Task: Set Duration of Sprint called Sprint0000000262 in Scrum Project Project0000000088 to 1 week in Jira. Set Duration of Sprint called Sprint0000000263 in Scrum Project Project0000000088 to 2 weeks in Jira. Set Duration of Sprint called Sprint0000000264 in Scrum Project Project0000000088 to 3 weeks in Jira. Create ChildIssue0000000861 as Child Issue of Issue Issue0000000431 in Backlog  in Scrum Project Project0000000087 in Jira. Create ChildIssue0000000862 as Child Issue of Issue Issue0000000431 in Backlog  in Scrum Project Project0000000087 in Jira
Action: Mouse moved to (534, 472)
Screenshot: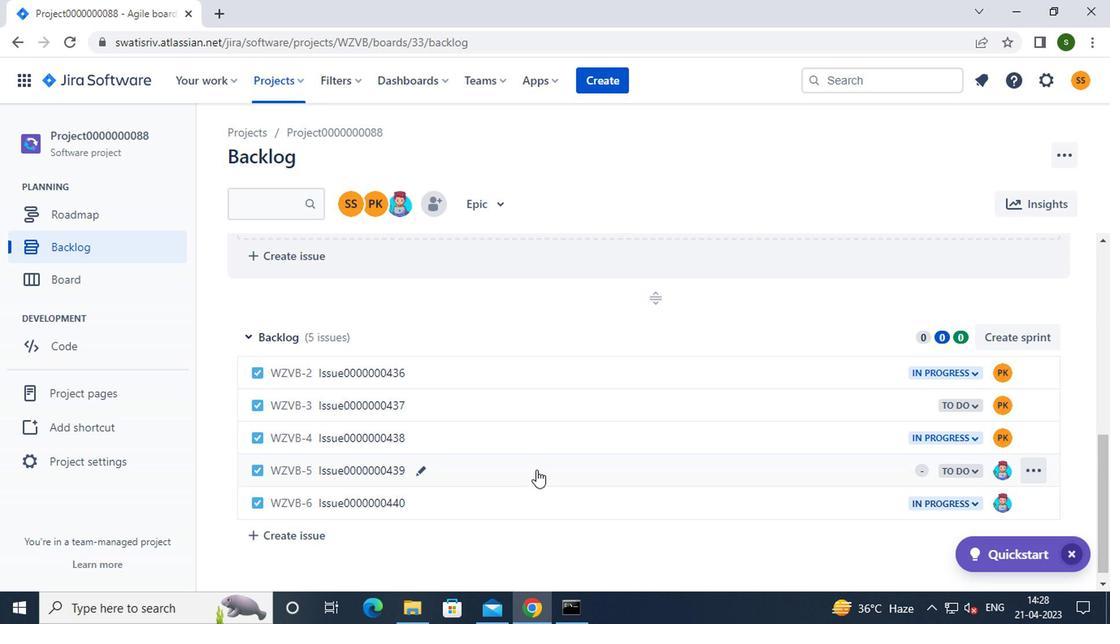 
Action: Mouse scrolled (534, 472) with delta (0, 0)
Screenshot: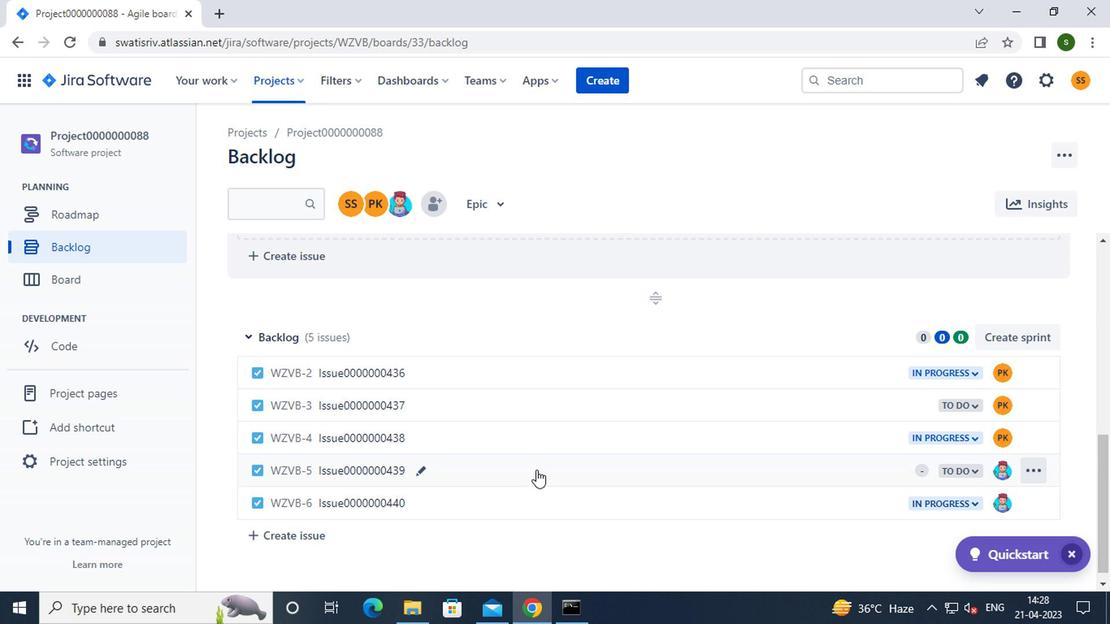 
Action: Mouse scrolled (534, 472) with delta (0, 0)
Screenshot: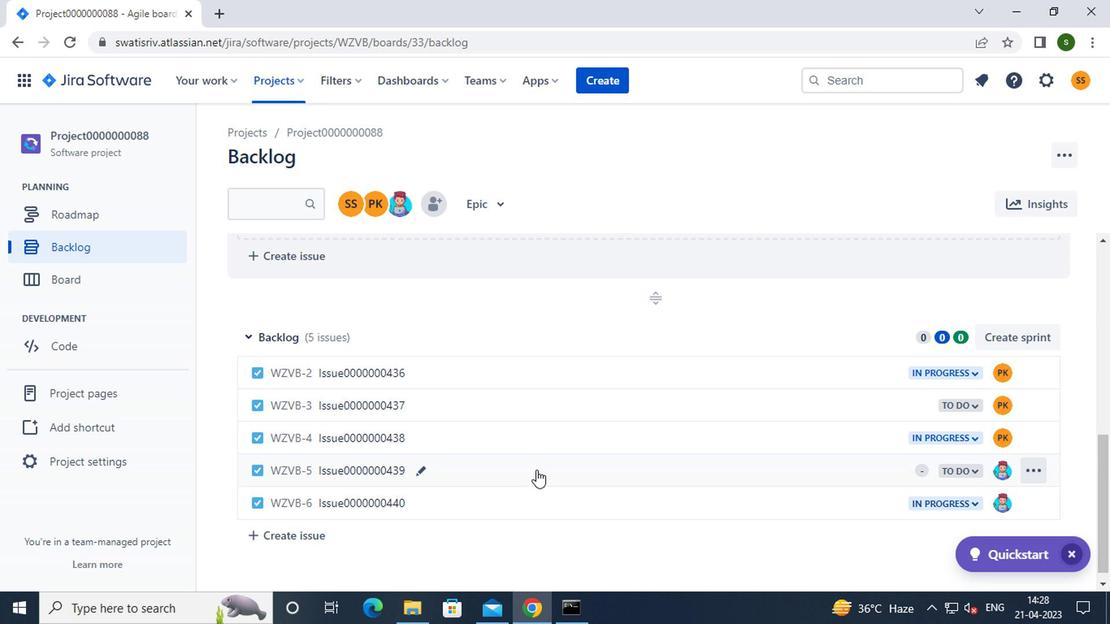 
Action: Mouse scrolled (534, 472) with delta (0, 0)
Screenshot: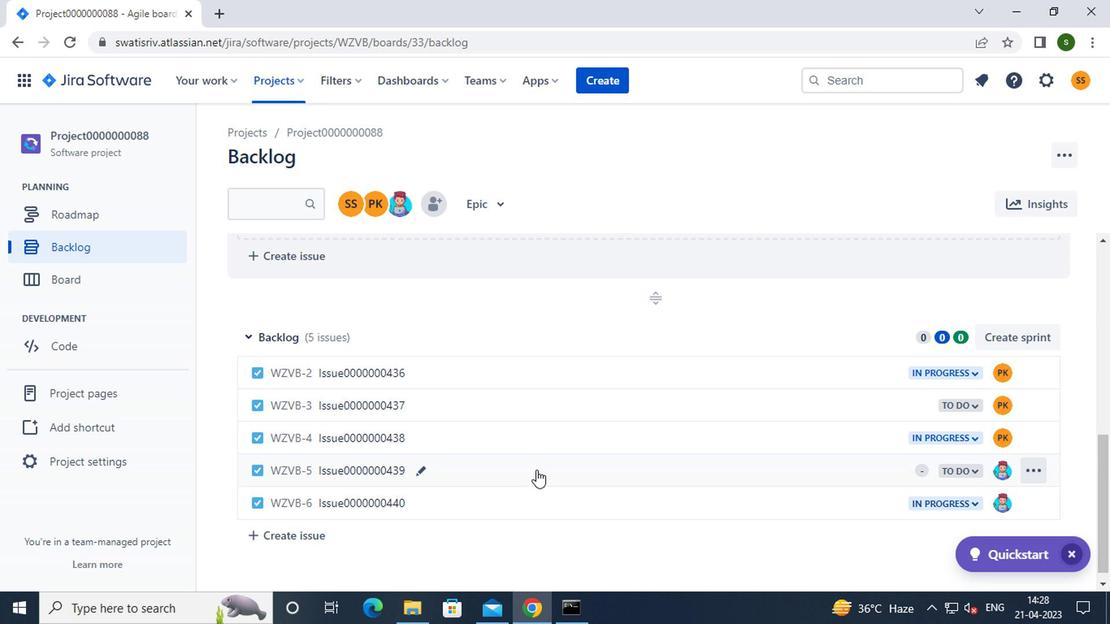 
Action: Mouse scrolled (534, 472) with delta (0, 0)
Screenshot: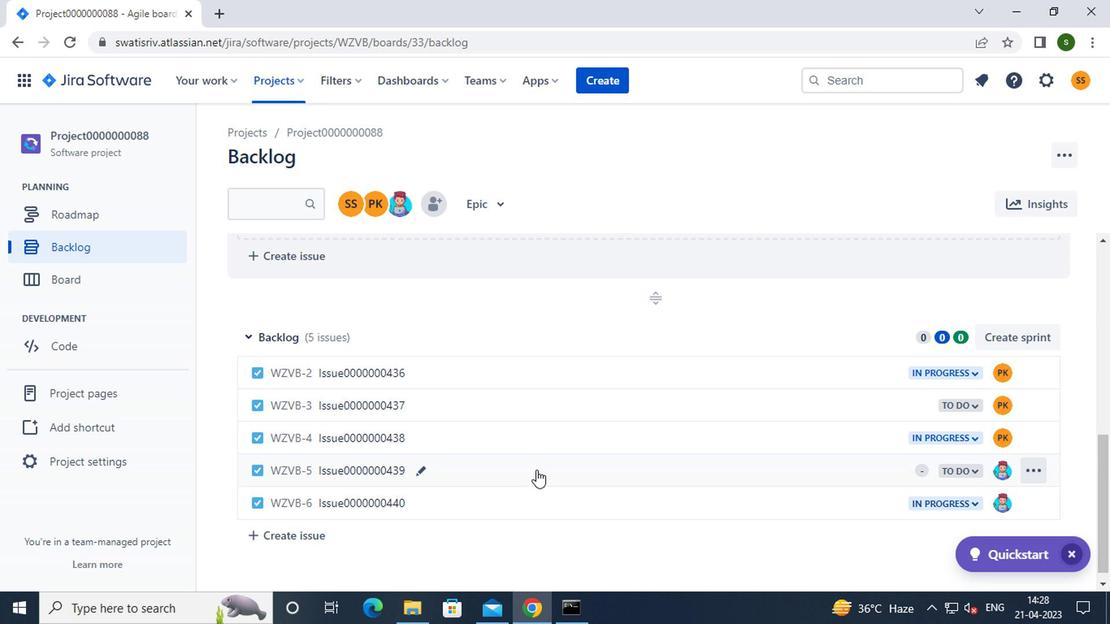 
Action: Mouse scrolled (534, 472) with delta (0, 0)
Screenshot: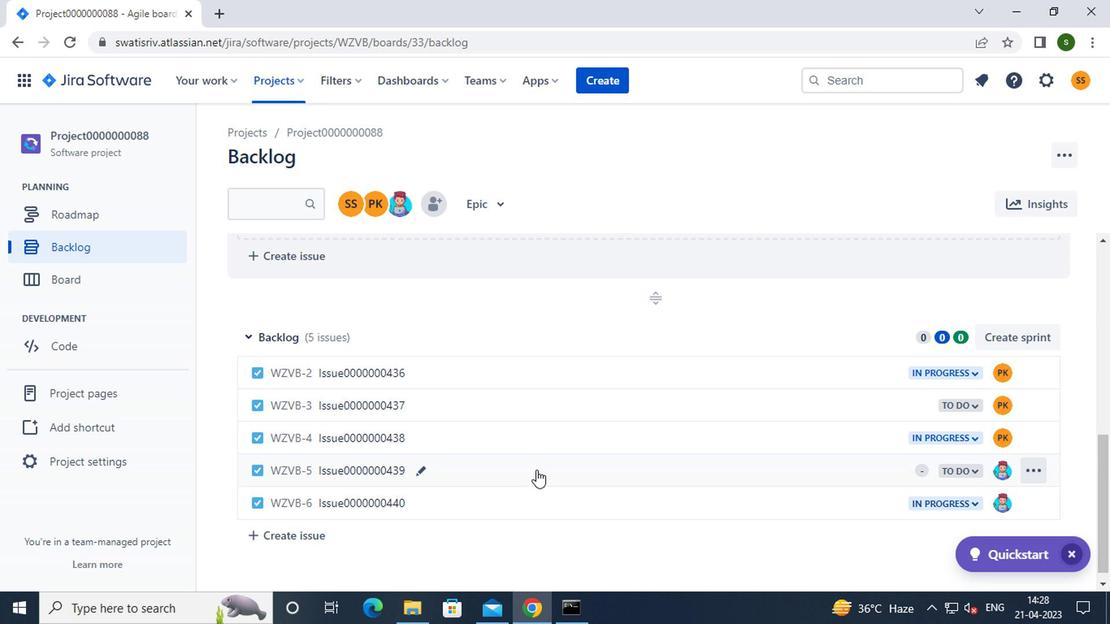 
Action: Mouse scrolled (534, 472) with delta (0, 0)
Screenshot: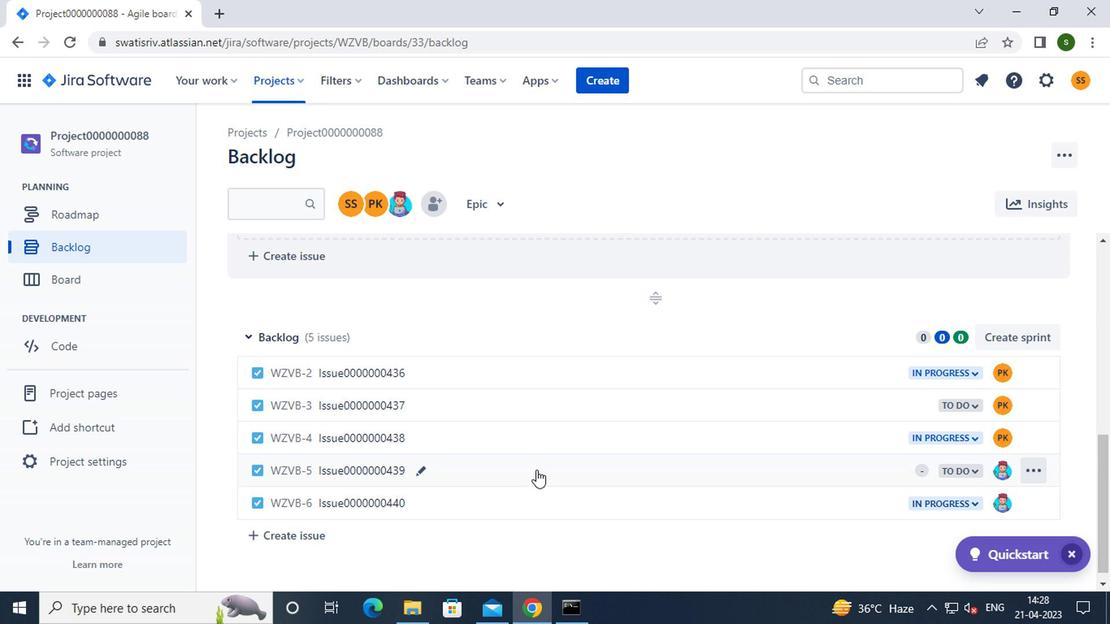 
Action: Mouse scrolled (534, 472) with delta (0, 0)
Screenshot: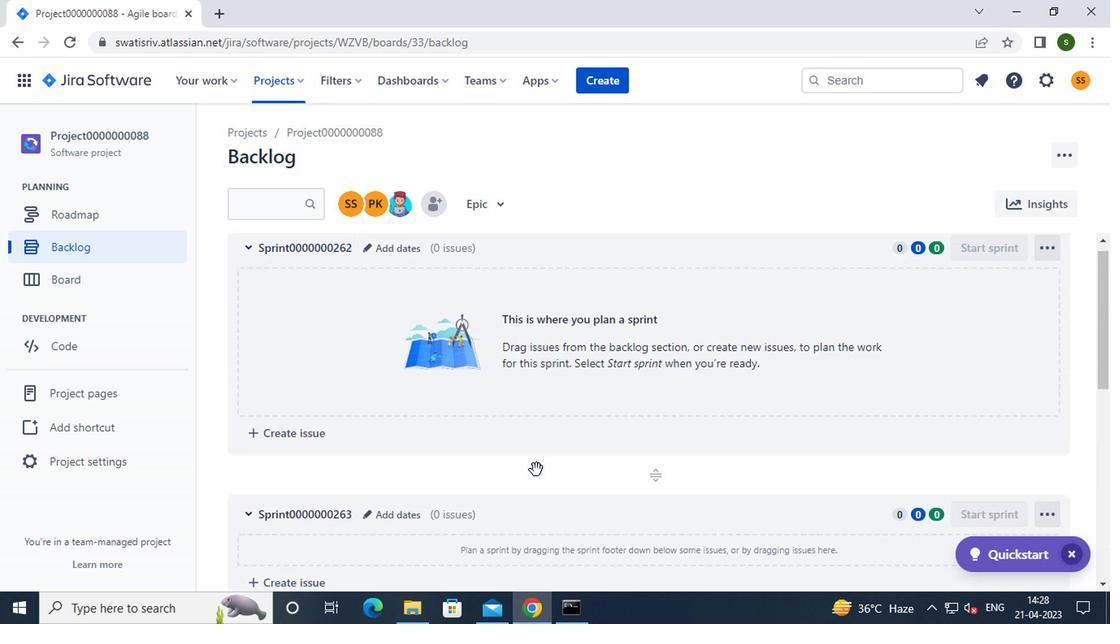 
Action: Mouse scrolled (534, 472) with delta (0, 0)
Screenshot: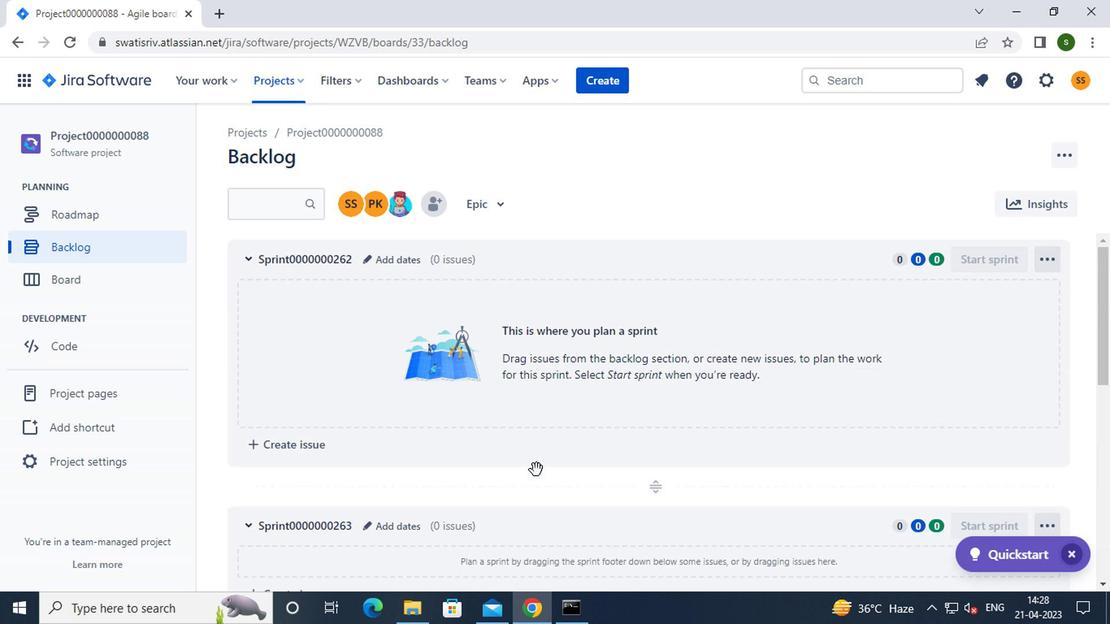 
Action: Mouse scrolled (534, 472) with delta (0, 0)
Screenshot: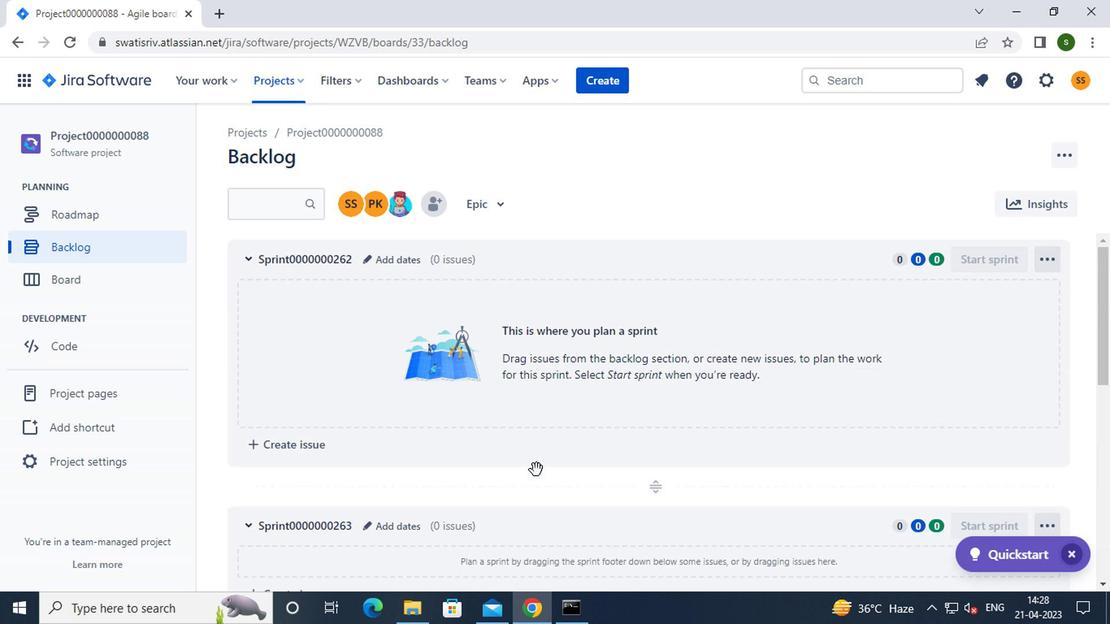 
Action: Mouse scrolled (534, 472) with delta (0, 0)
Screenshot: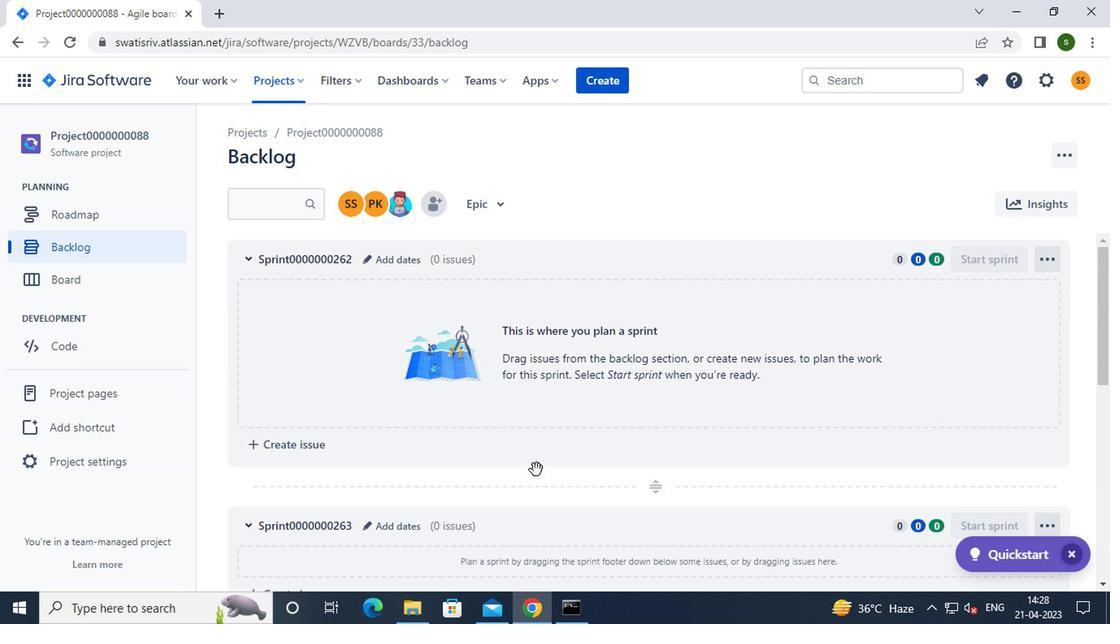 
Action: Mouse scrolled (534, 470) with delta (0, -1)
Screenshot: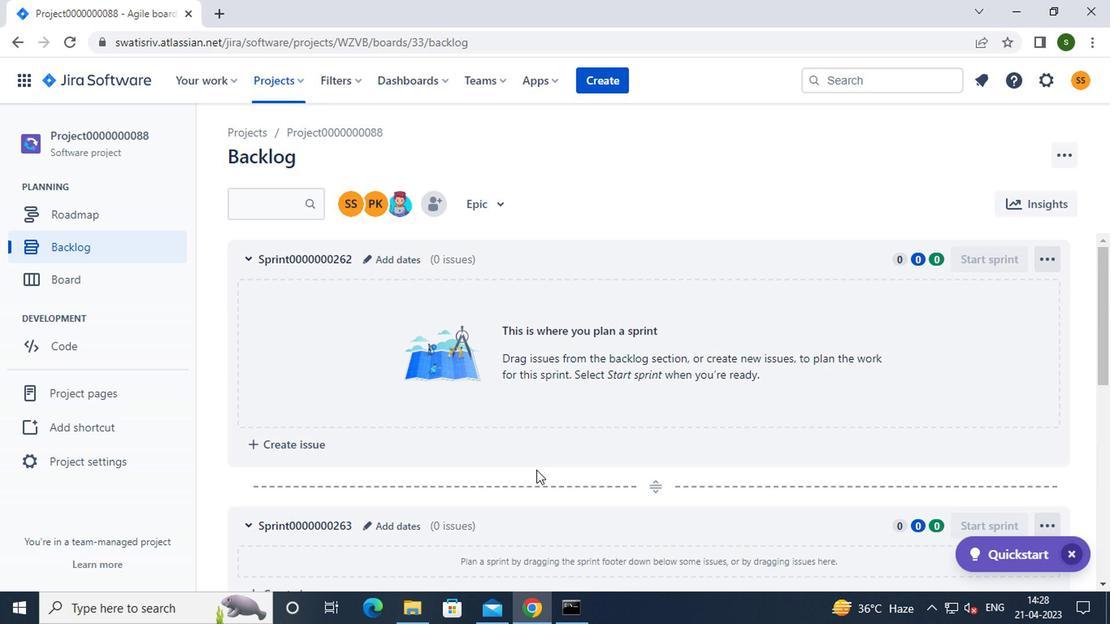 
Action: Mouse moved to (527, 439)
Screenshot: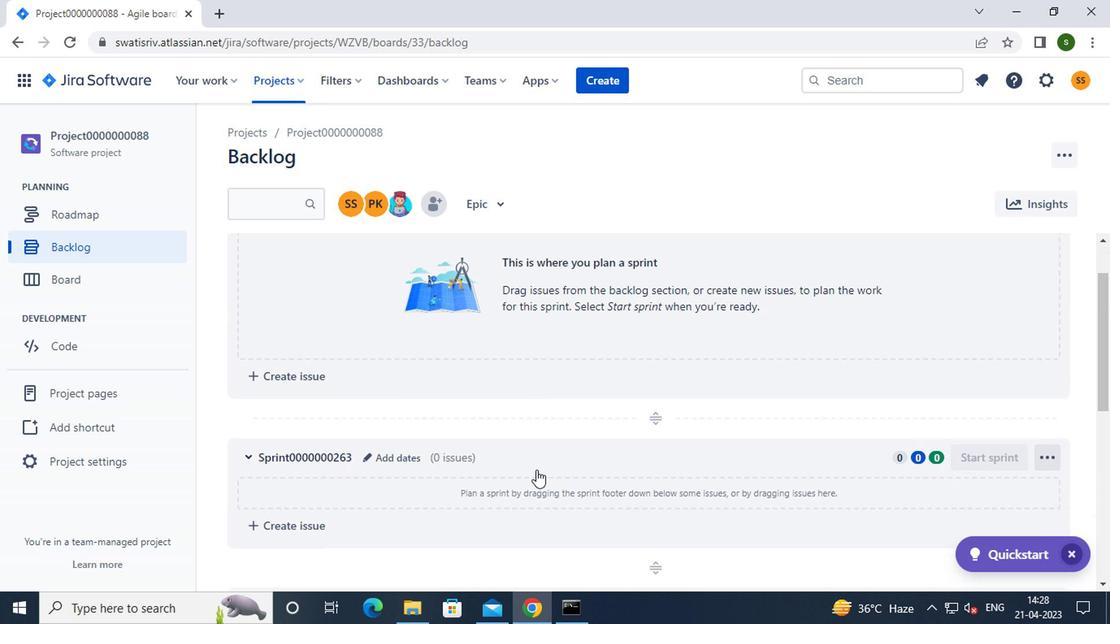 
Action: Mouse scrolled (527, 440) with delta (0, 1)
Screenshot: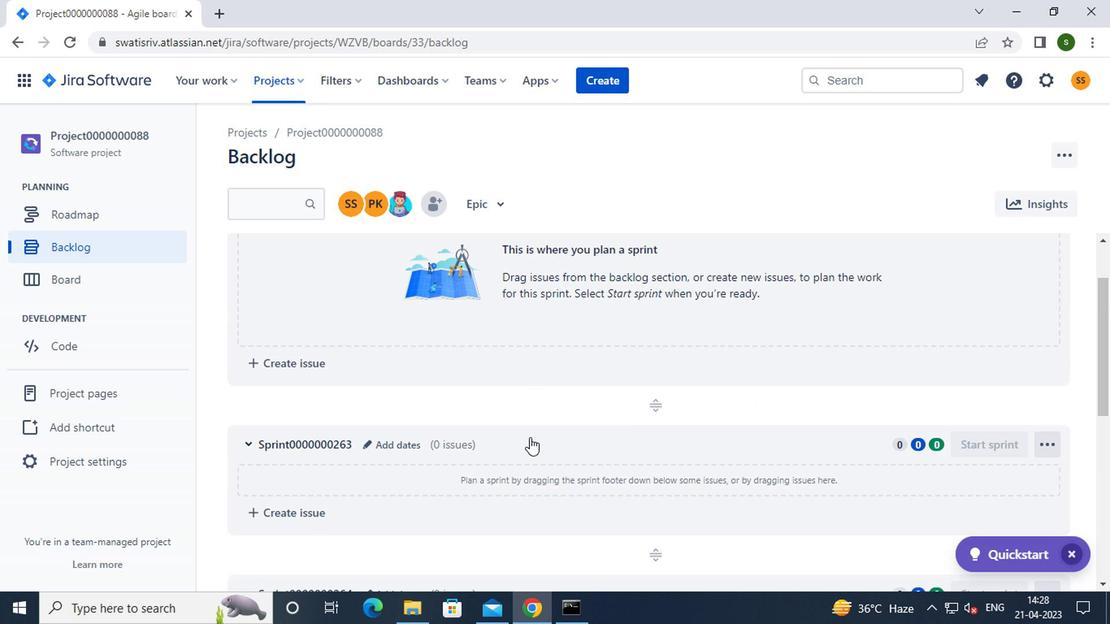 
Action: Mouse scrolled (527, 440) with delta (0, 1)
Screenshot: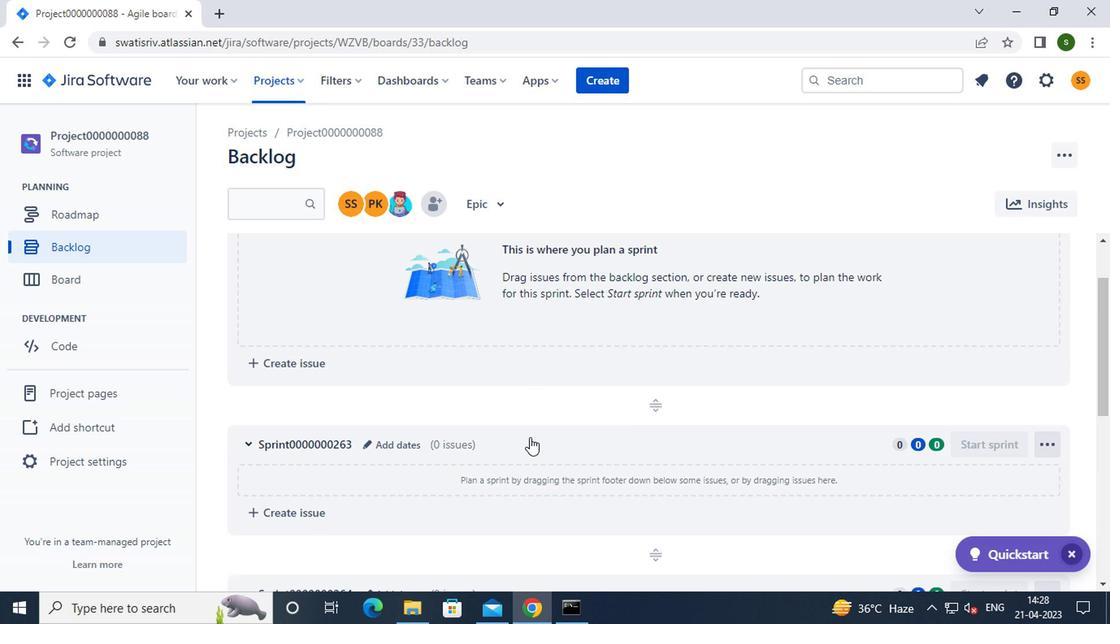 
Action: Mouse scrolled (527, 440) with delta (0, 1)
Screenshot: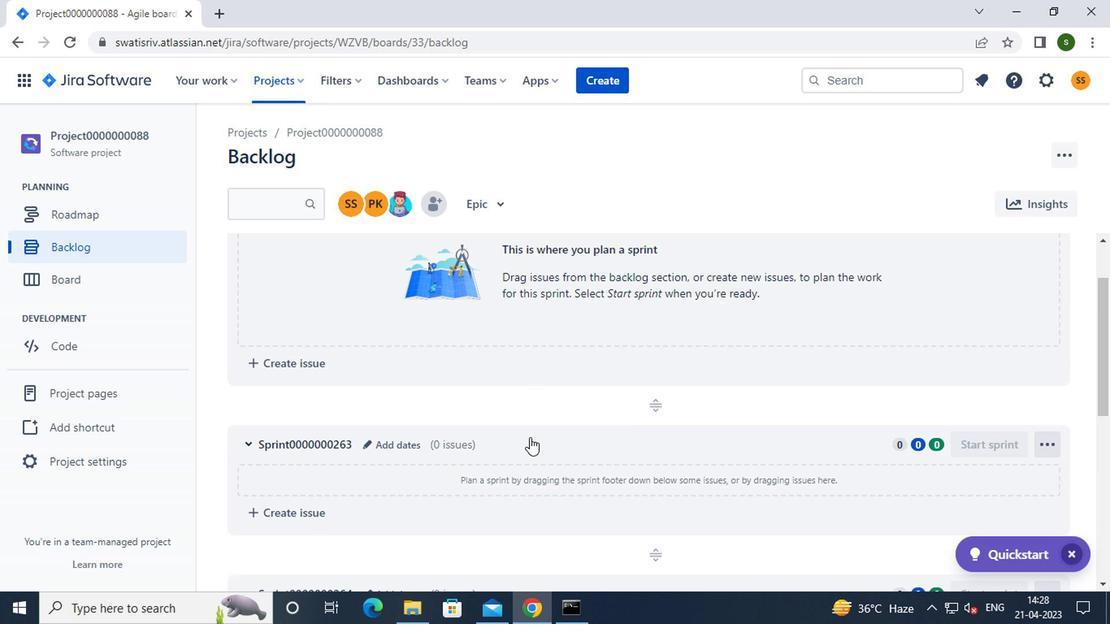 
Action: Mouse scrolled (527, 440) with delta (0, 1)
Screenshot: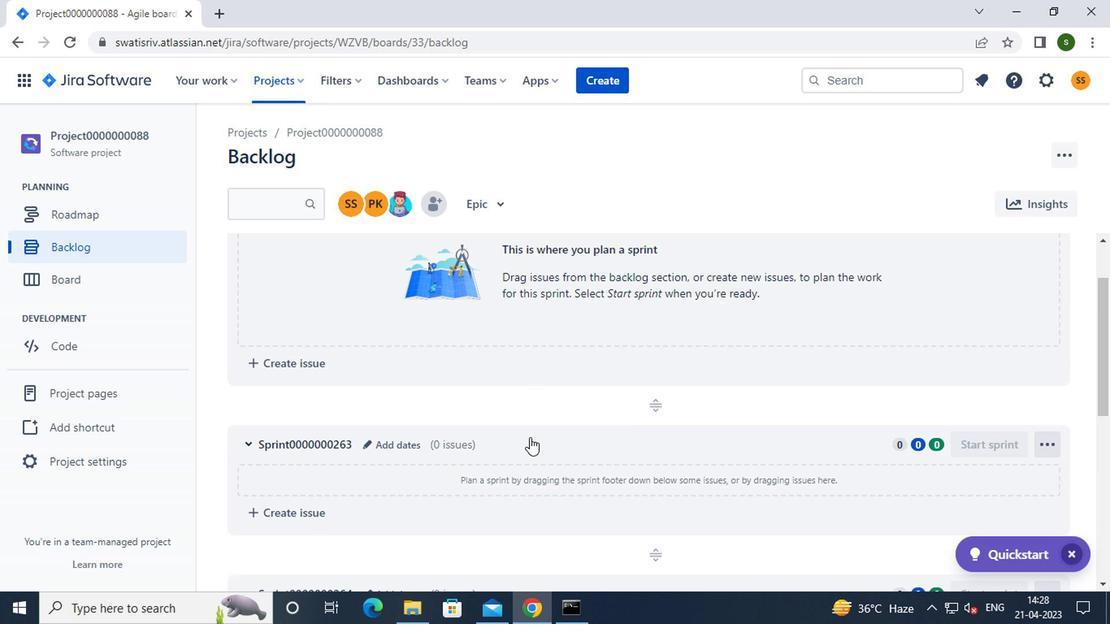 
Action: Mouse moved to (399, 261)
Screenshot: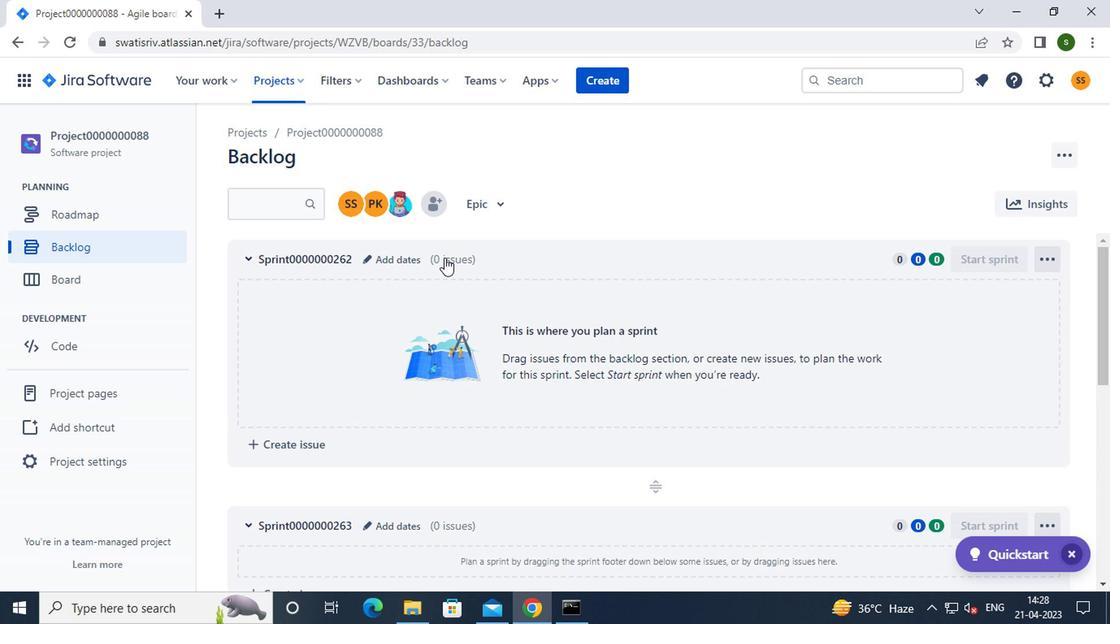 
Action: Mouse pressed left at (399, 261)
Screenshot: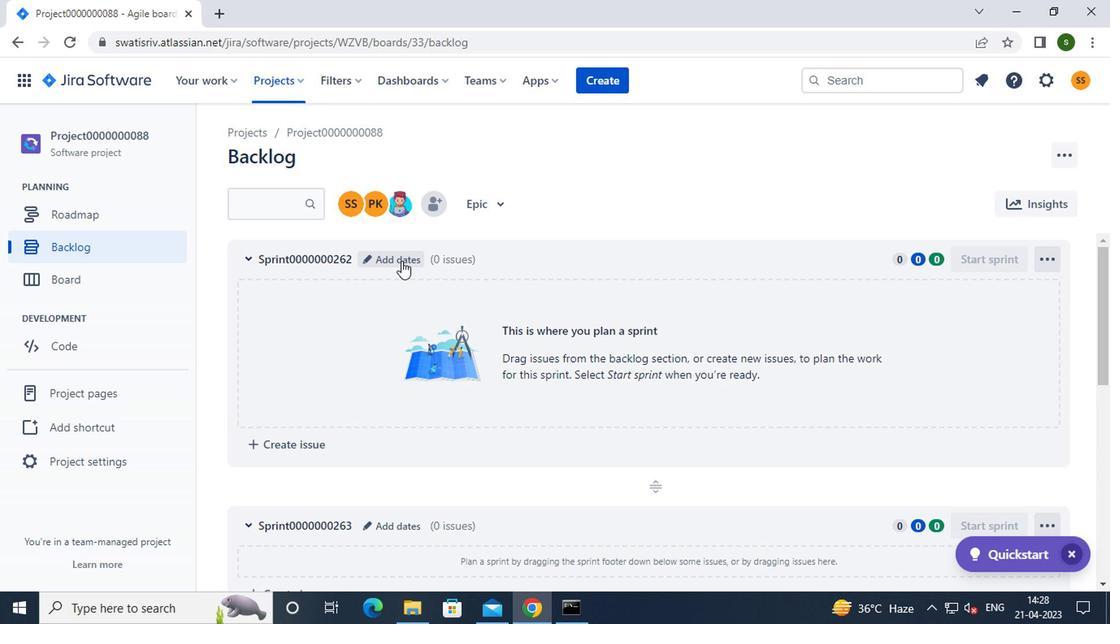 
Action: Mouse moved to (462, 270)
Screenshot: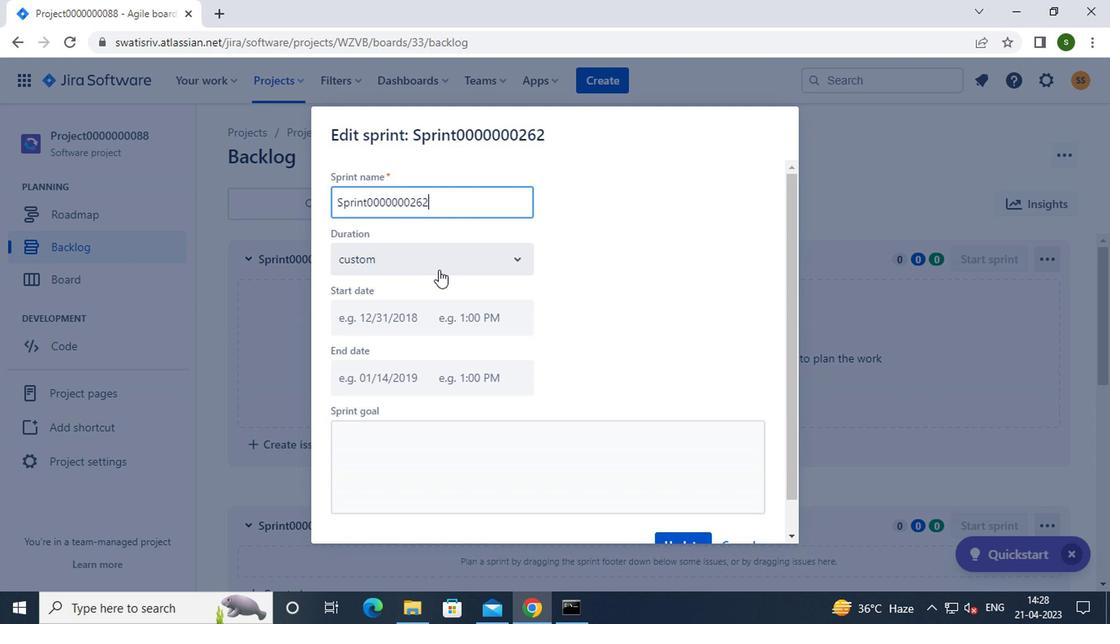 
Action: Mouse pressed left at (462, 270)
Screenshot: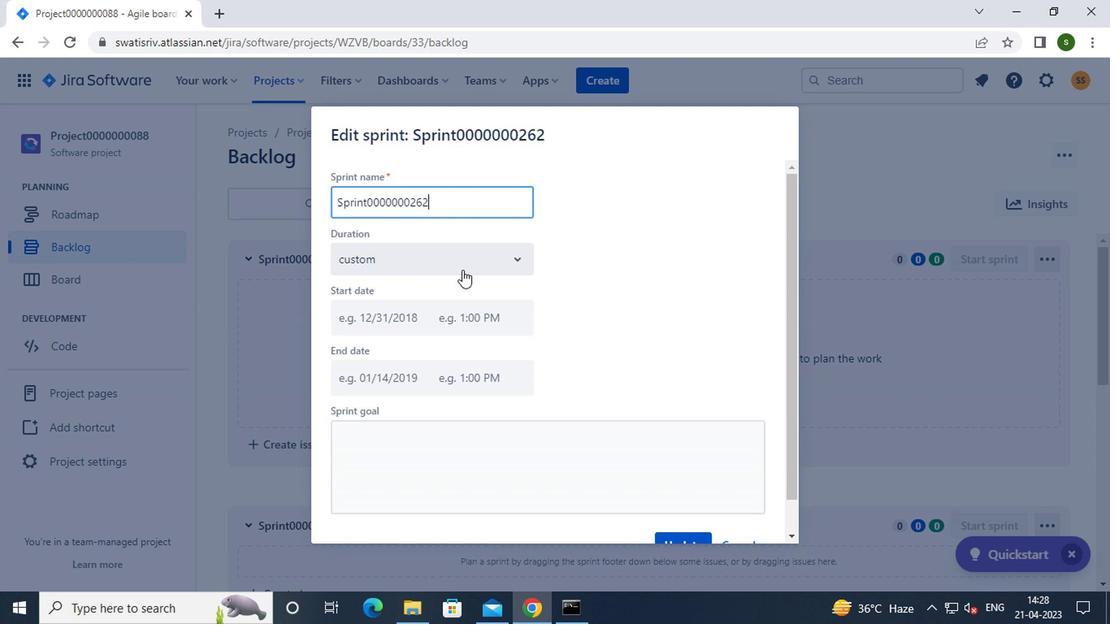 
Action: Mouse moved to (437, 306)
Screenshot: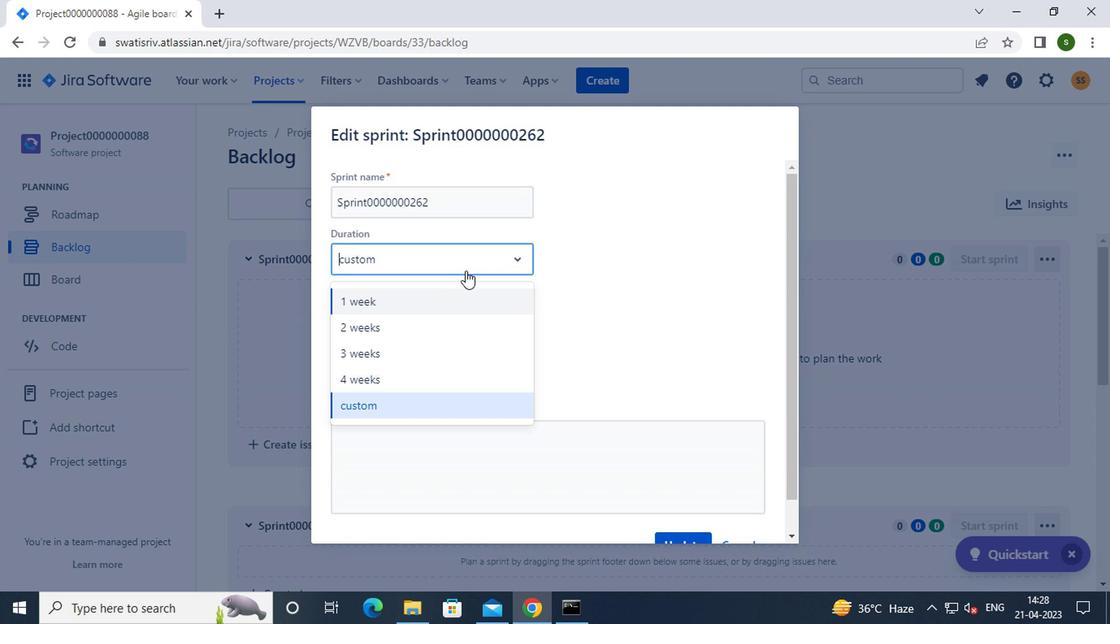 
Action: Mouse pressed left at (437, 306)
Screenshot: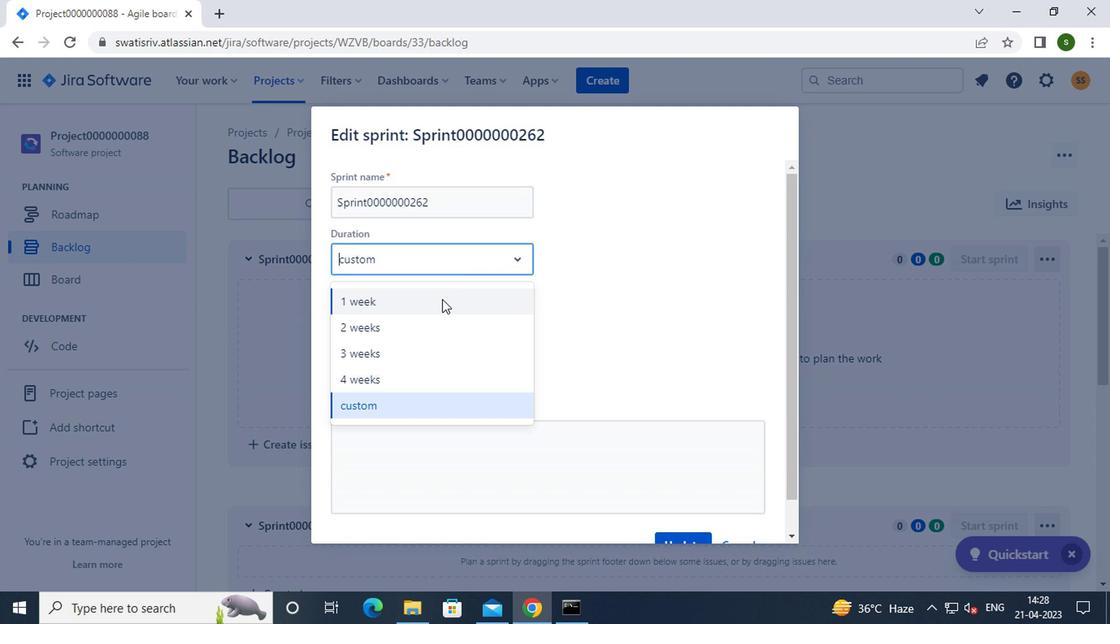 
Action: Mouse moved to (406, 319)
Screenshot: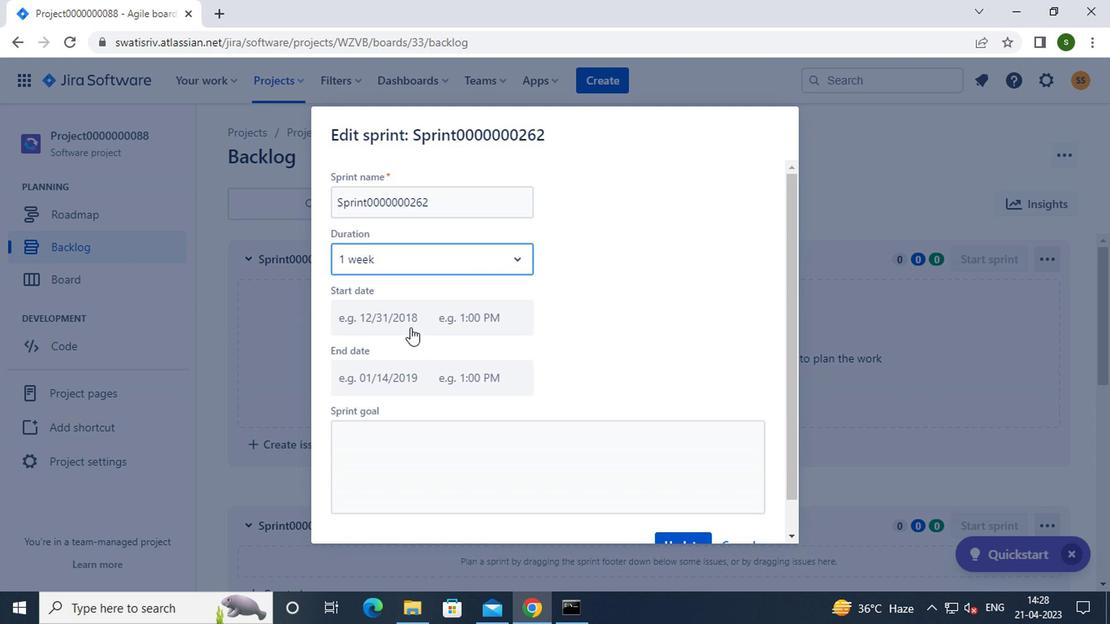 
Action: Mouse pressed left at (406, 319)
Screenshot: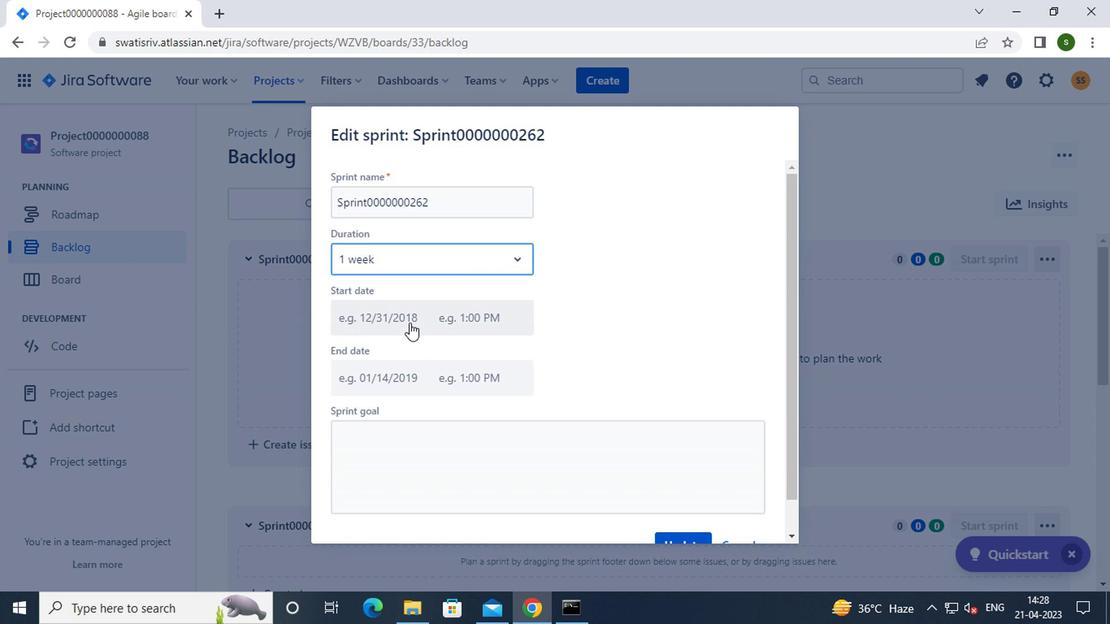 
Action: Mouse moved to (539, 501)
Screenshot: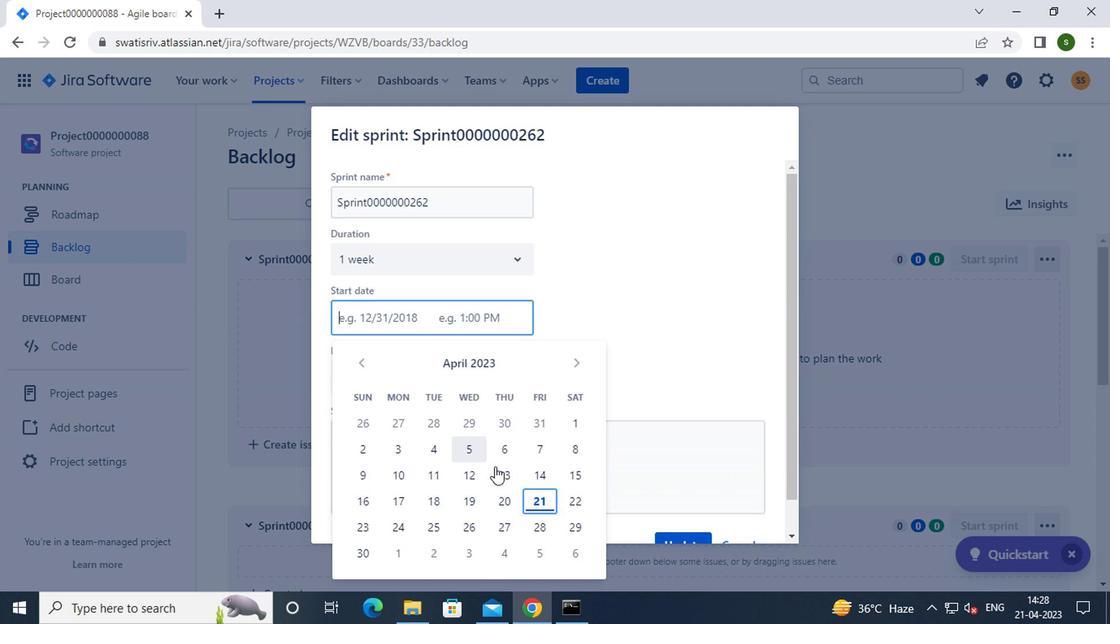 
Action: Mouse pressed left at (539, 501)
Screenshot: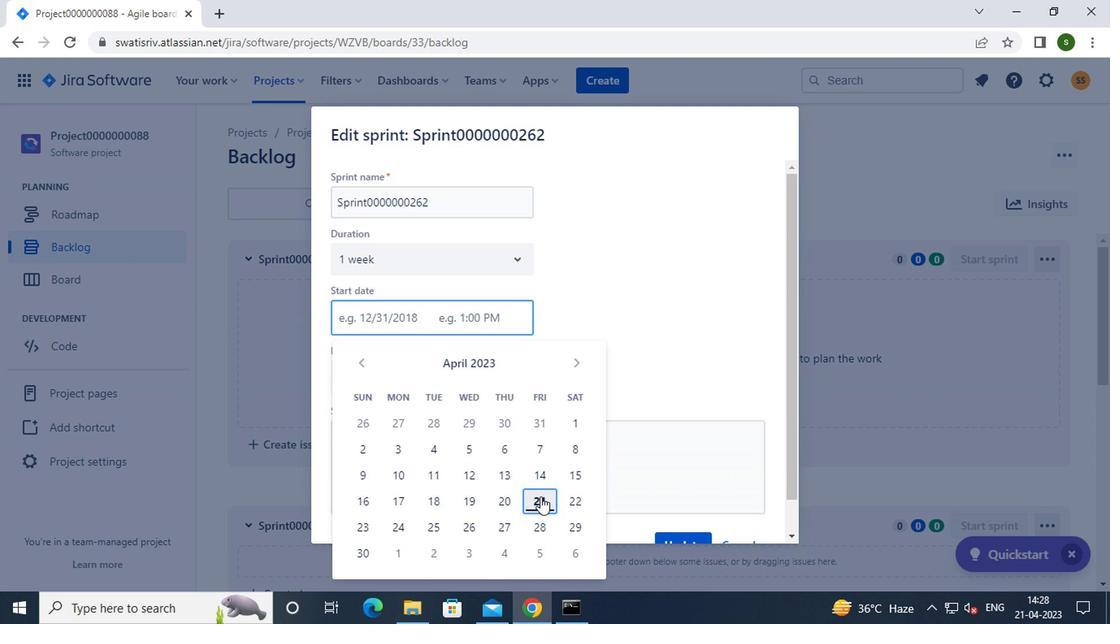 
Action: Mouse moved to (642, 458)
Screenshot: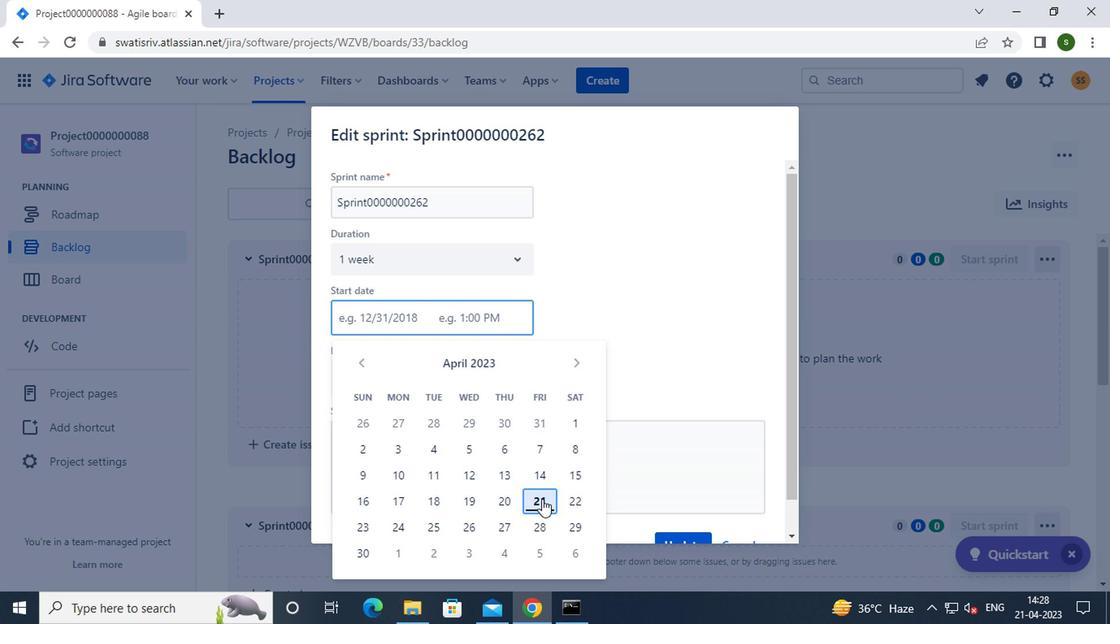 
Action: Mouse scrolled (642, 458) with delta (0, 0)
Screenshot: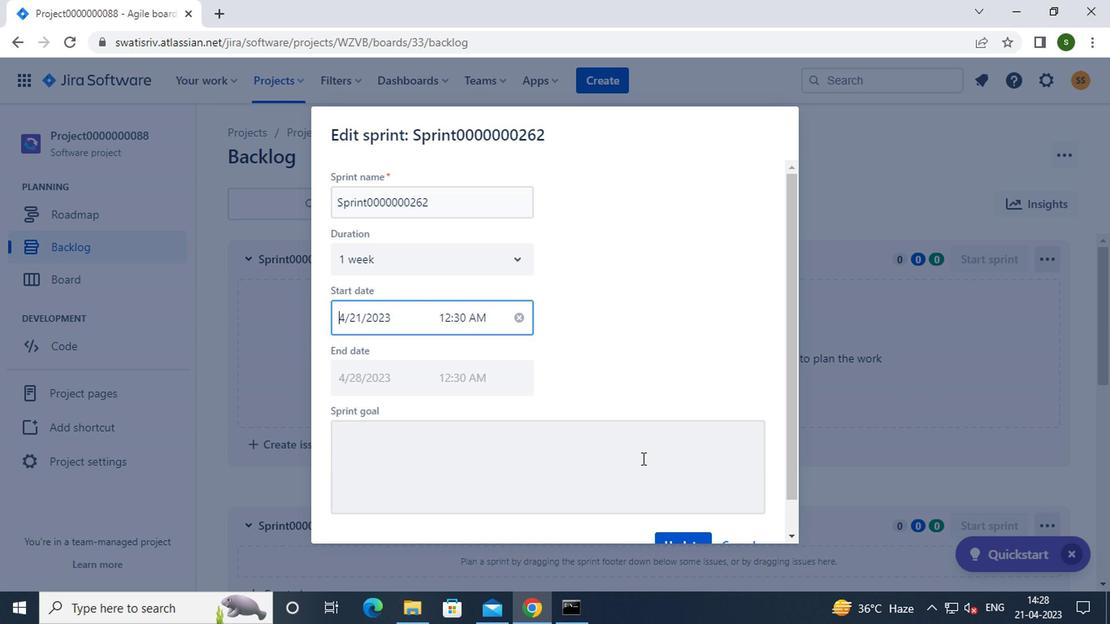 
Action: Mouse scrolled (642, 458) with delta (0, 0)
Screenshot: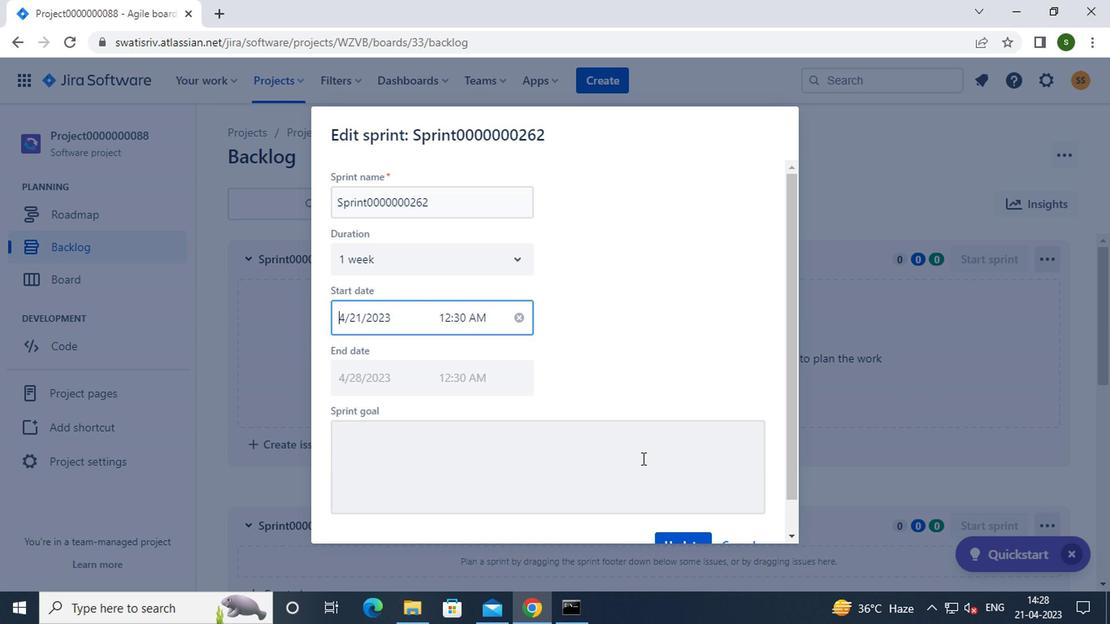 
Action: Mouse scrolled (642, 458) with delta (0, 0)
Screenshot: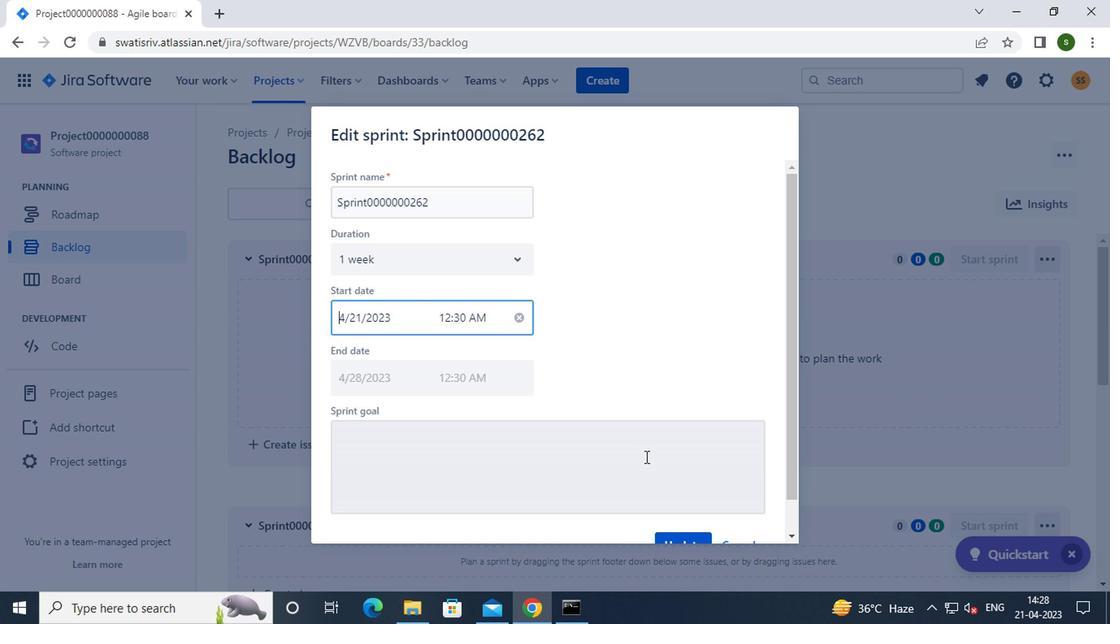 
Action: Mouse moved to (668, 506)
Screenshot: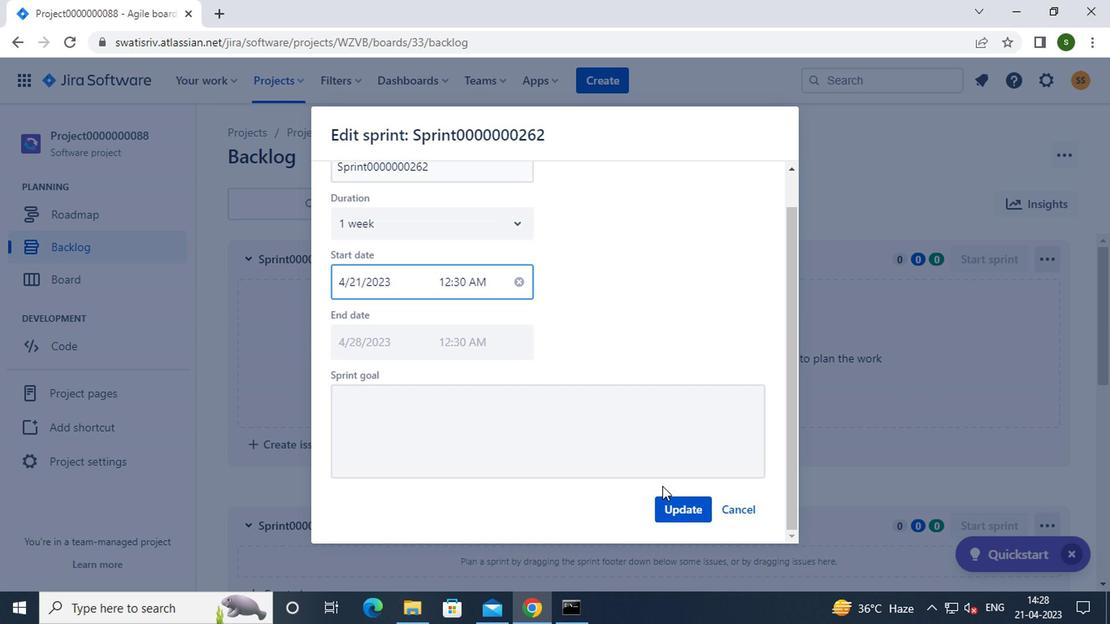 
Action: Mouse pressed left at (668, 506)
Screenshot: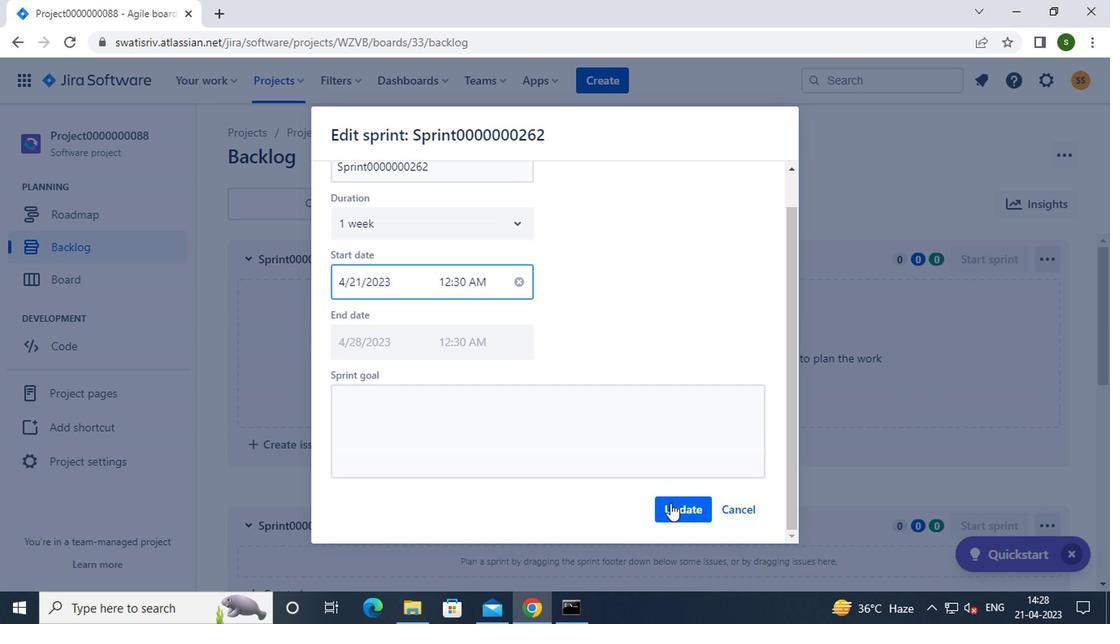 
Action: Mouse moved to (534, 460)
Screenshot: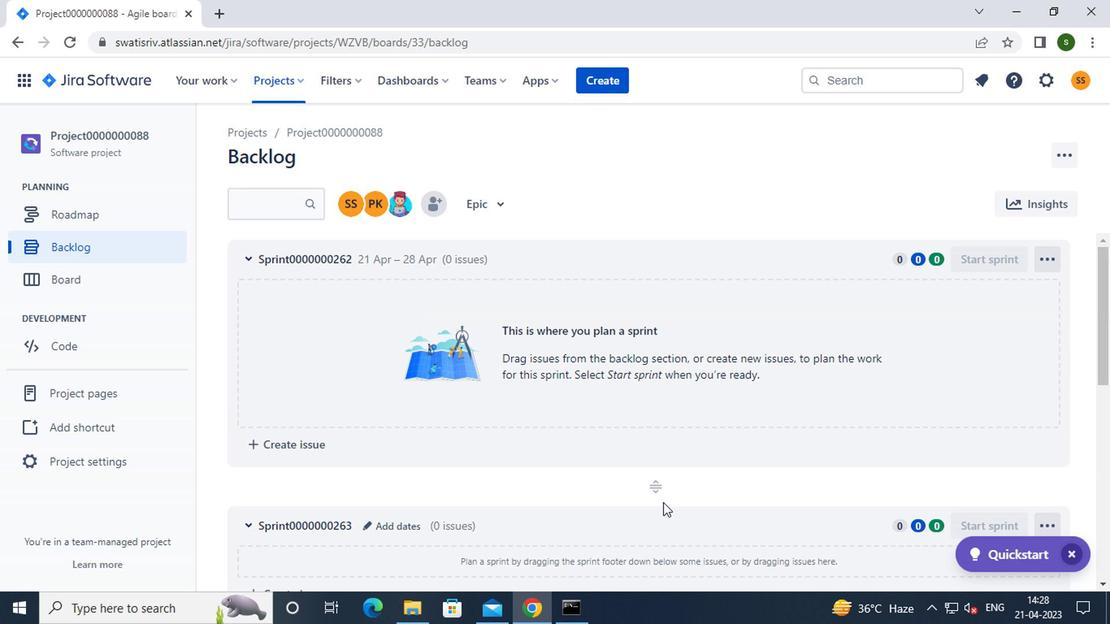 
Action: Mouse scrolled (534, 459) with delta (0, 0)
Screenshot: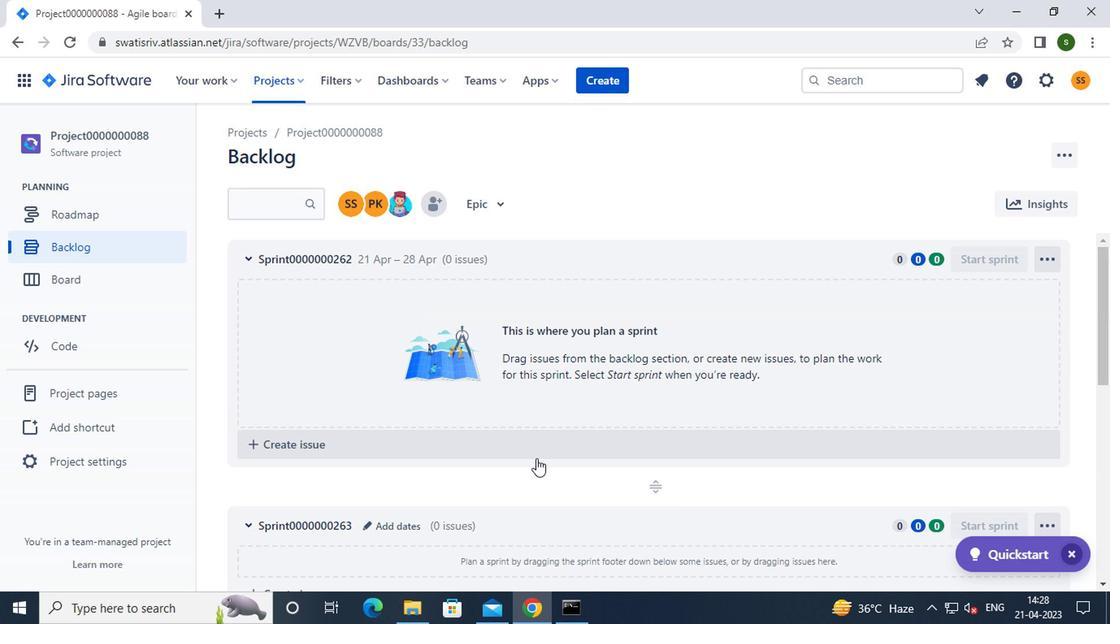 
Action: Mouse scrolled (534, 459) with delta (0, 0)
Screenshot: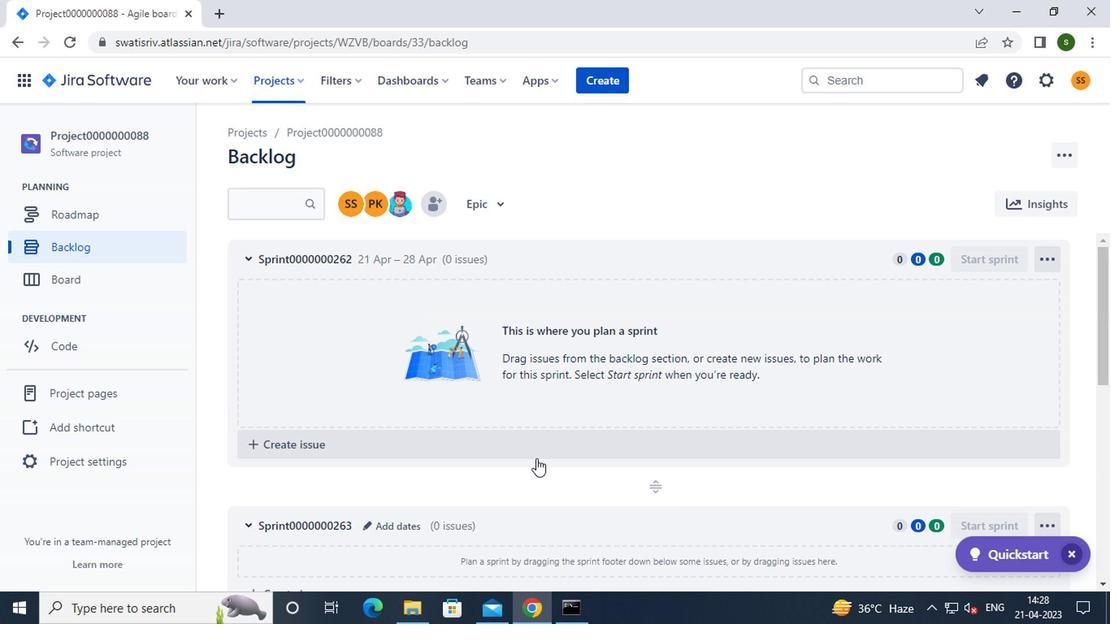 
Action: Mouse moved to (400, 363)
Screenshot: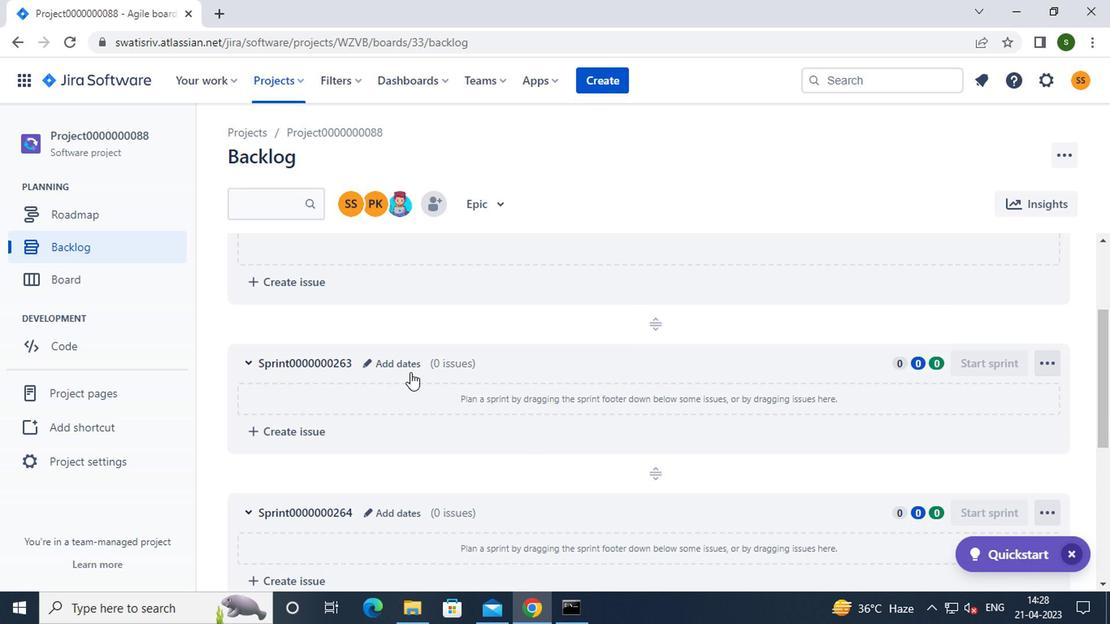 
Action: Mouse pressed left at (400, 363)
Screenshot: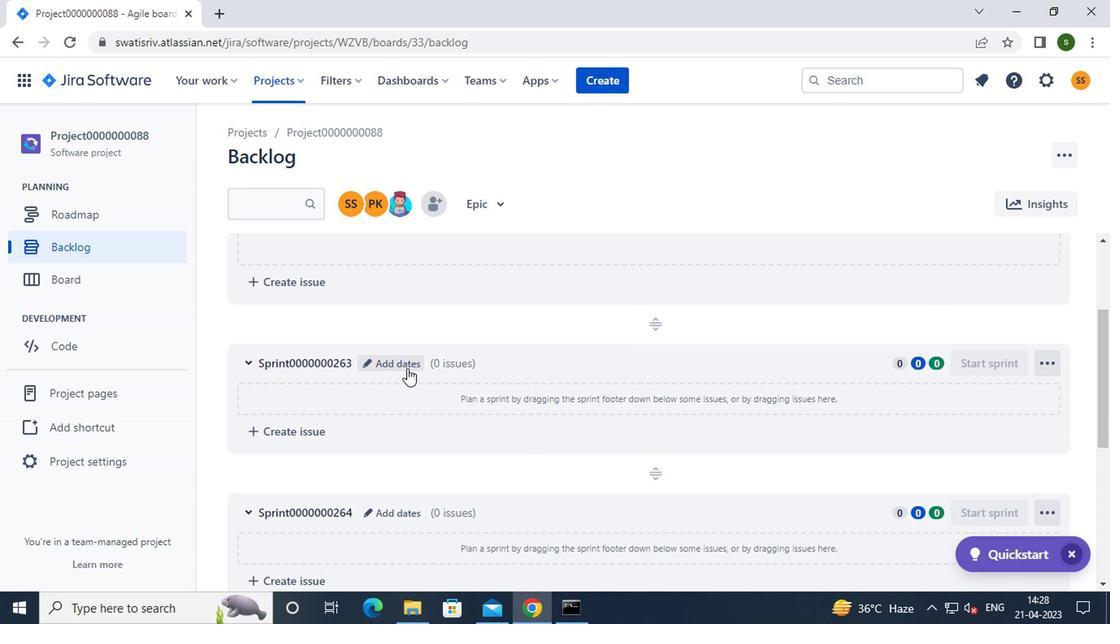 
Action: Mouse moved to (468, 256)
Screenshot: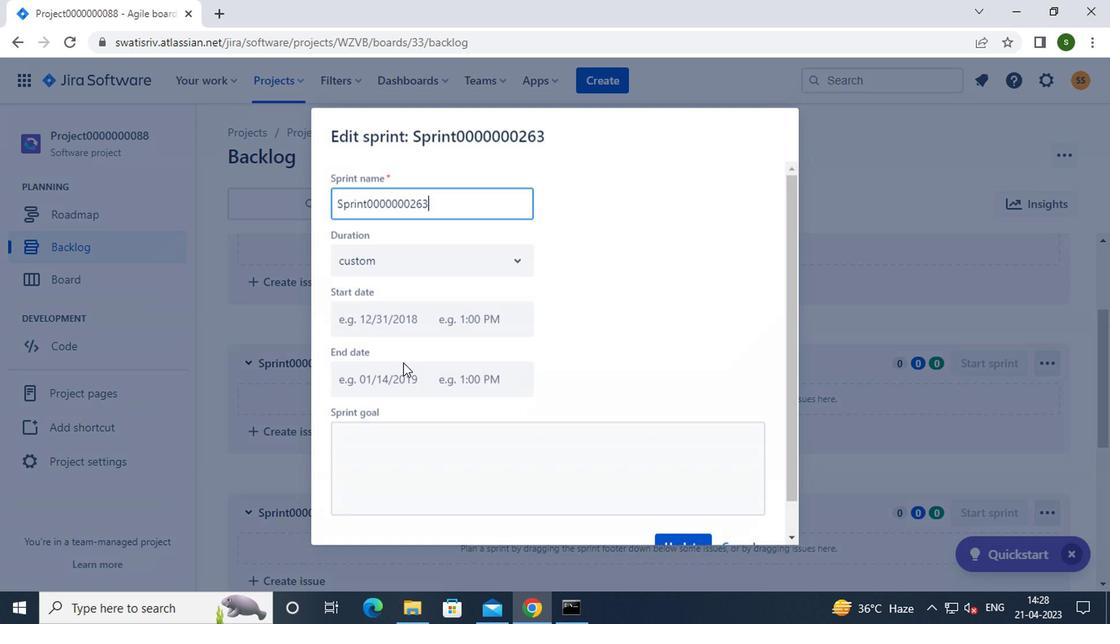 
Action: Mouse pressed left at (468, 256)
Screenshot: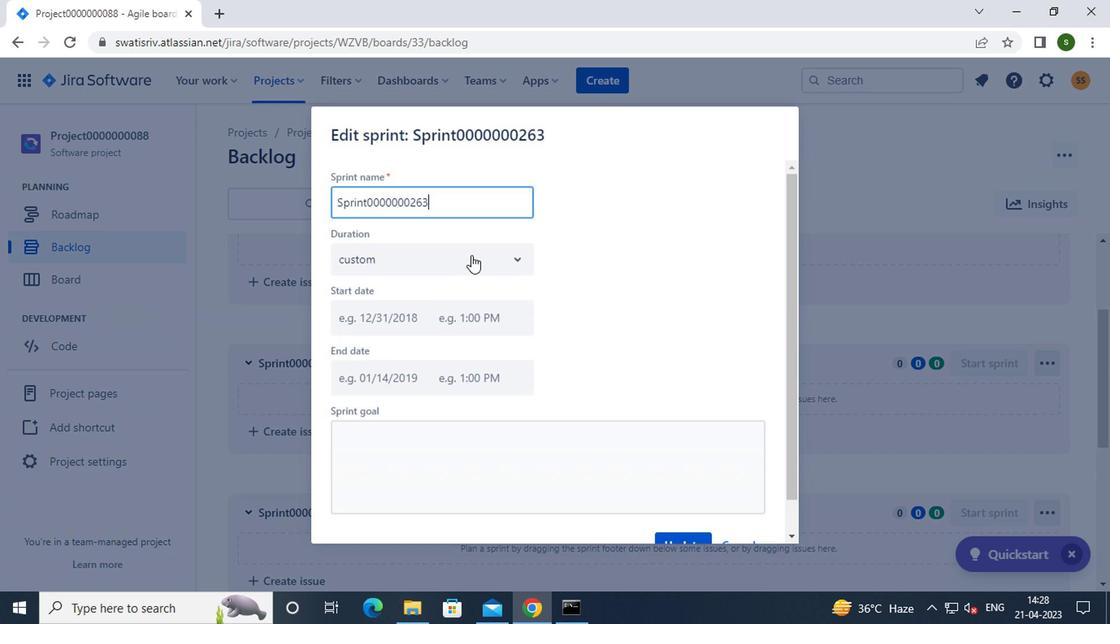 
Action: Mouse moved to (425, 322)
Screenshot: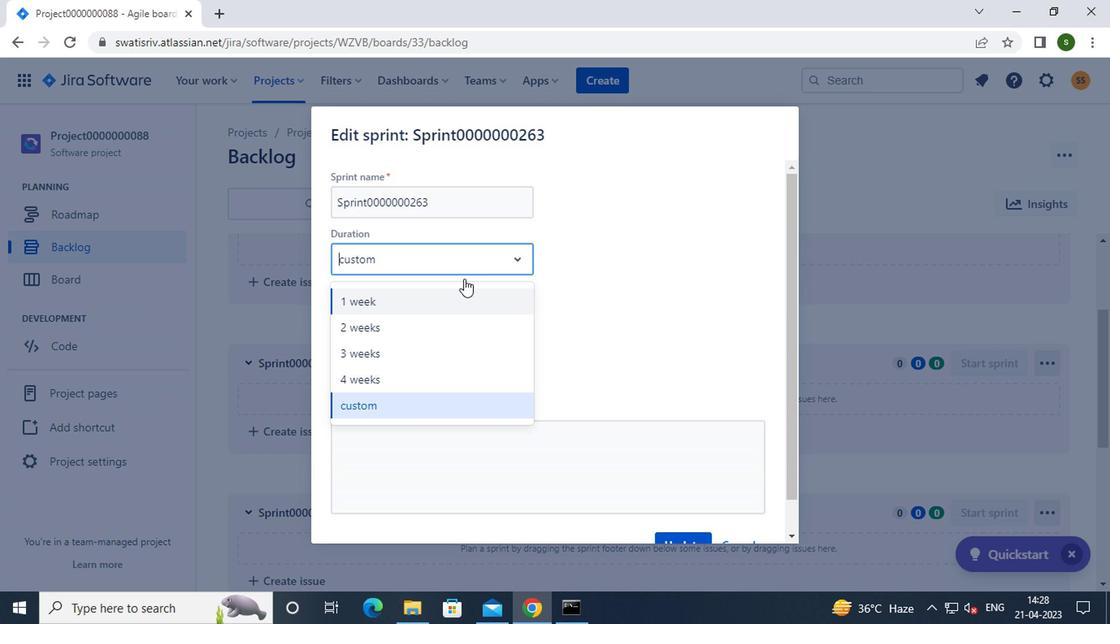 
Action: Mouse pressed left at (425, 322)
Screenshot: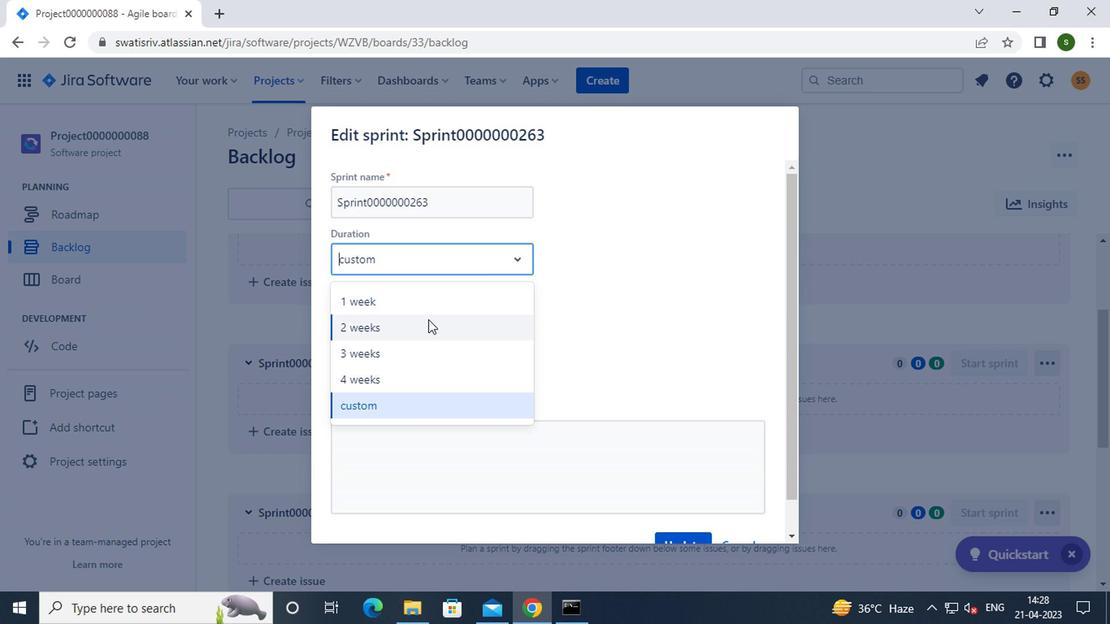 
Action: Mouse moved to (389, 318)
Screenshot: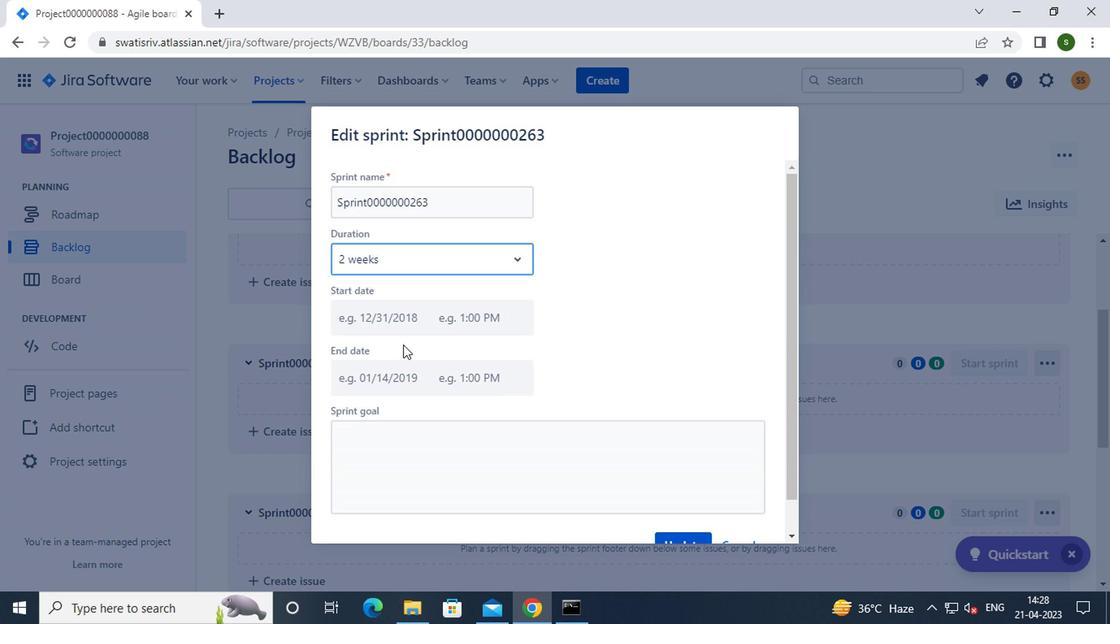 
Action: Mouse pressed left at (389, 318)
Screenshot: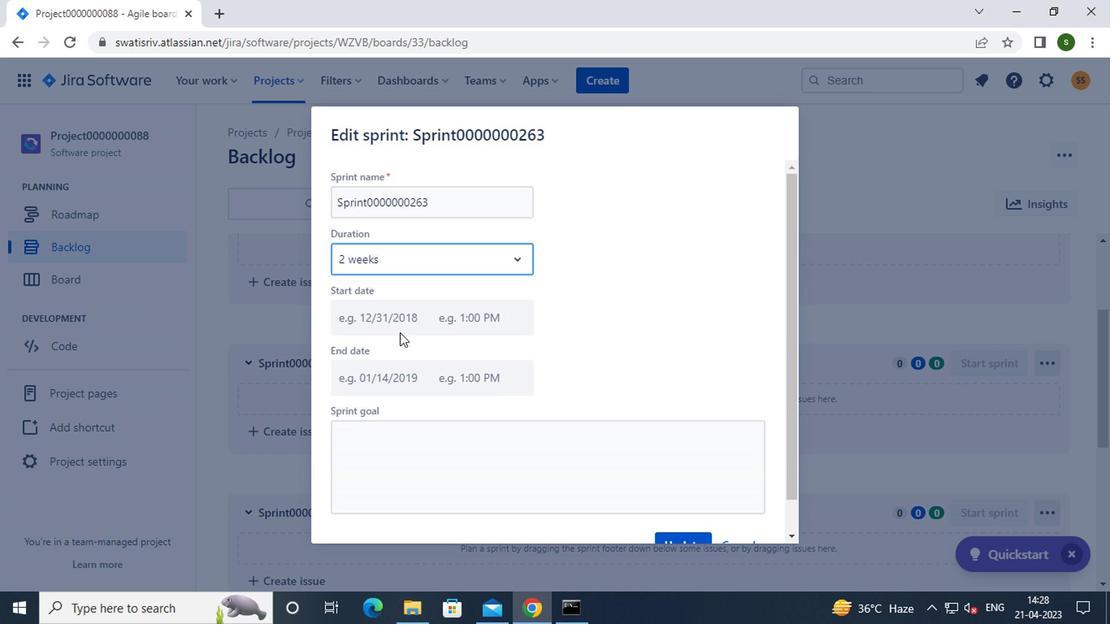 
Action: Mouse moved to (538, 497)
Screenshot: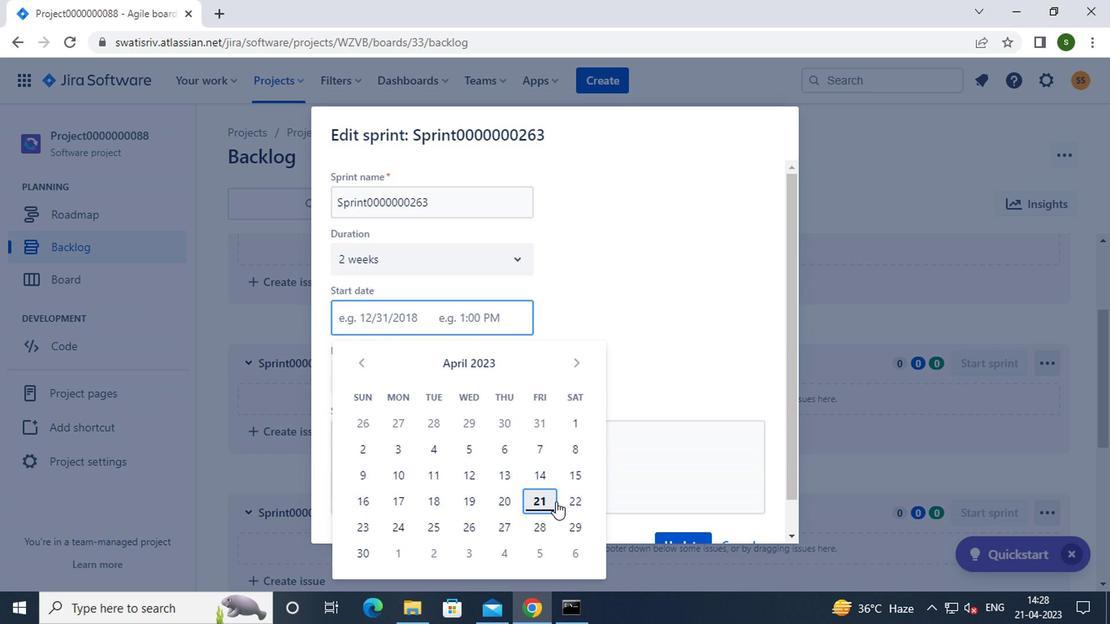 
Action: Mouse pressed left at (538, 497)
Screenshot: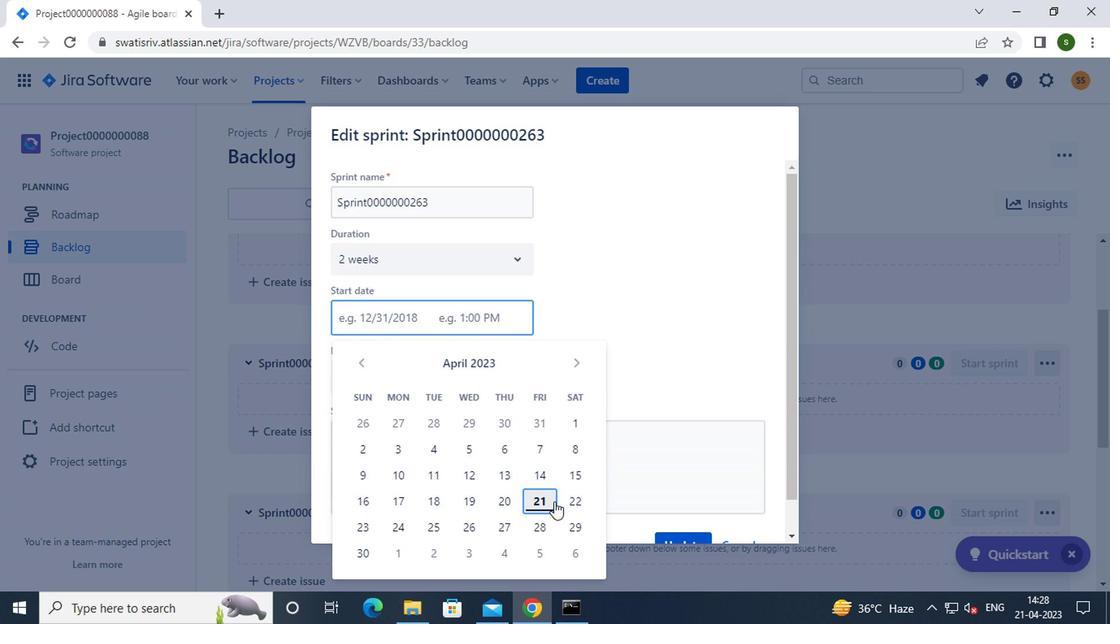
Action: Mouse moved to (652, 465)
Screenshot: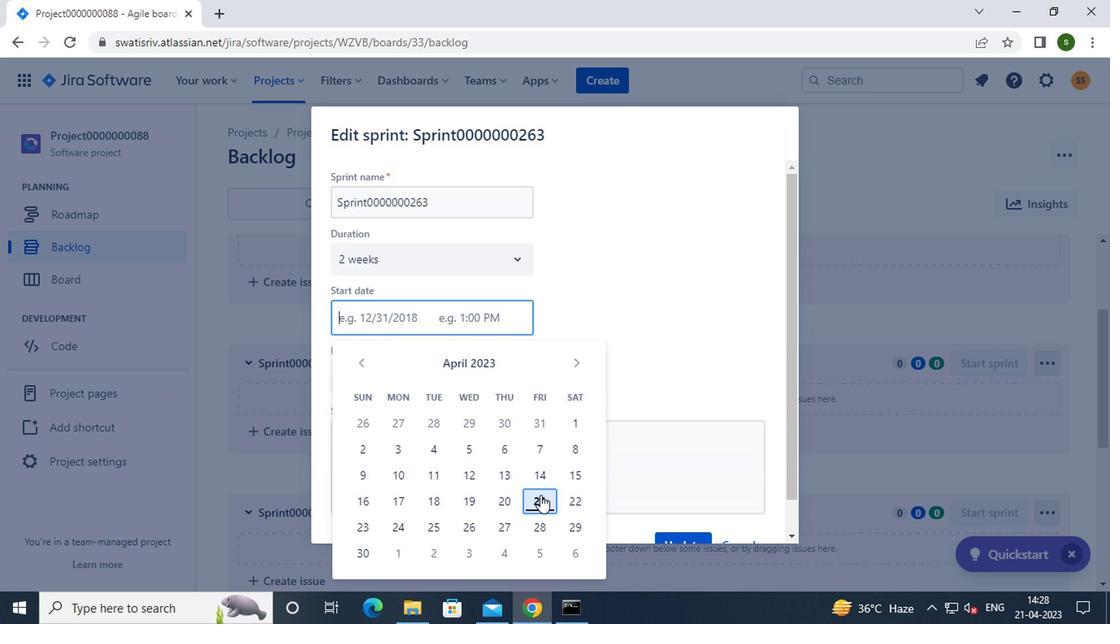 
Action: Mouse scrolled (652, 464) with delta (0, -1)
Screenshot: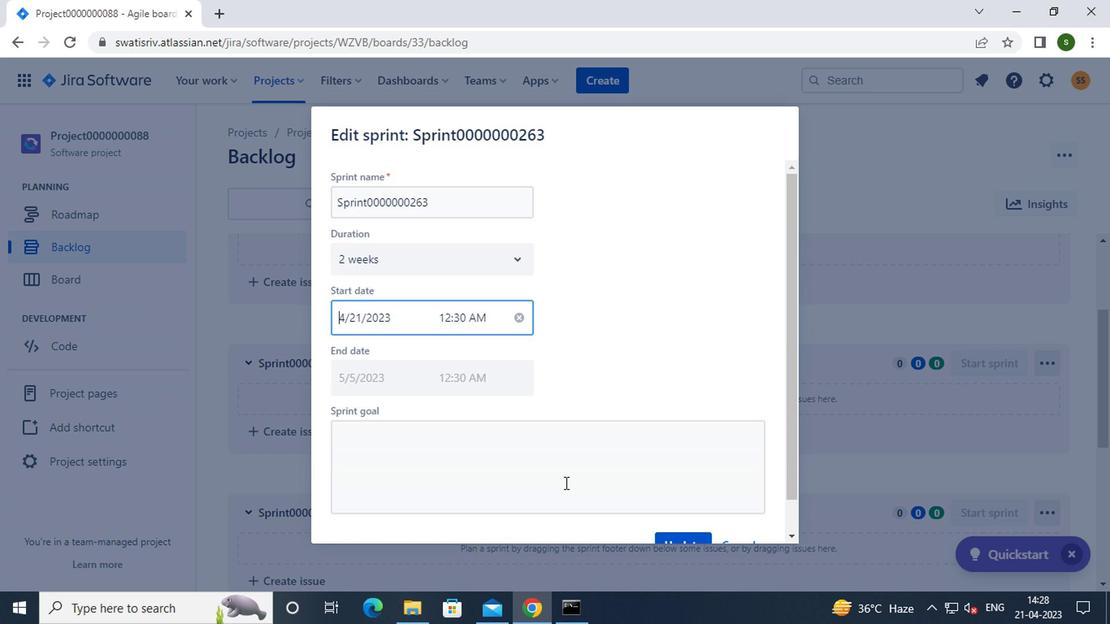
Action: Mouse scrolled (652, 464) with delta (0, -1)
Screenshot: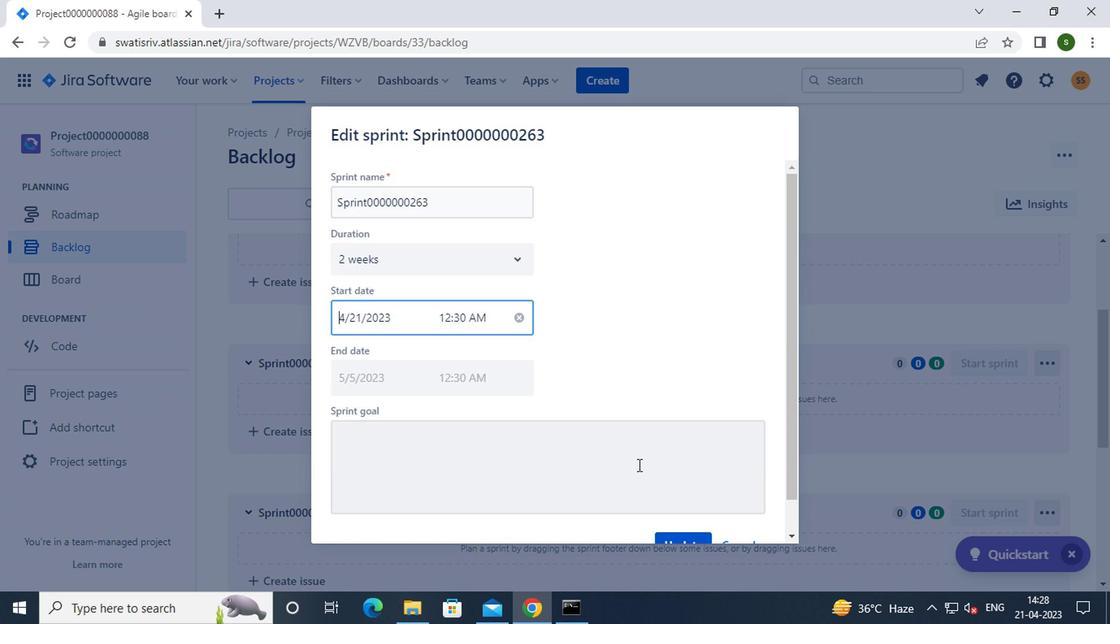 
Action: Mouse moved to (672, 503)
Screenshot: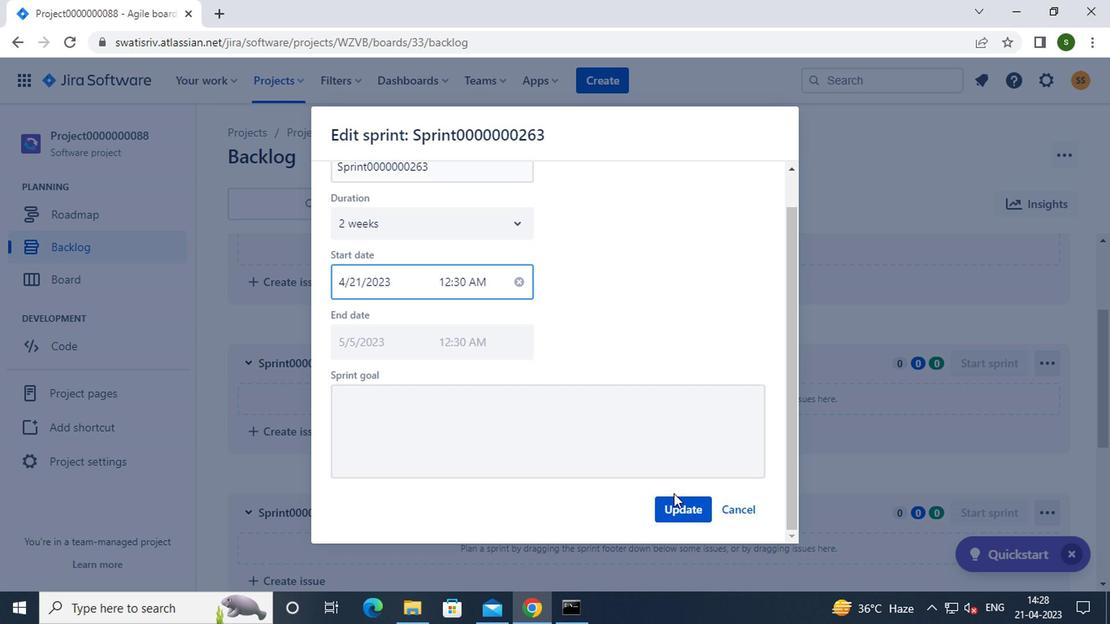 
Action: Mouse pressed left at (672, 503)
Screenshot: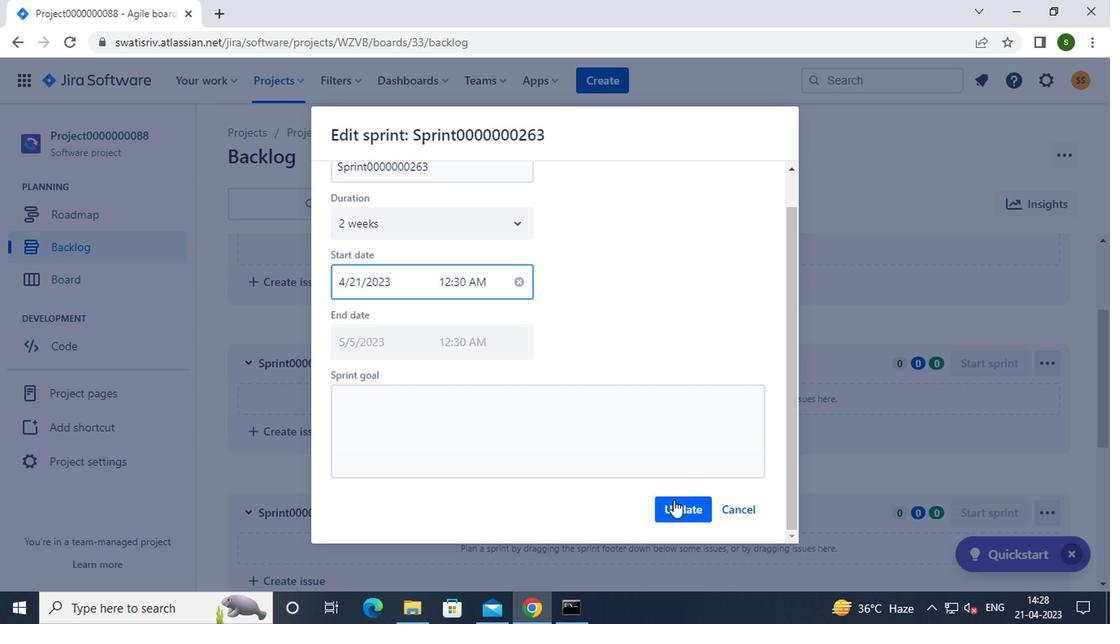 
Action: Mouse moved to (406, 363)
Screenshot: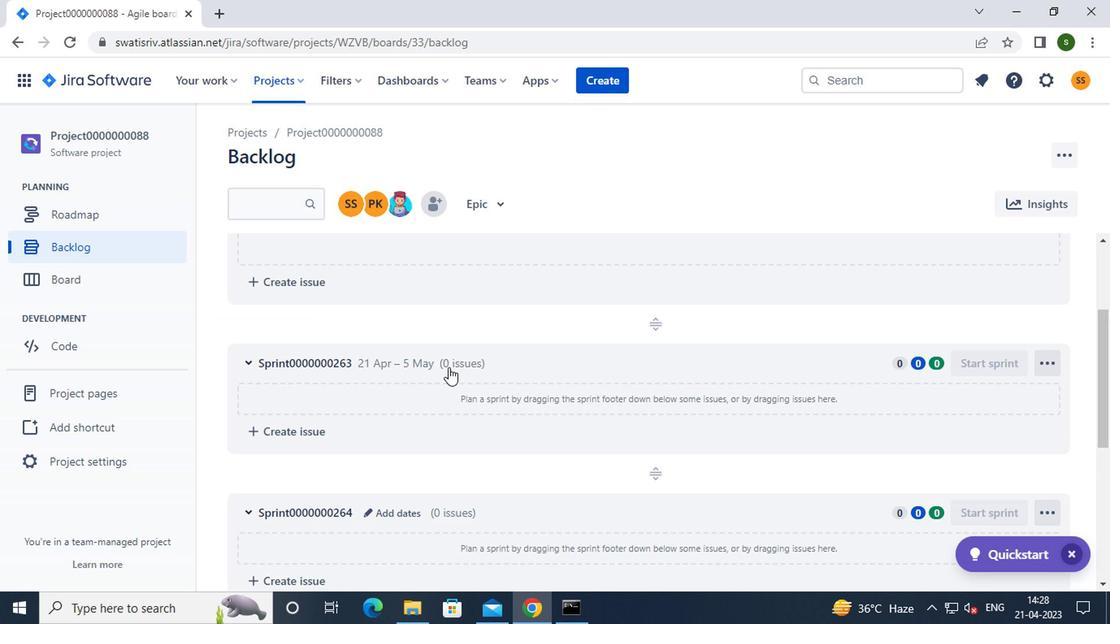 
Action: Mouse scrolled (406, 362) with delta (0, -1)
Screenshot: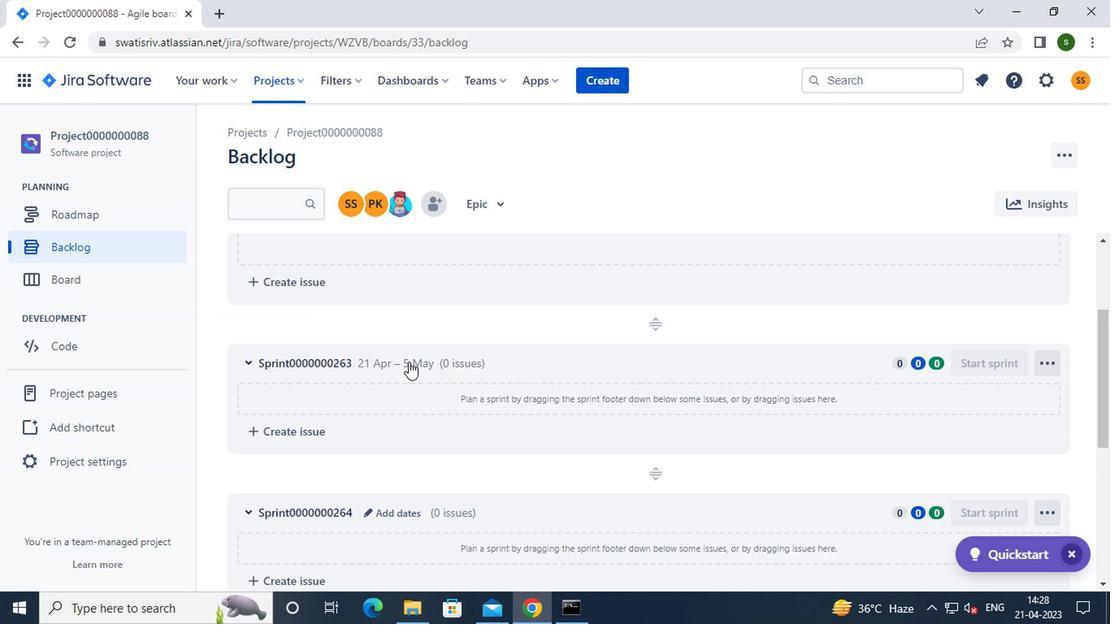 
Action: Mouse scrolled (406, 362) with delta (0, -1)
Screenshot: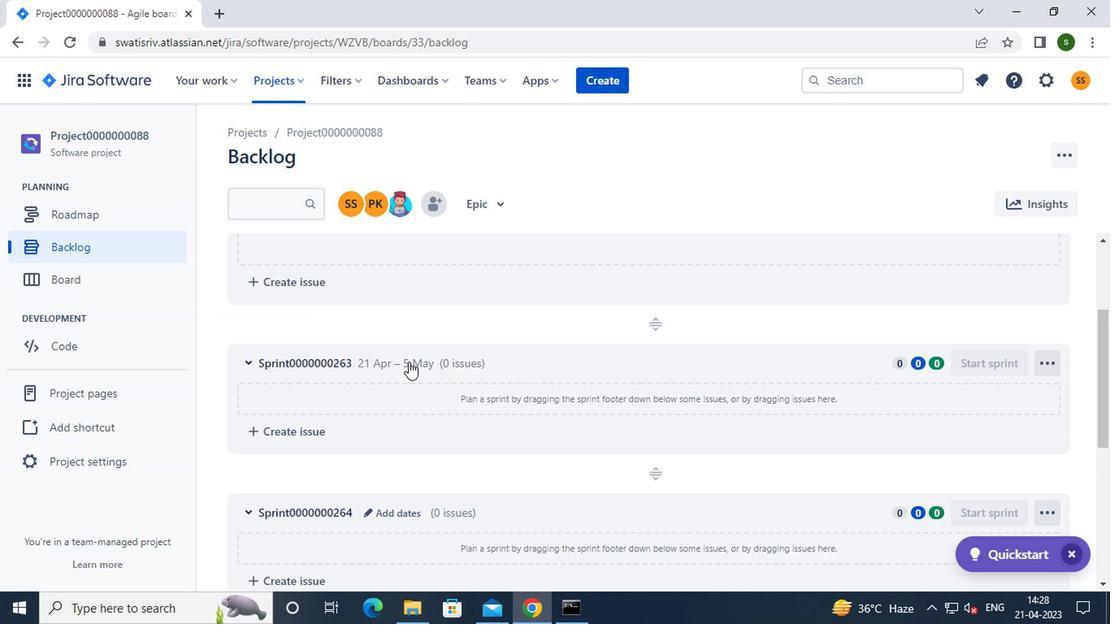 
Action: Mouse scrolled (406, 362) with delta (0, -1)
Screenshot: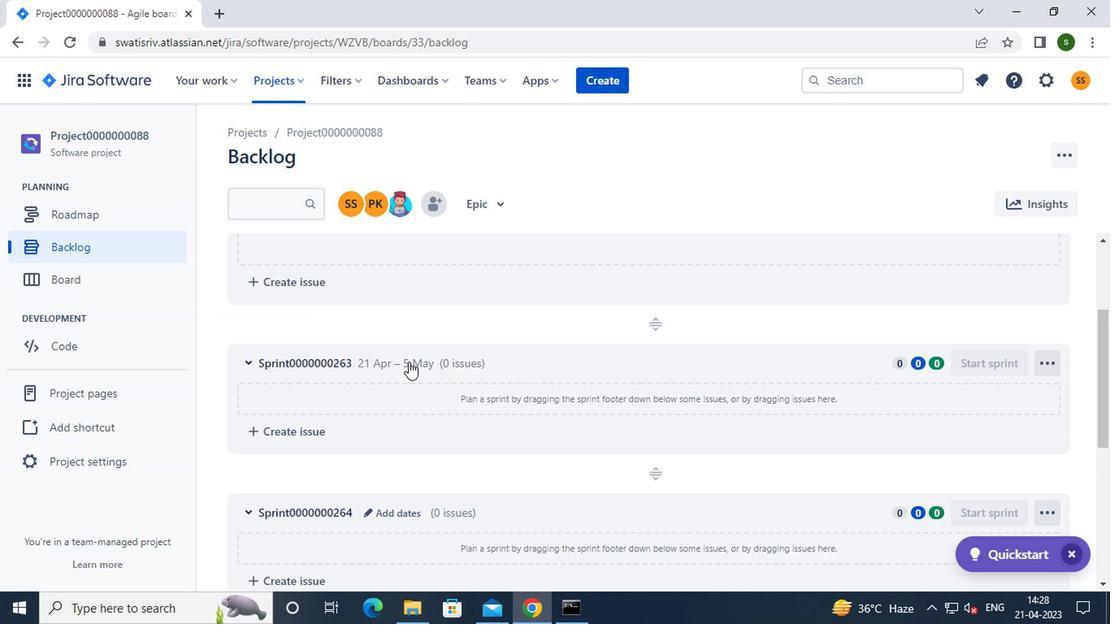 
Action: Mouse moved to (404, 267)
Screenshot: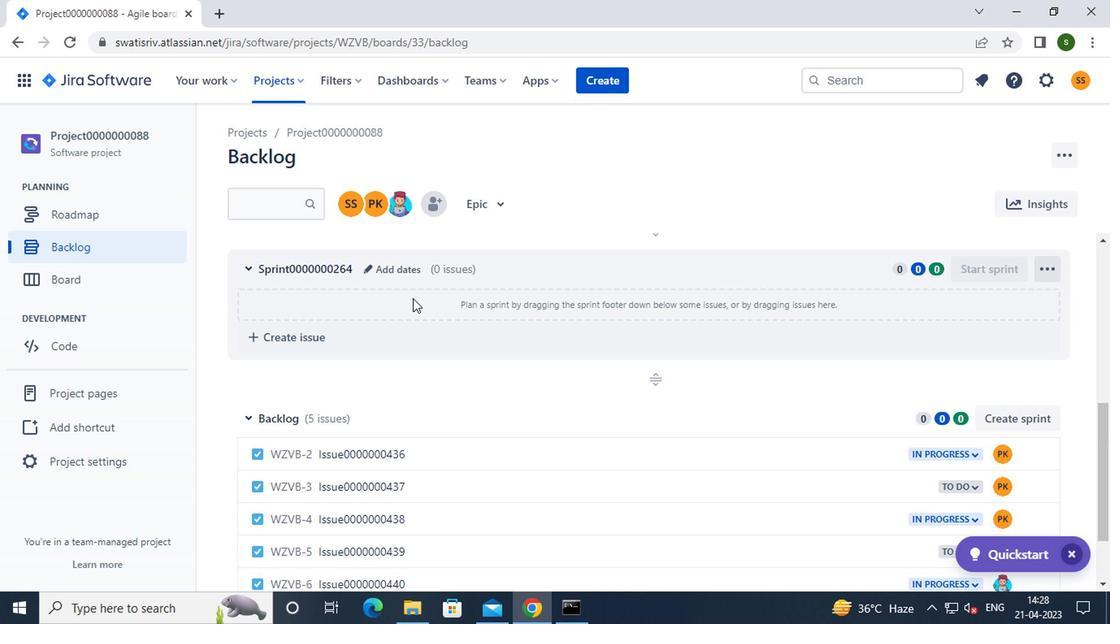 
Action: Mouse pressed left at (404, 267)
Screenshot: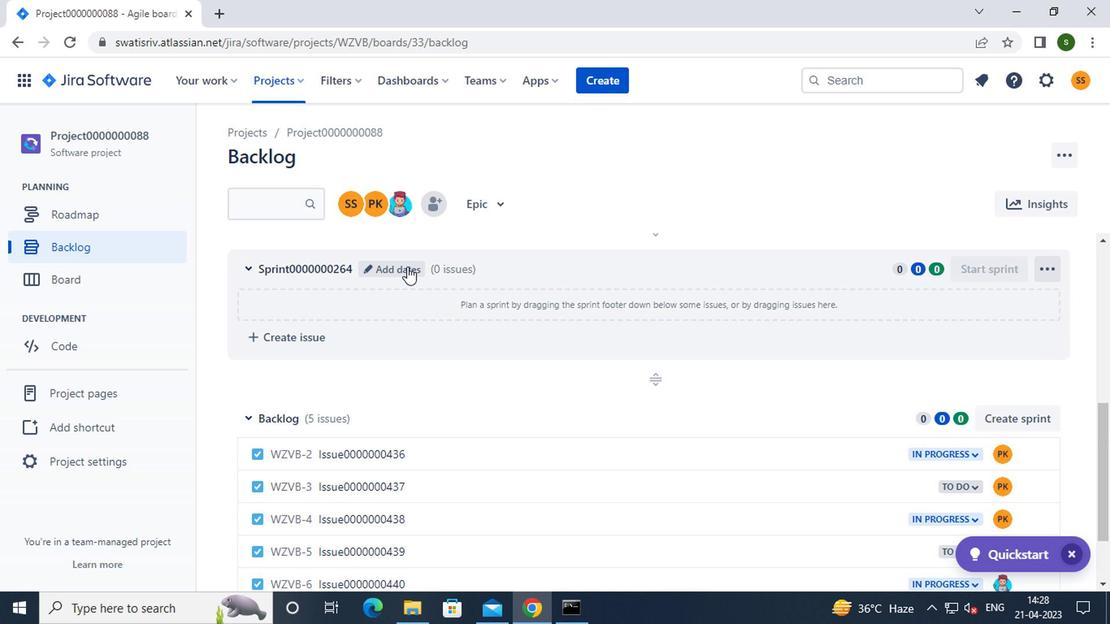 
Action: Mouse moved to (439, 263)
Screenshot: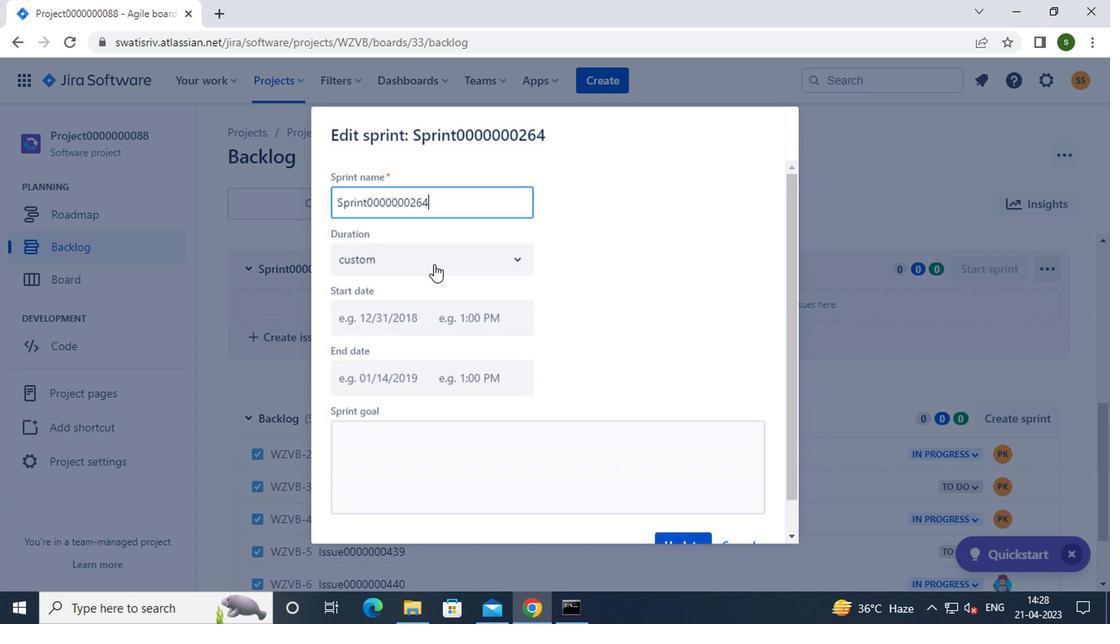 
Action: Mouse pressed left at (439, 263)
Screenshot: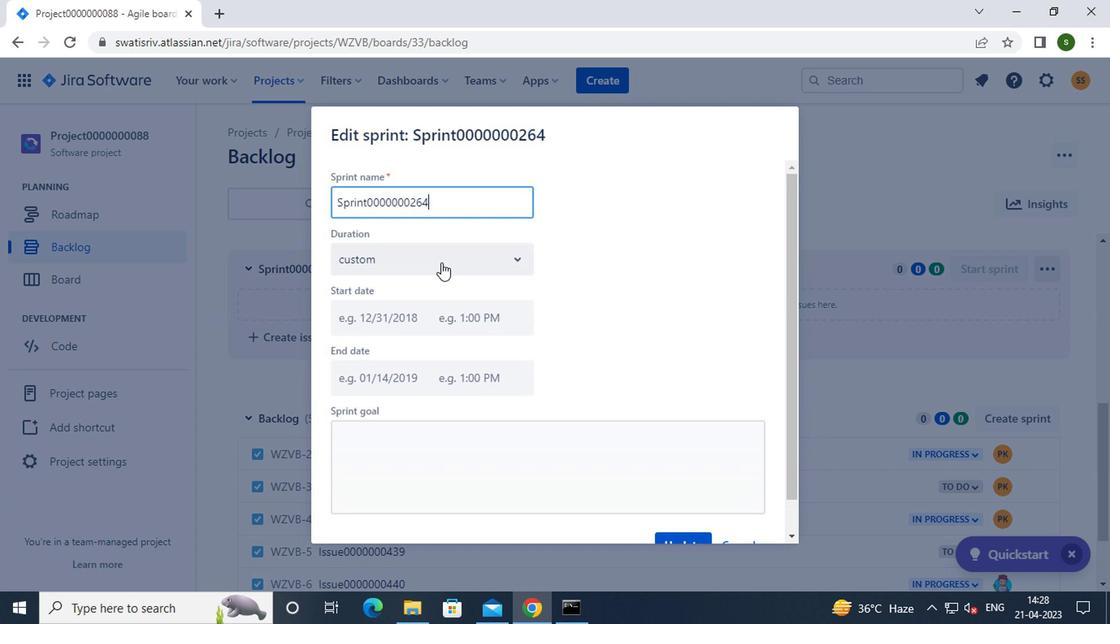 
Action: Mouse moved to (397, 327)
Screenshot: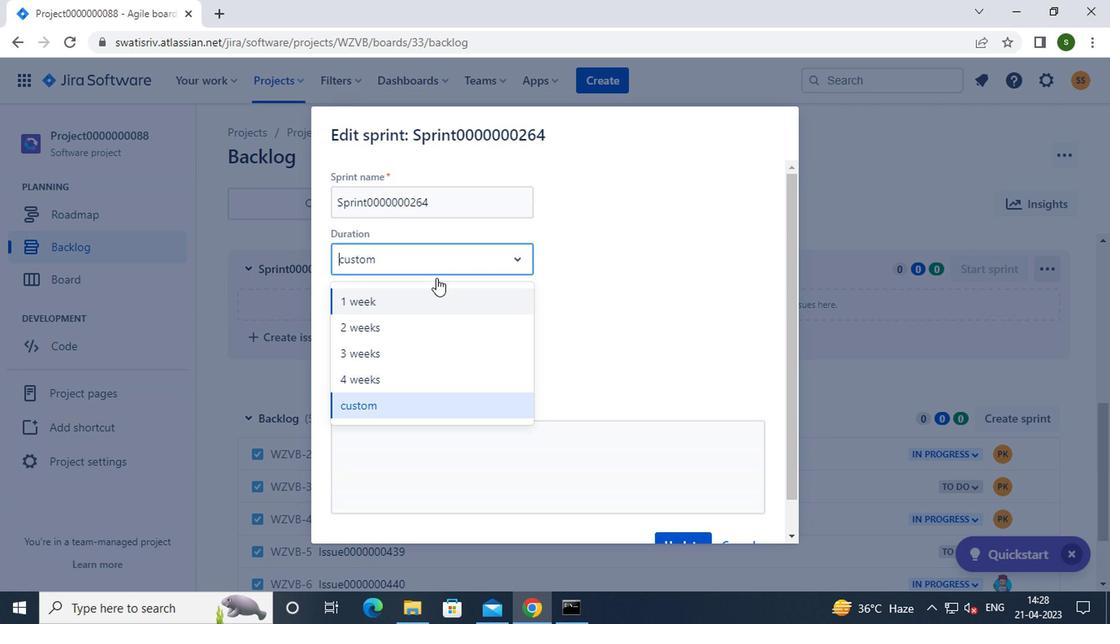 
Action: Mouse pressed left at (397, 327)
Screenshot: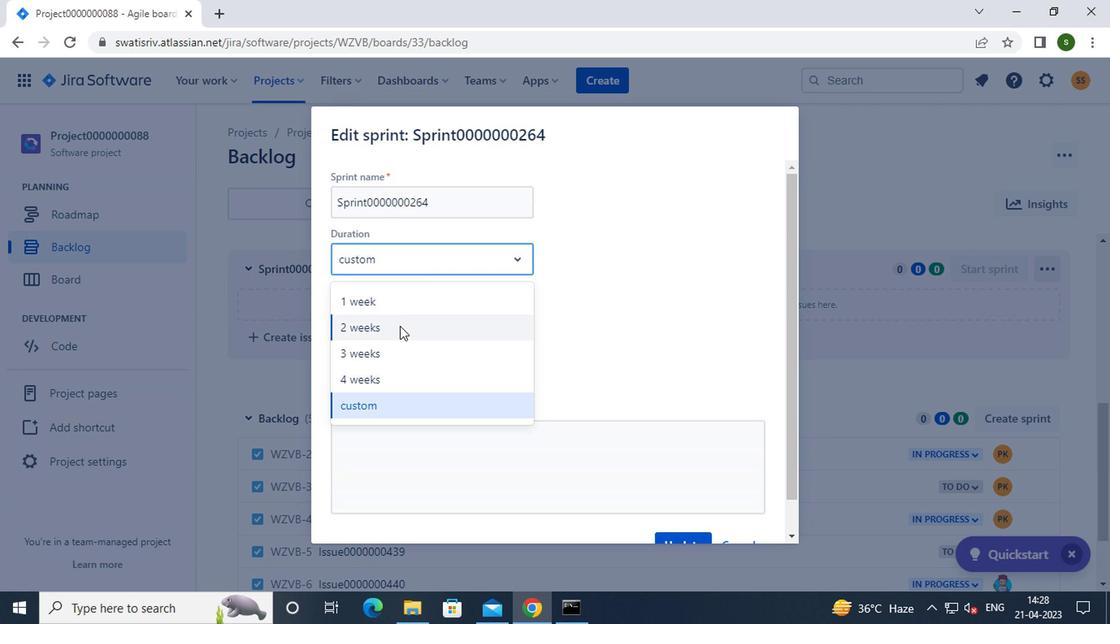 
Action: Mouse moved to (402, 263)
Screenshot: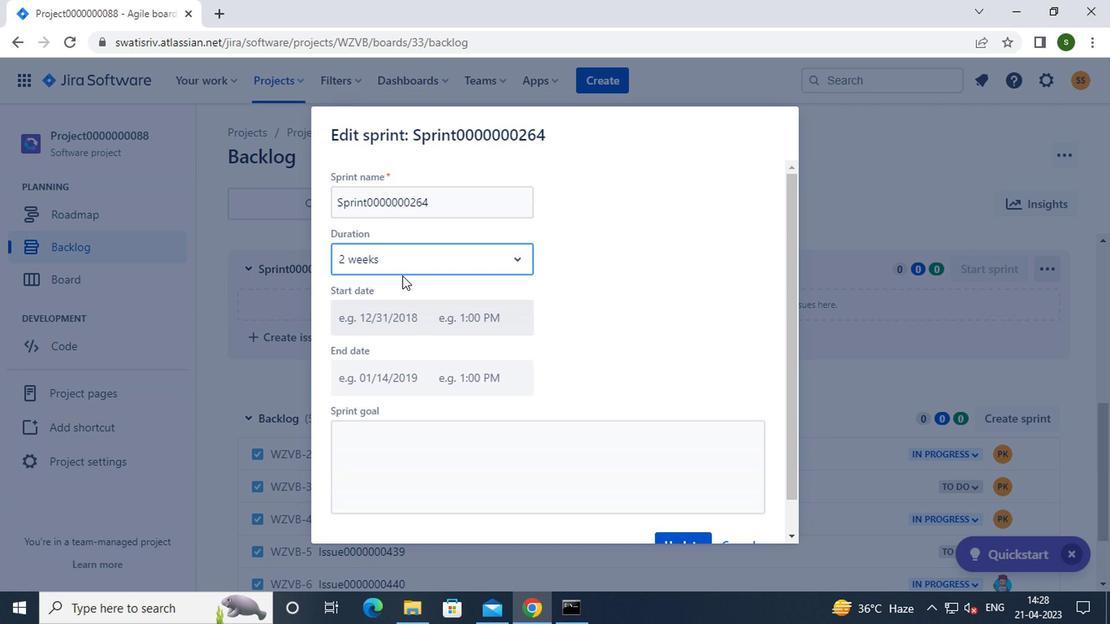 
Action: Mouse pressed left at (402, 263)
Screenshot: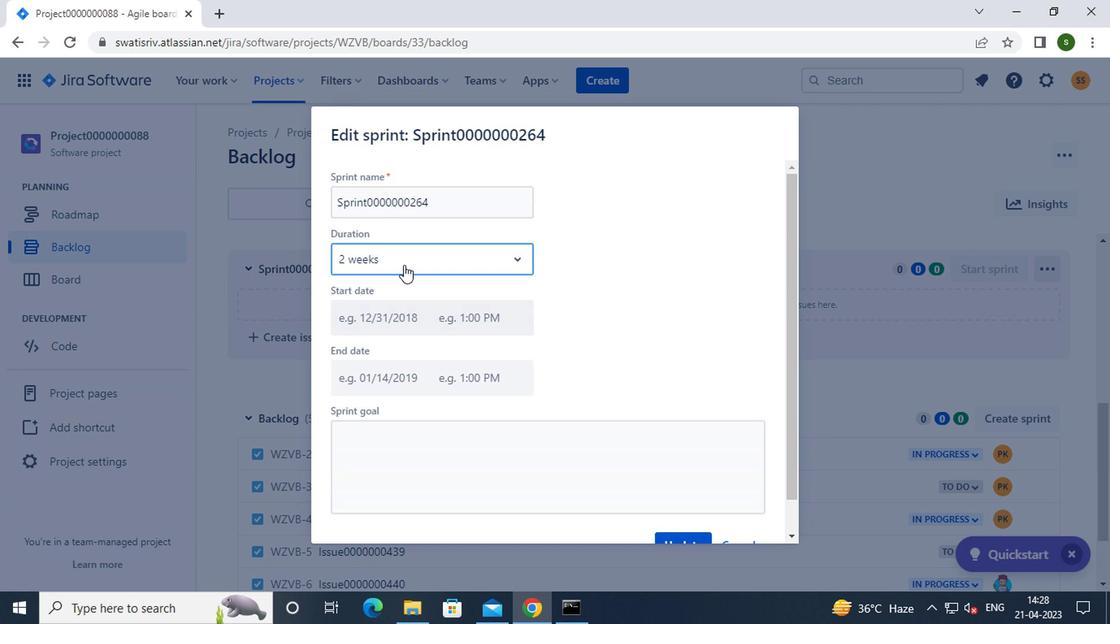
Action: Mouse moved to (389, 351)
Screenshot: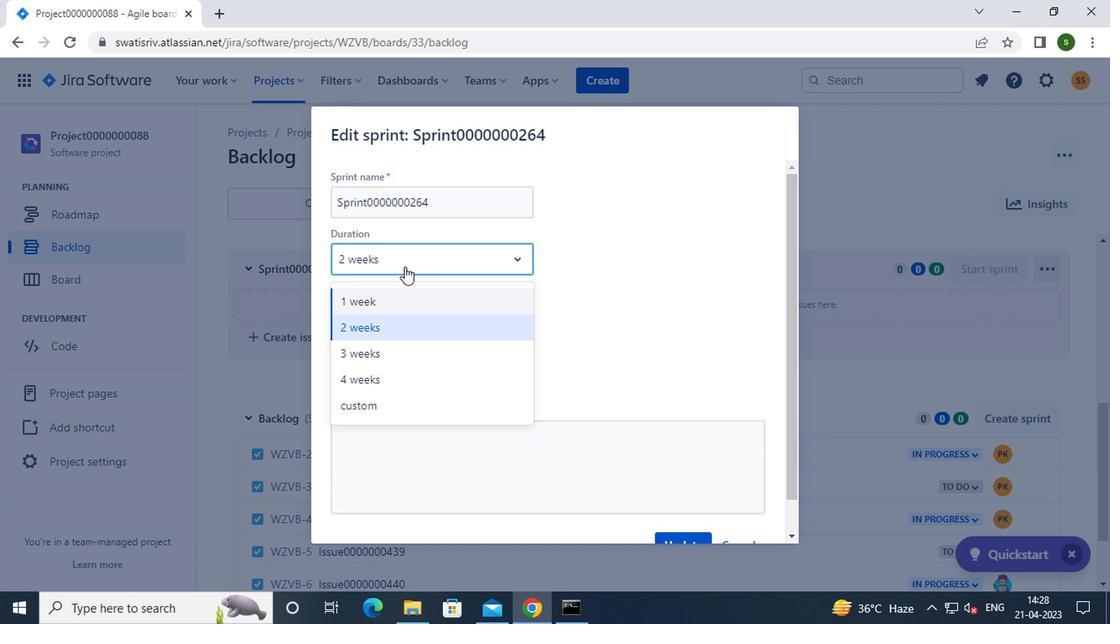 
Action: Mouse pressed left at (389, 351)
Screenshot: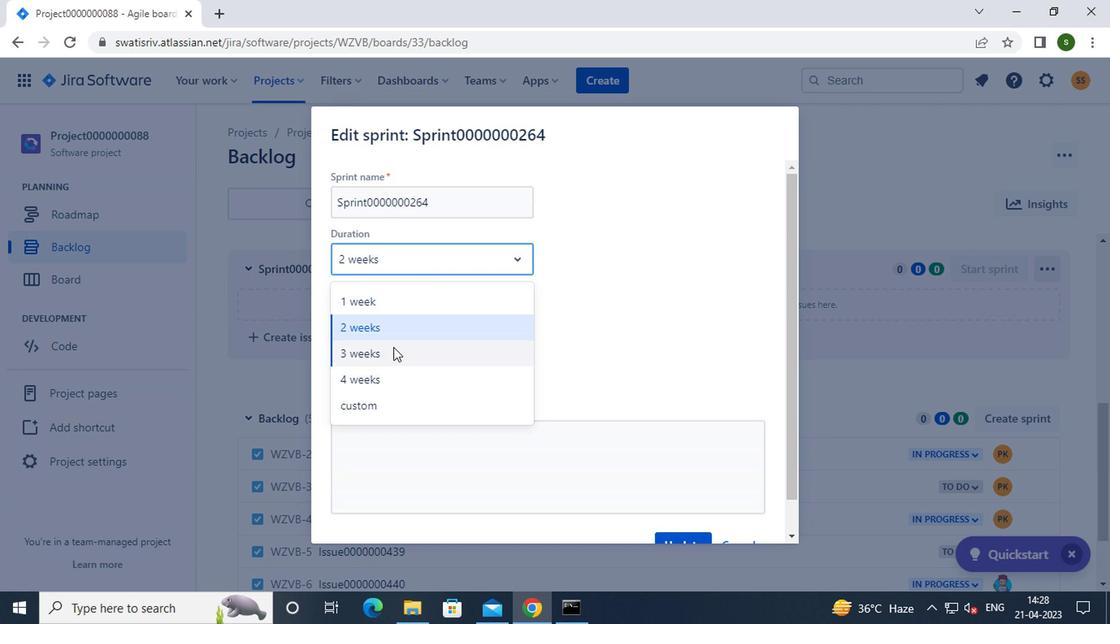 
Action: Mouse moved to (387, 315)
Screenshot: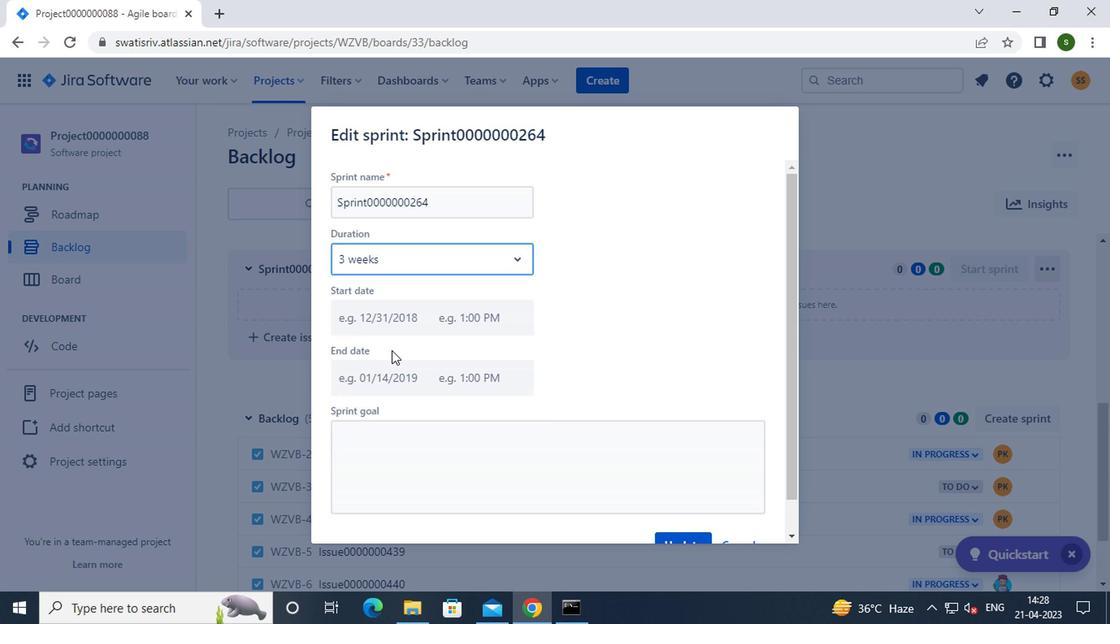 
Action: Mouse pressed left at (387, 315)
Screenshot: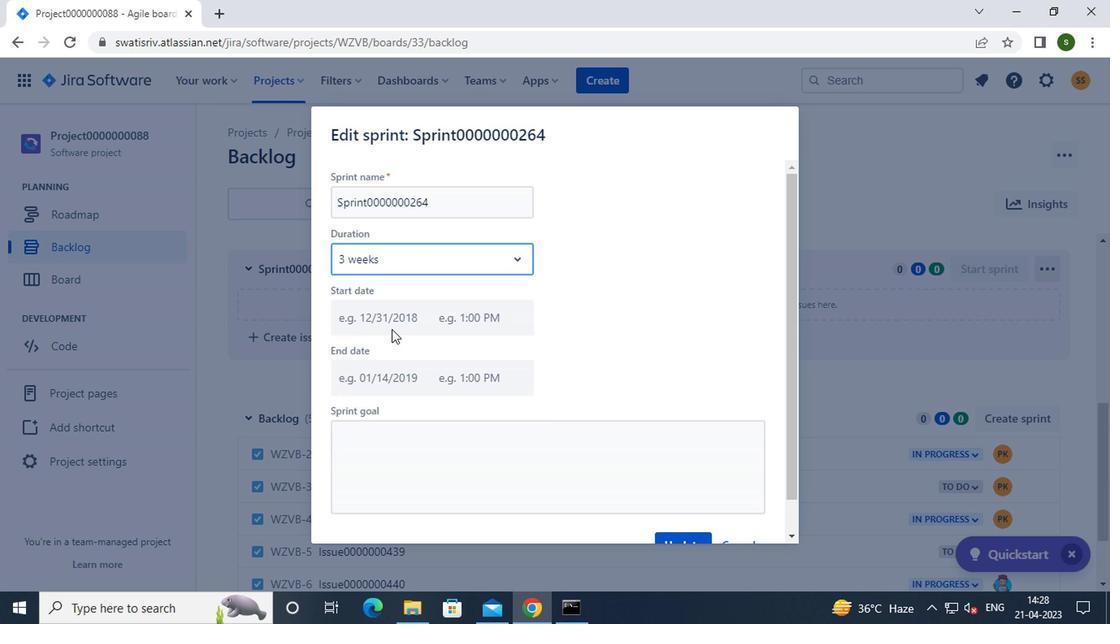 
Action: Mouse moved to (537, 500)
Screenshot: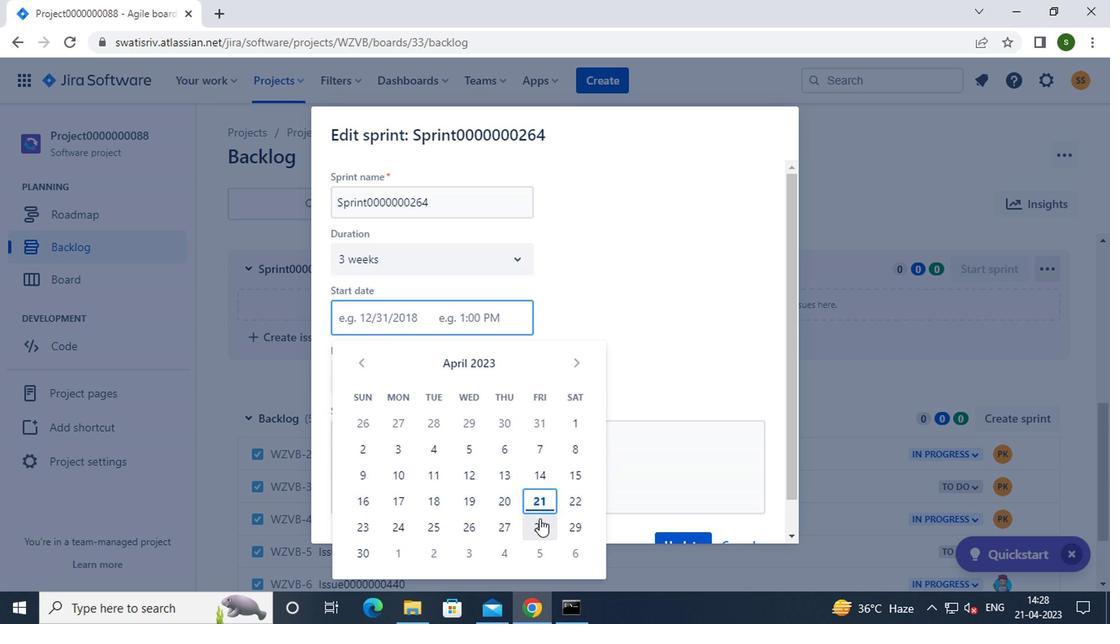 
Action: Mouse pressed left at (537, 500)
Screenshot: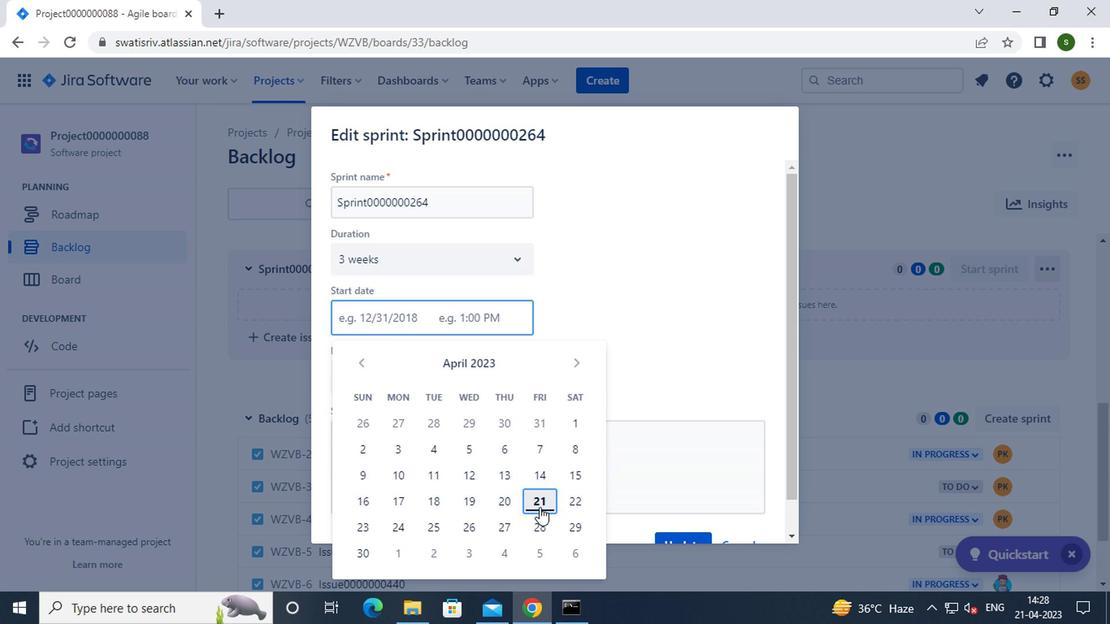 
Action: Mouse moved to (633, 466)
Screenshot: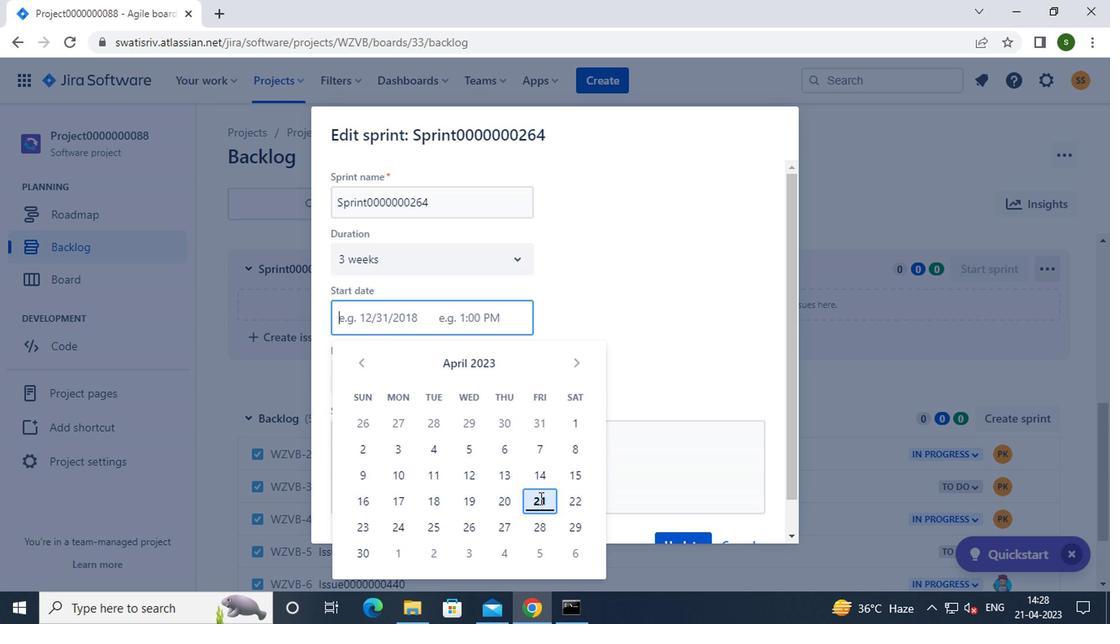 
Action: Mouse scrolled (633, 466) with delta (0, 0)
Screenshot: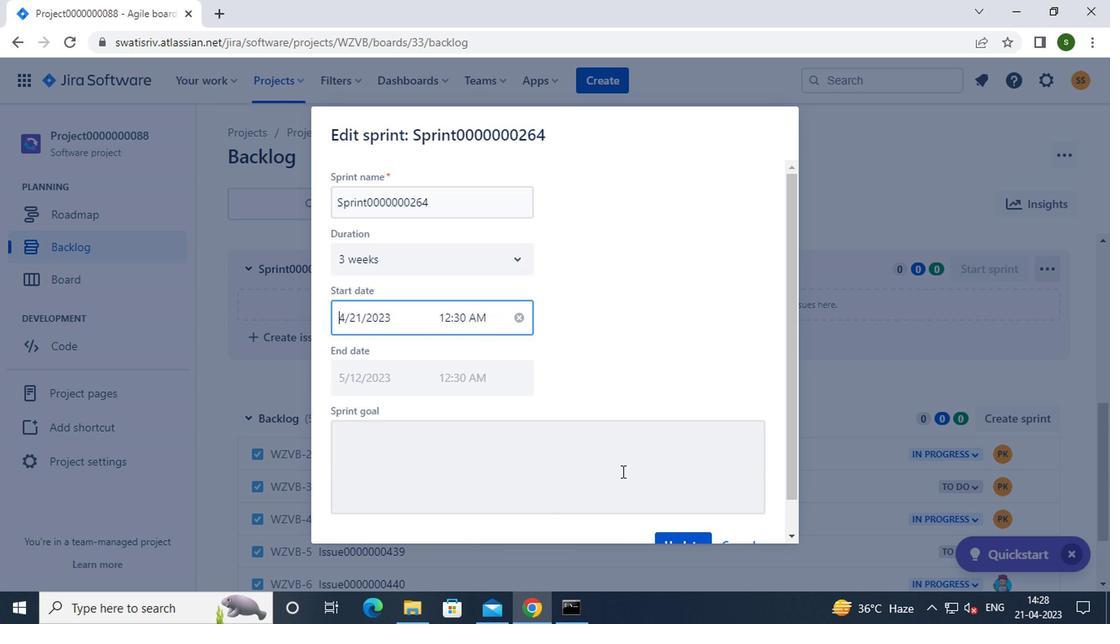 
Action: Mouse scrolled (633, 466) with delta (0, 0)
Screenshot: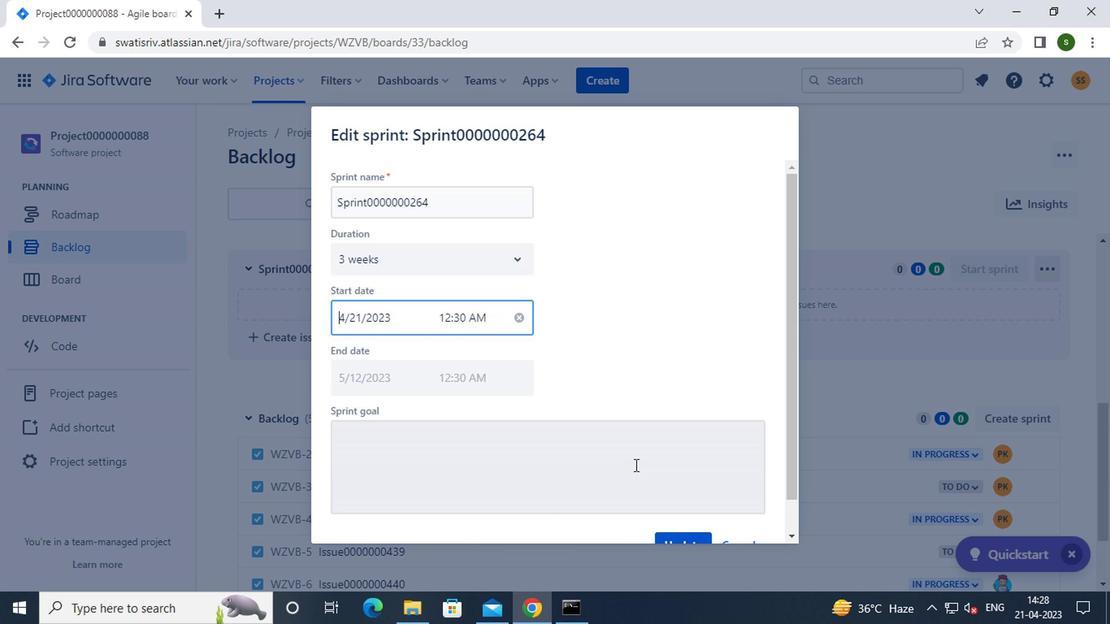 
Action: Mouse moved to (675, 509)
Screenshot: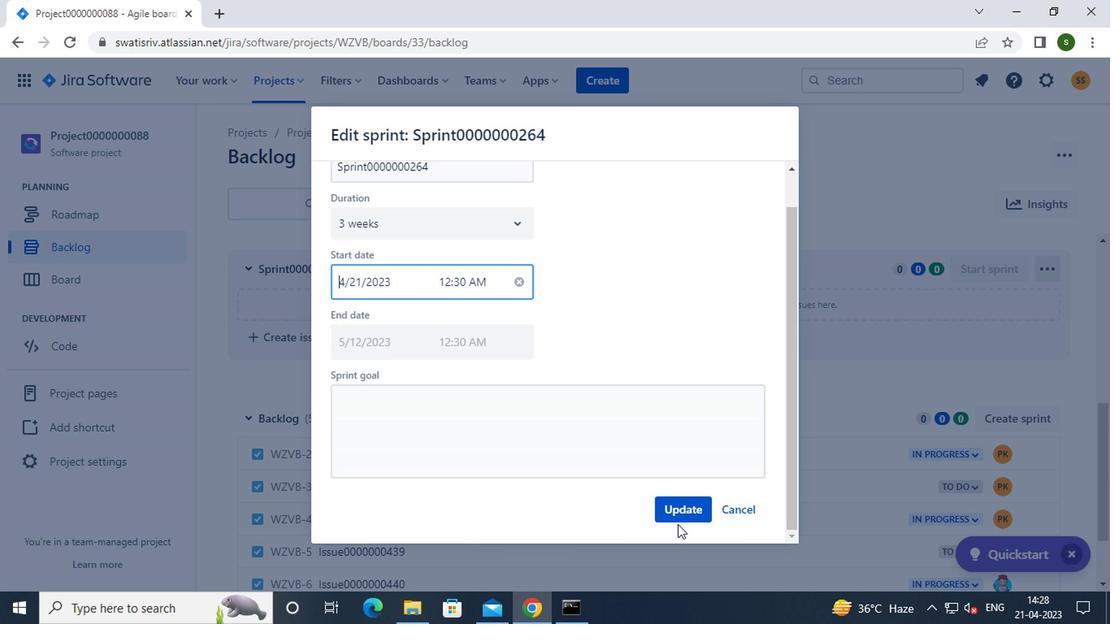 
Action: Mouse pressed left at (675, 509)
Screenshot: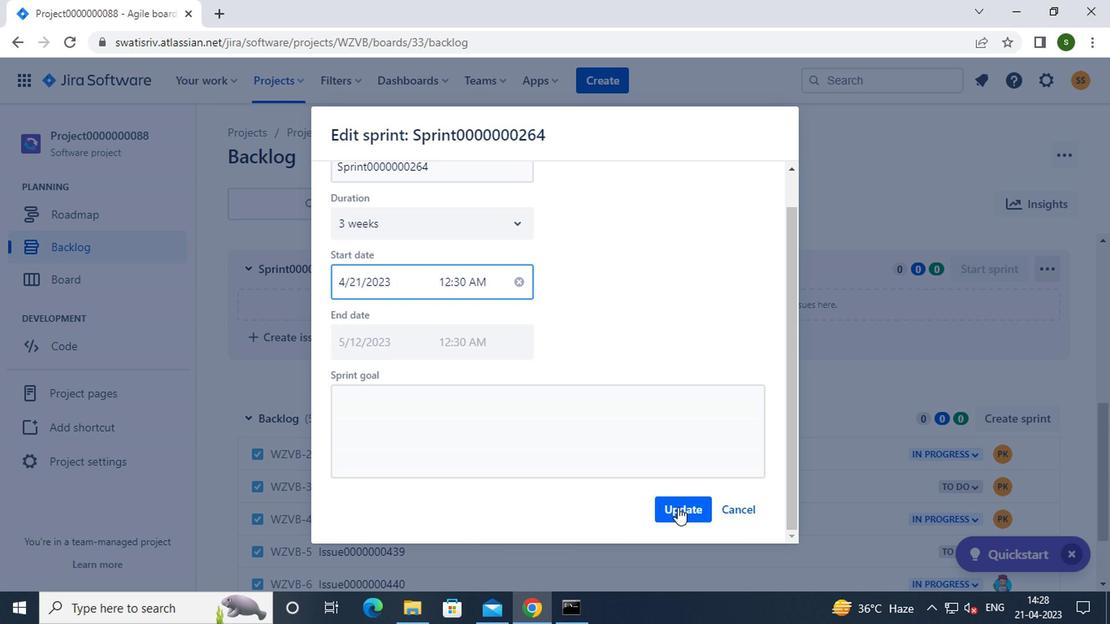 
Action: Mouse moved to (279, 76)
Screenshot: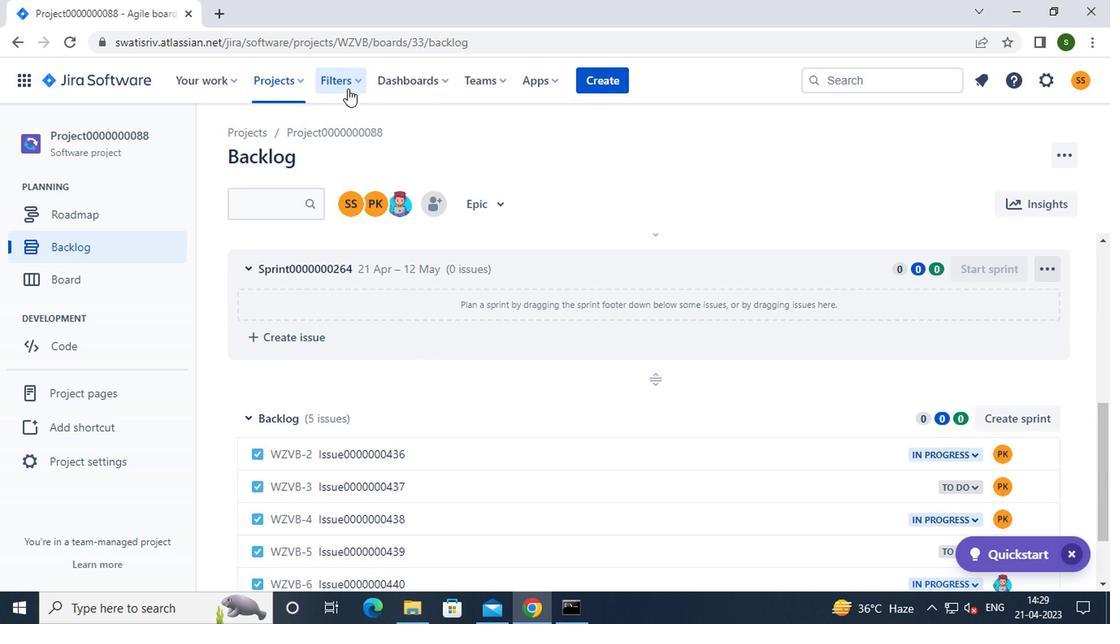 
Action: Mouse pressed left at (279, 76)
Screenshot: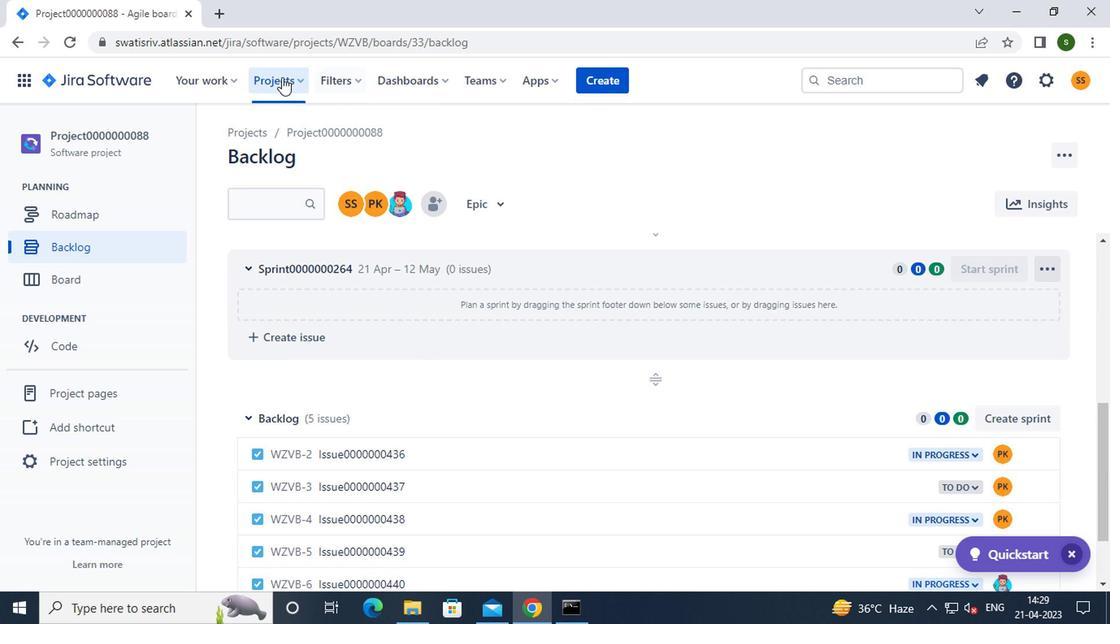 
Action: Mouse moved to (349, 197)
Screenshot: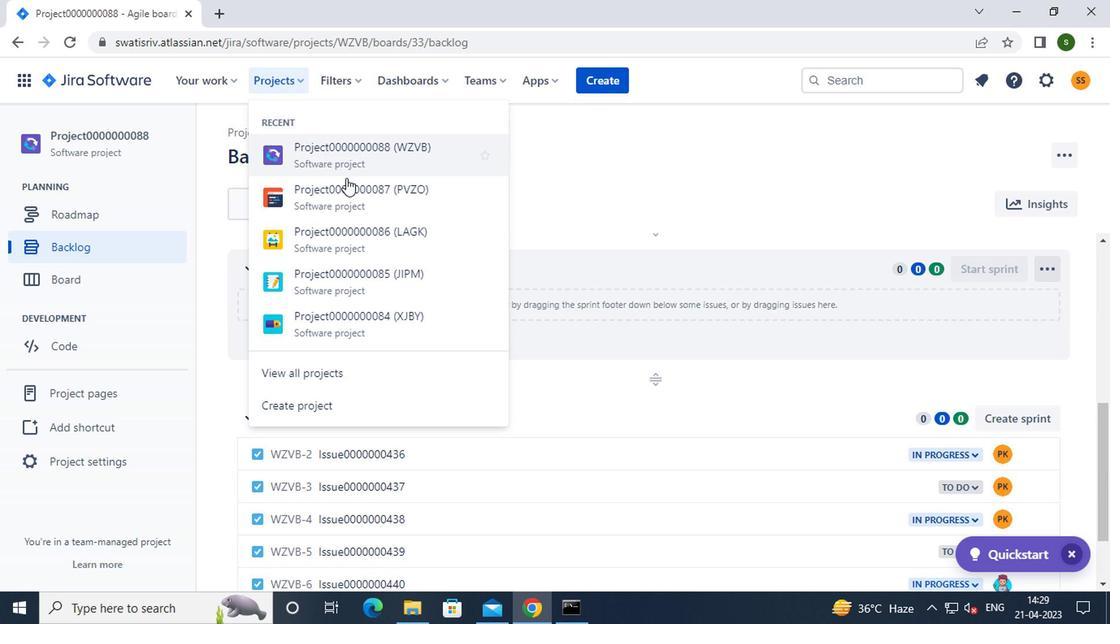 
Action: Mouse pressed left at (349, 197)
Screenshot: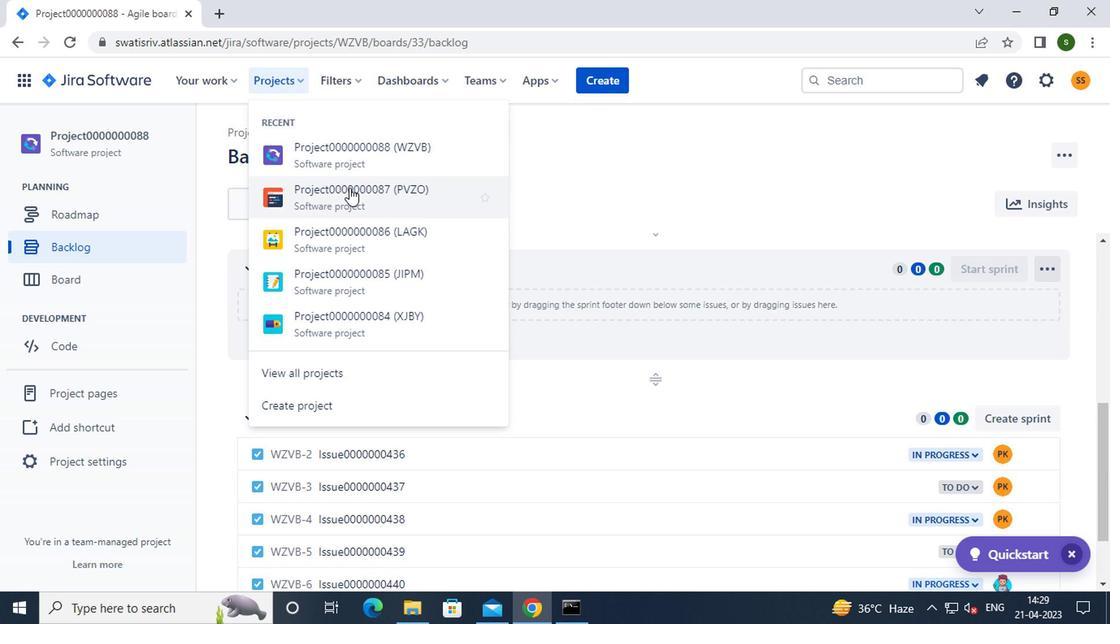 
Action: Mouse moved to (129, 246)
Screenshot: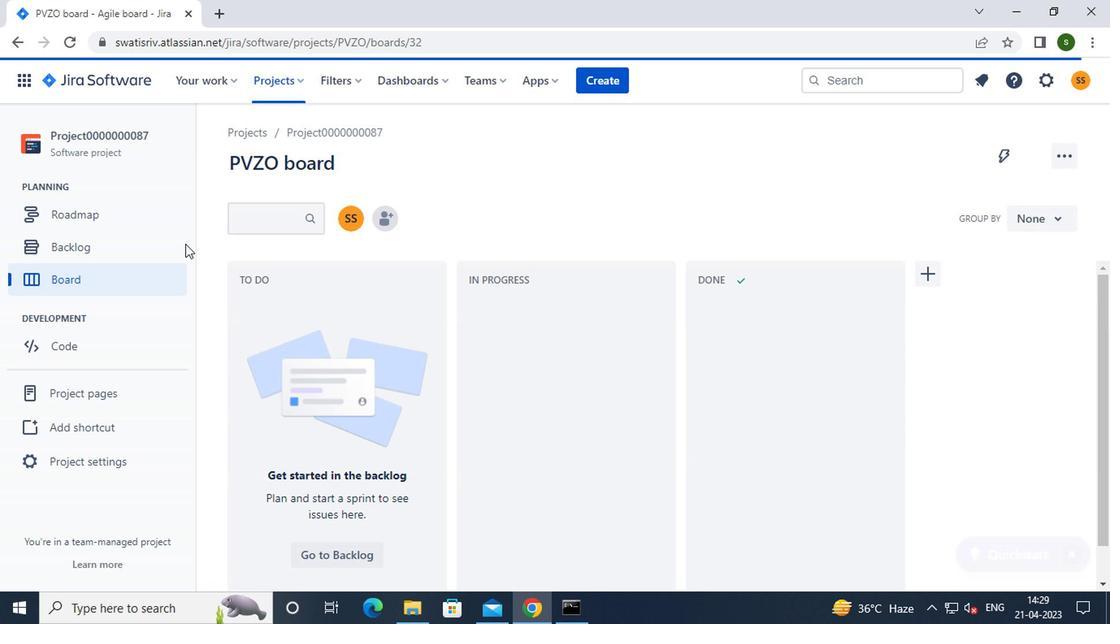 
Action: Mouse pressed left at (129, 246)
Screenshot: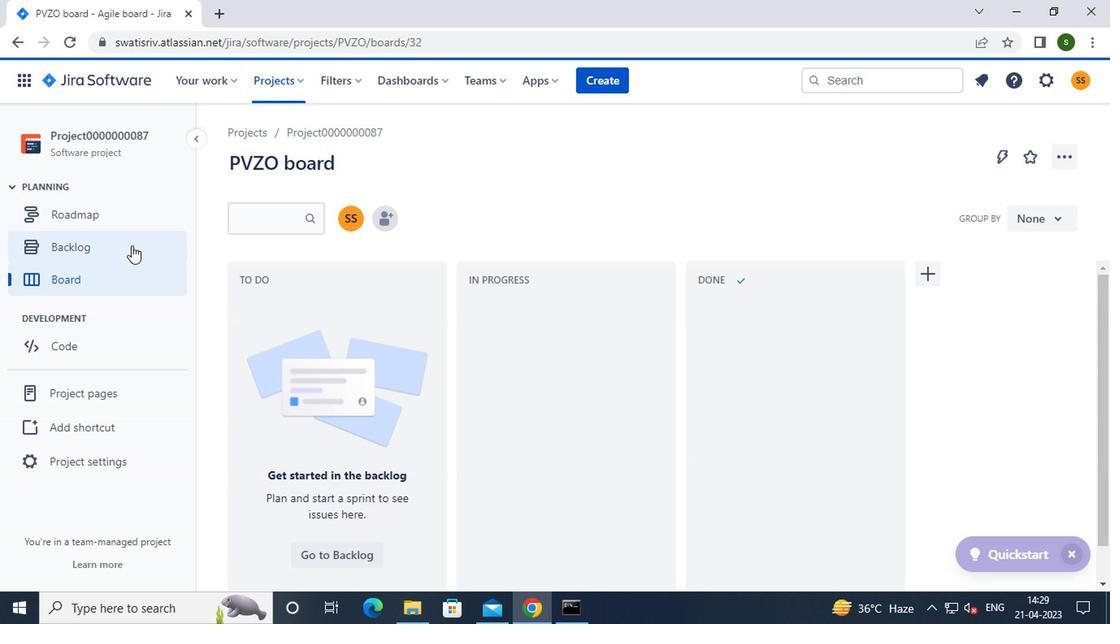 
Action: Mouse moved to (200, 341)
Screenshot: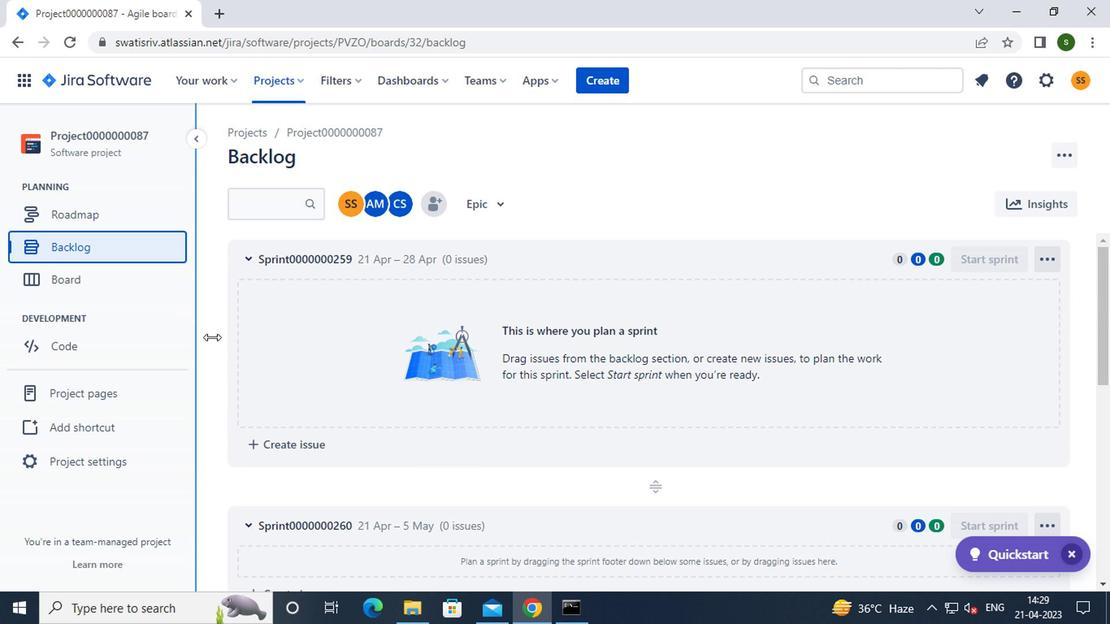 
Action: Mouse scrolled (200, 340) with delta (0, -1)
Screenshot: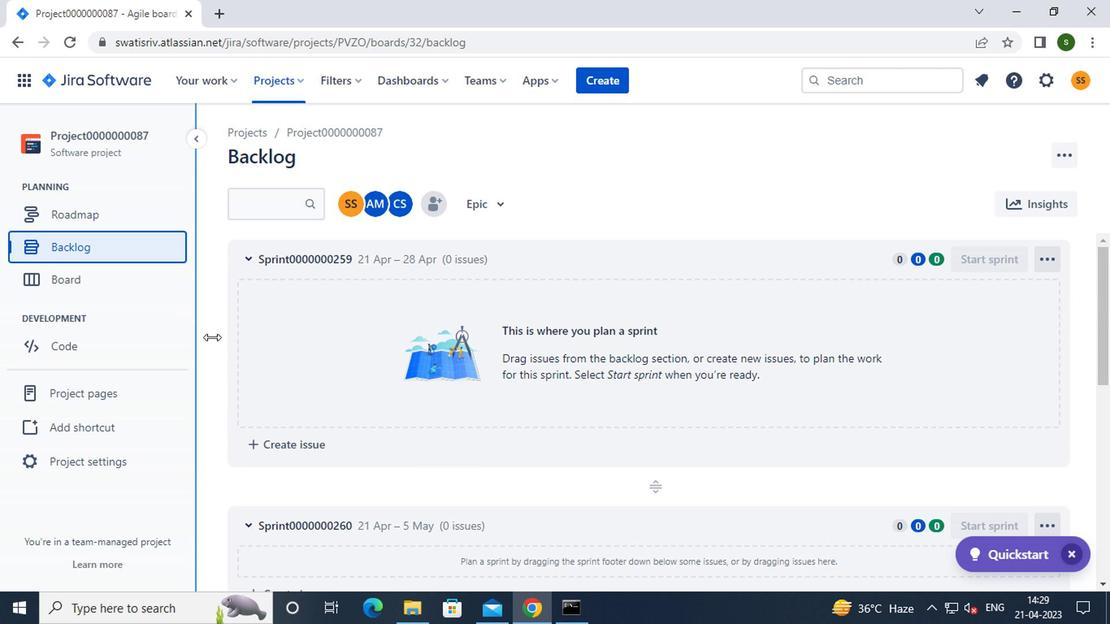
Action: Mouse moved to (199, 341)
Screenshot: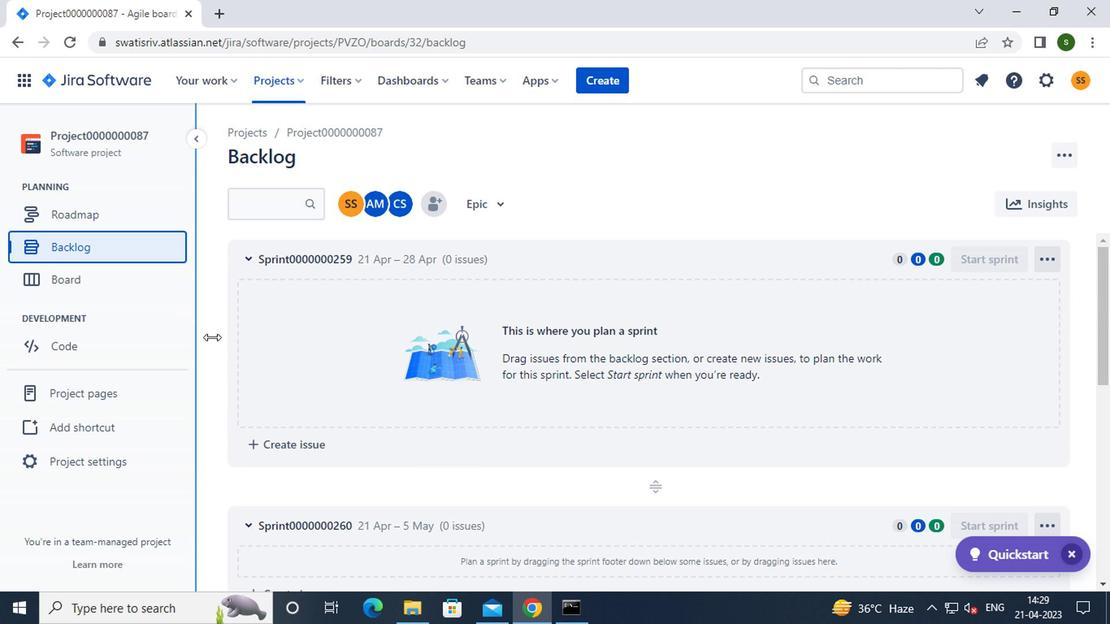 
Action: Mouse scrolled (199, 340) with delta (0, -1)
Screenshot: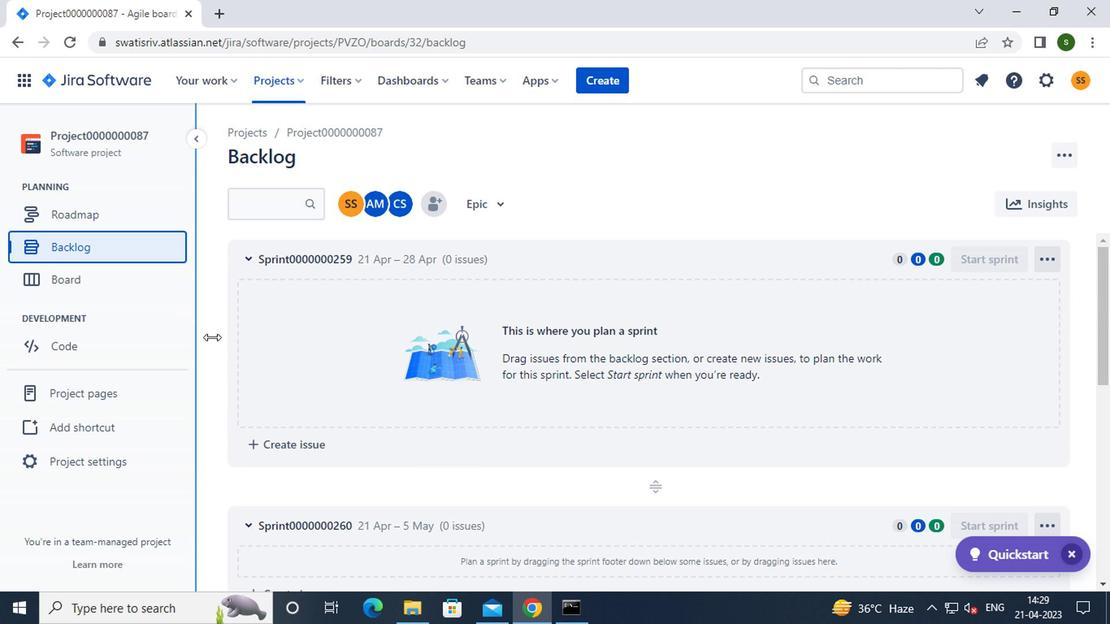 
Action: Mouse moved to (196, 341)
Screenshot: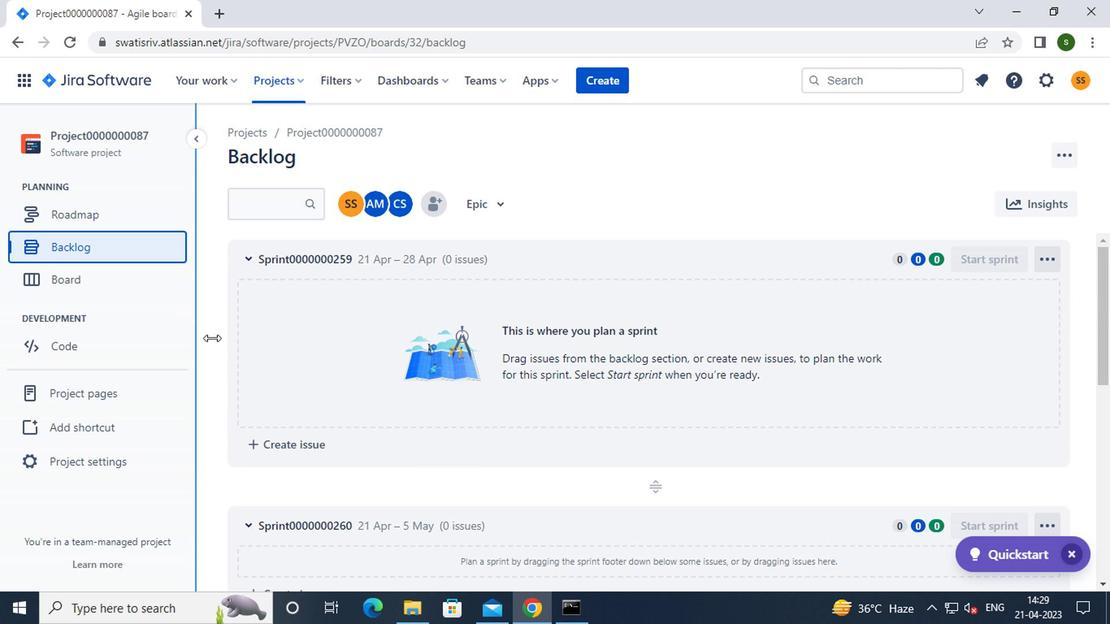 
Action: Mouse scrolled (196, 341) with delta (0, 0)
Screenshot: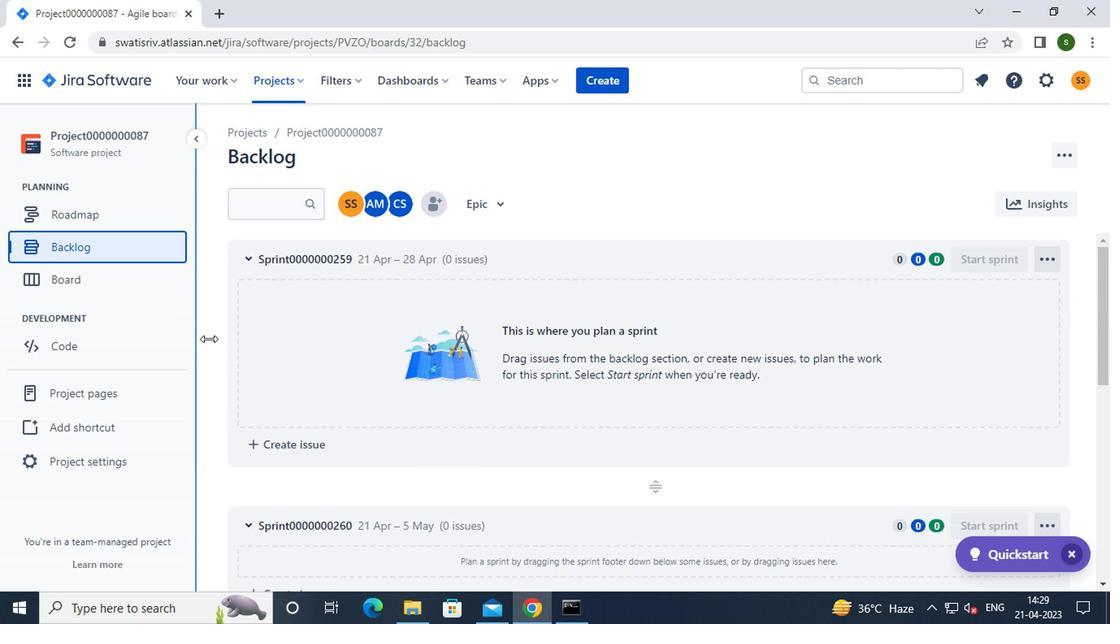 
Action: Mouse moved to (499, 361)
Screenshot: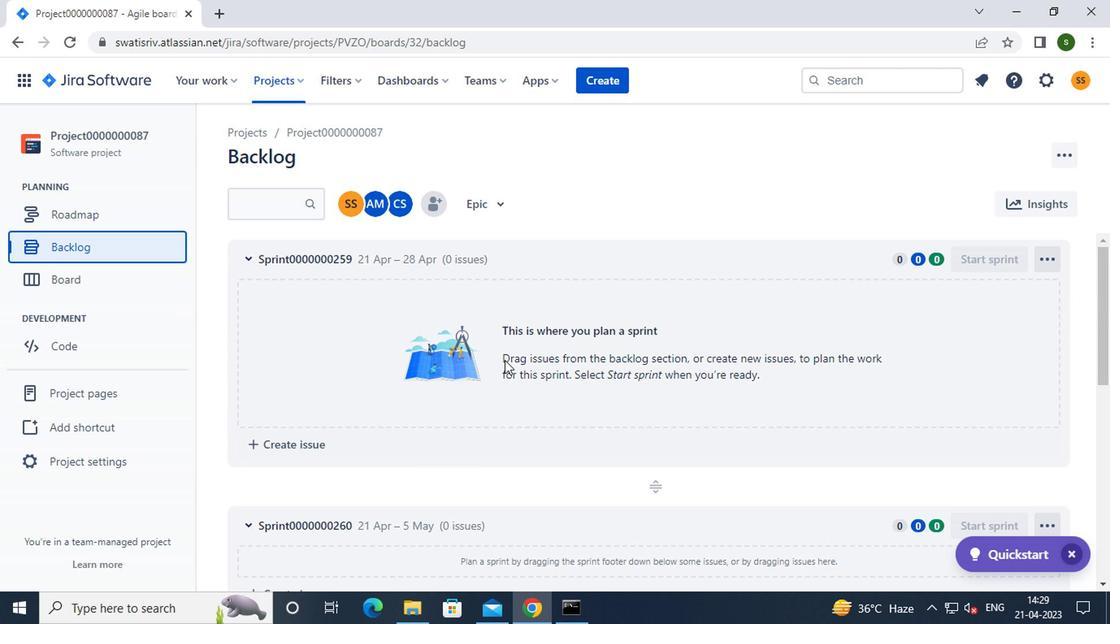 
Action: Mouse scrolled (499, 359) with delta (0, -1)
Screenshot: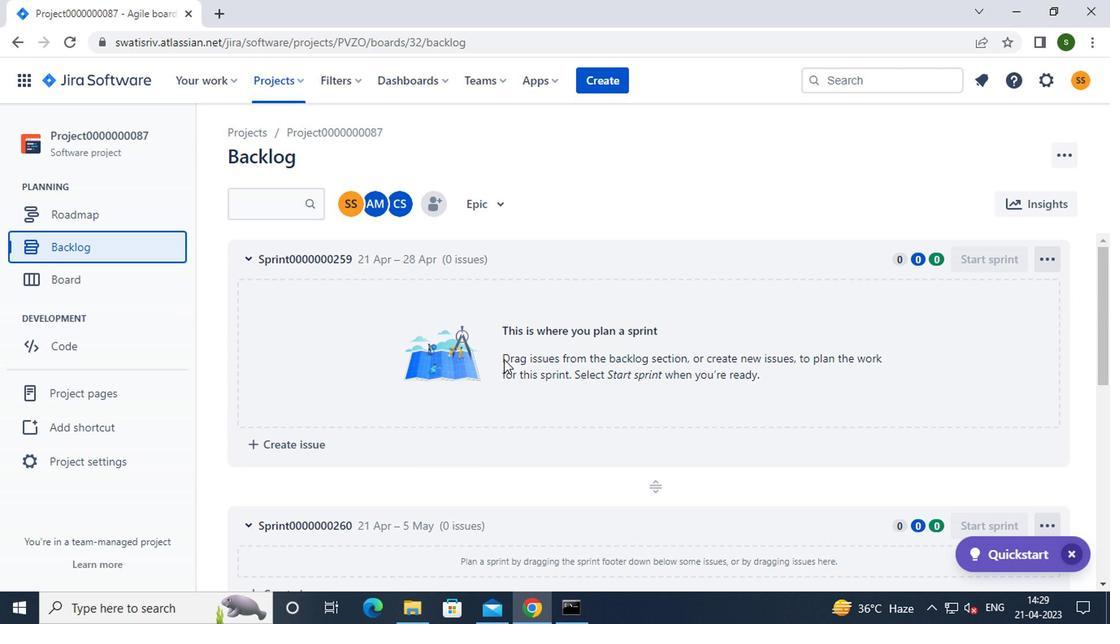 
Action: Mouse scrolled (499, 359) with delta (0, -1)
Screenshot: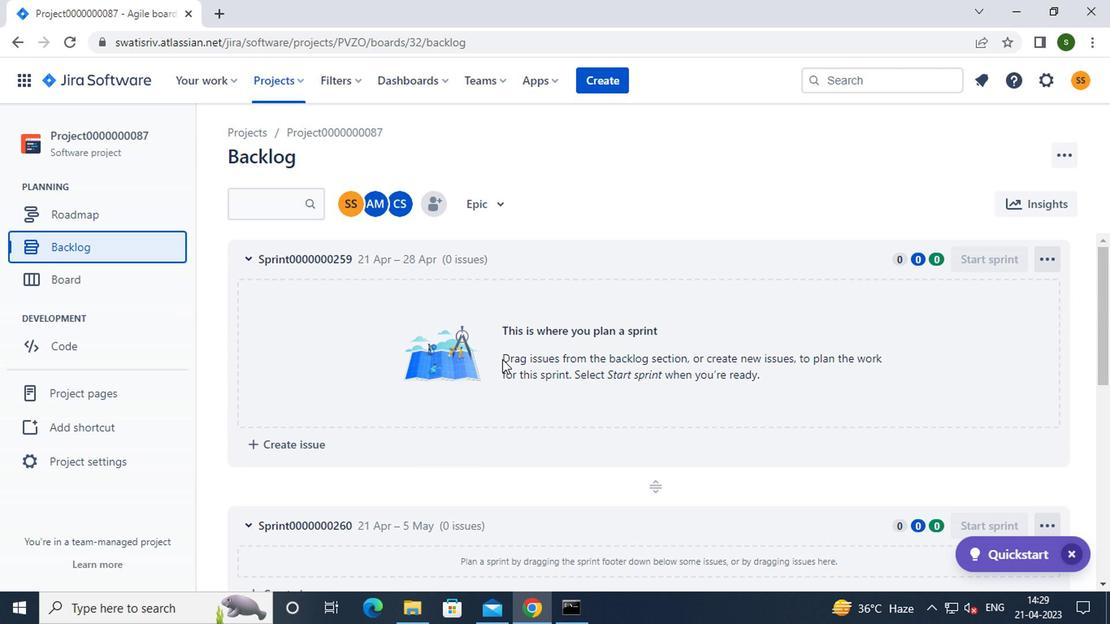 
Action: Mouse scrolled (499, 359) with delta (0, -1)
Screenshot: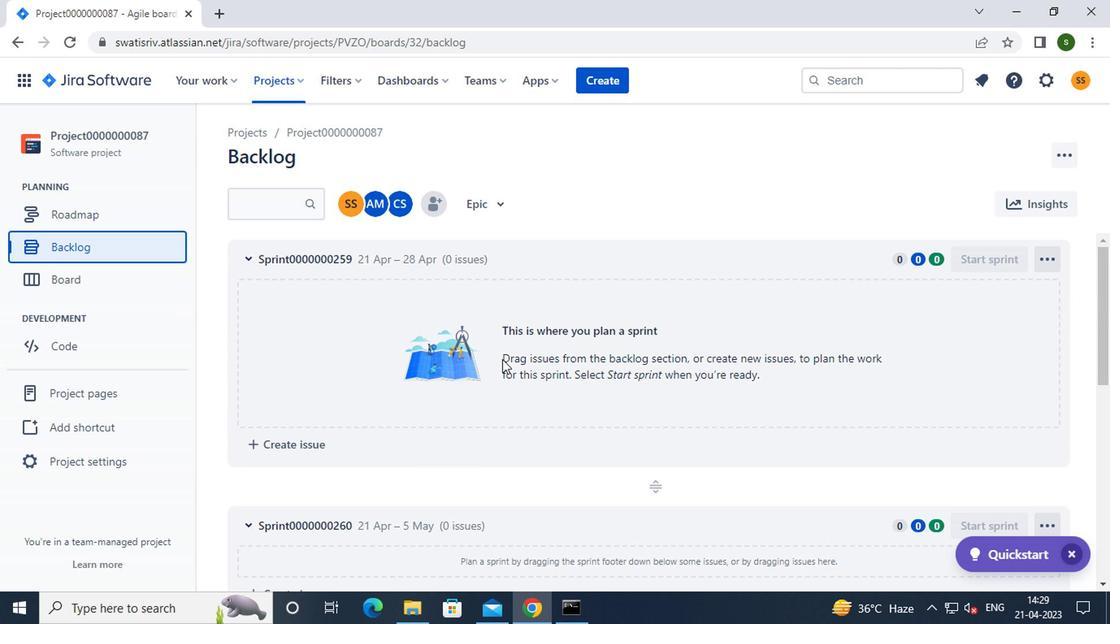 
Action: Mouse moved to (499, 361)
Screenshot: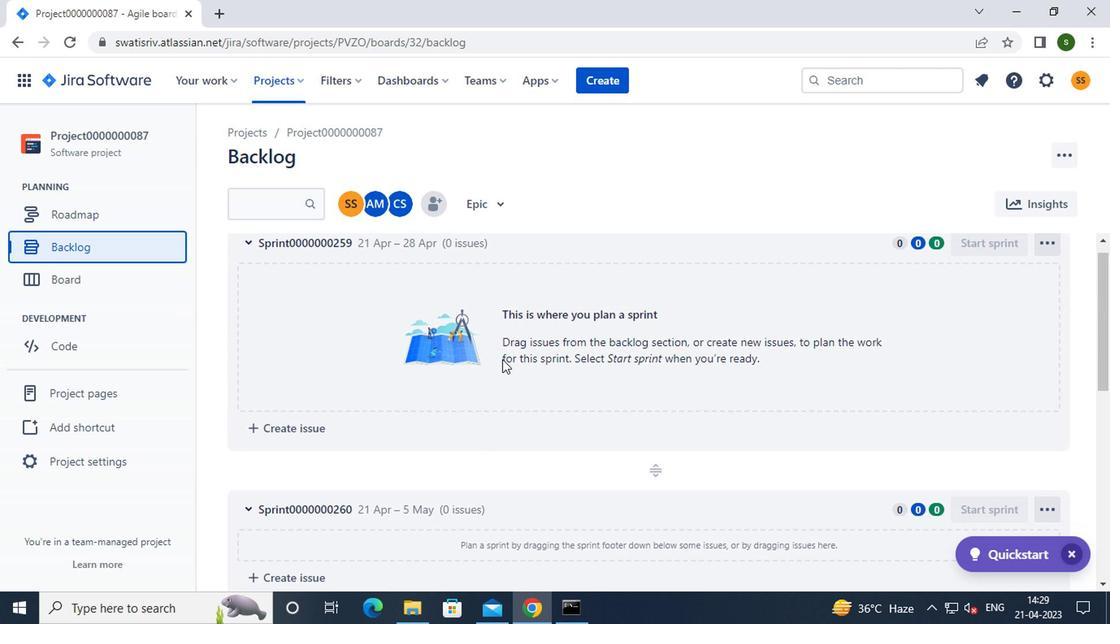 
Action: Mouse scrolled (499, 359) with delta (0, -1)
Screenshot: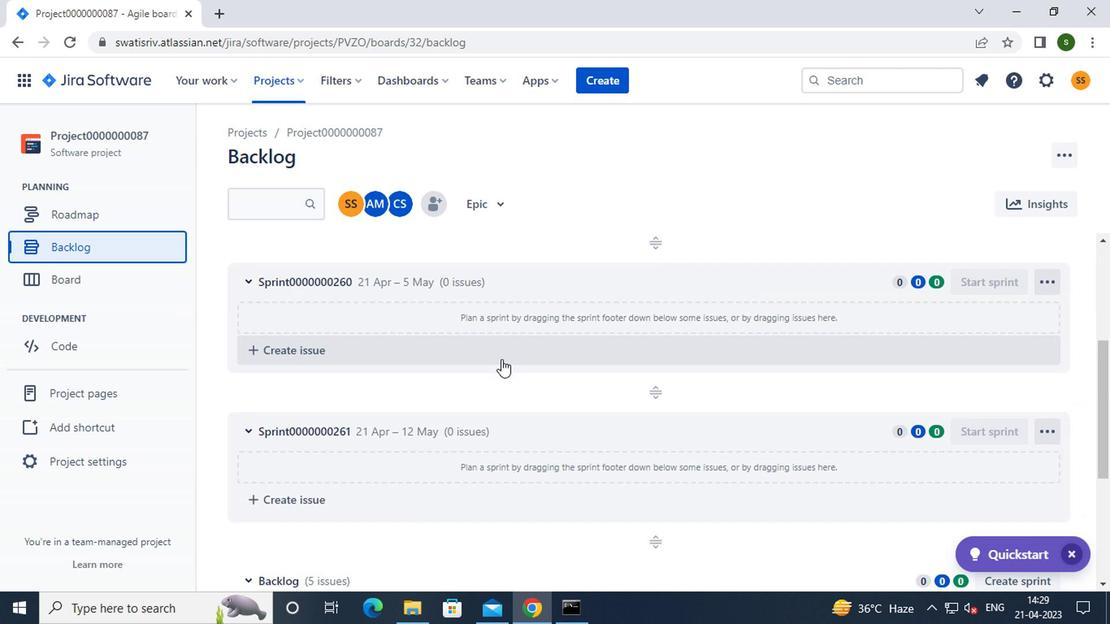 
Action: Mouse scrolled (499, 359) with delta (0, -1)
Screenshot: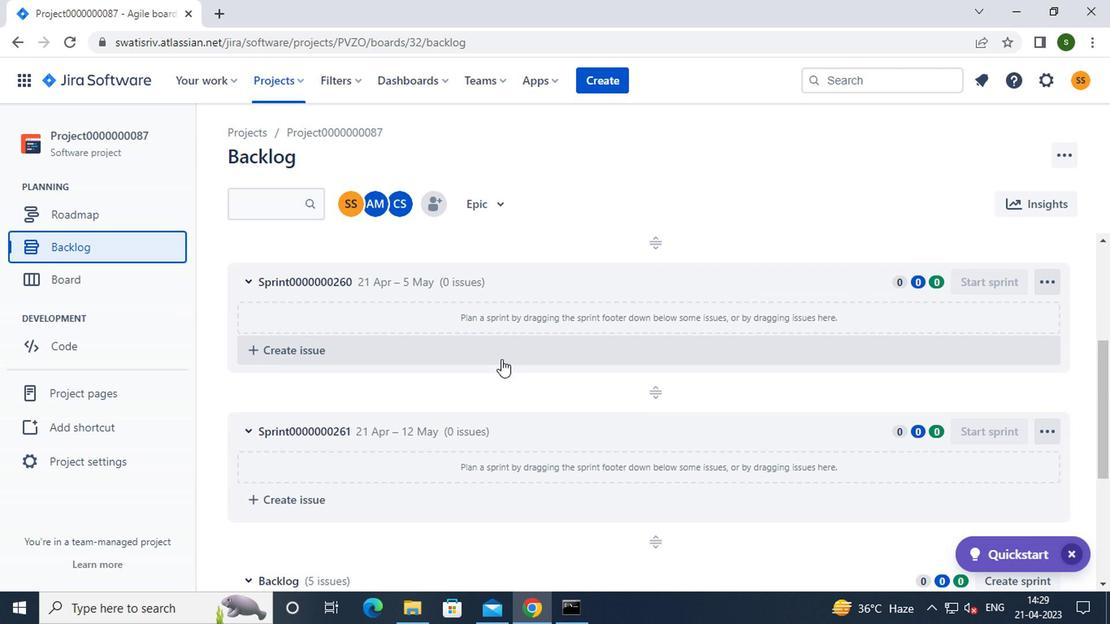 
Action: Mouse scrolled (499, 359) with delta (0, -1)
Screenshot: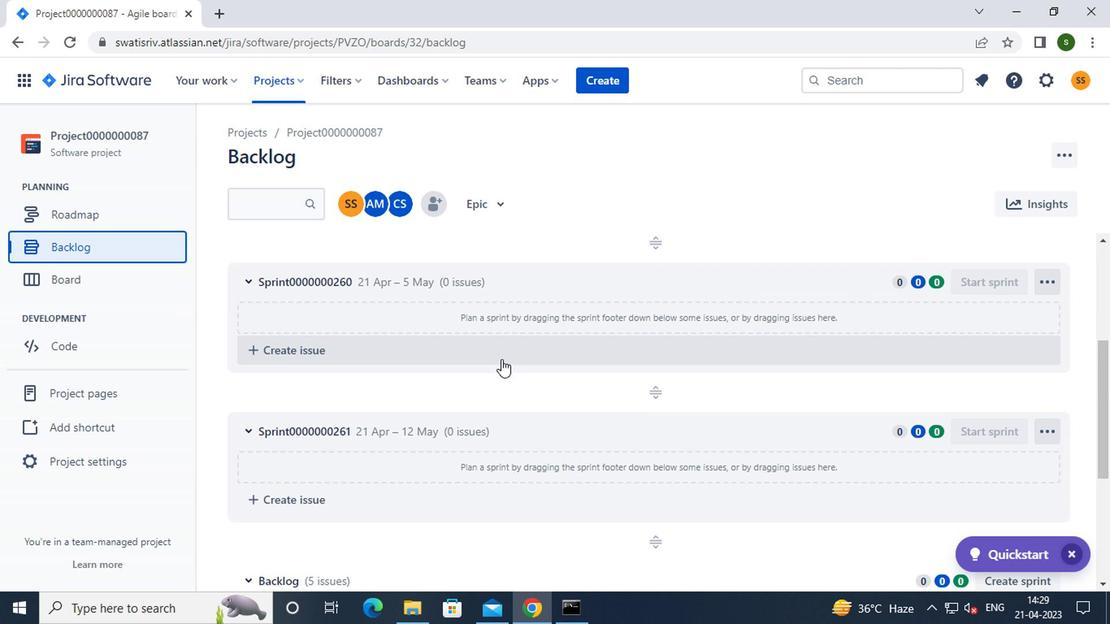 
Action: Mouse scrolled (499, 359) with delta (0, -1)
Screenshot: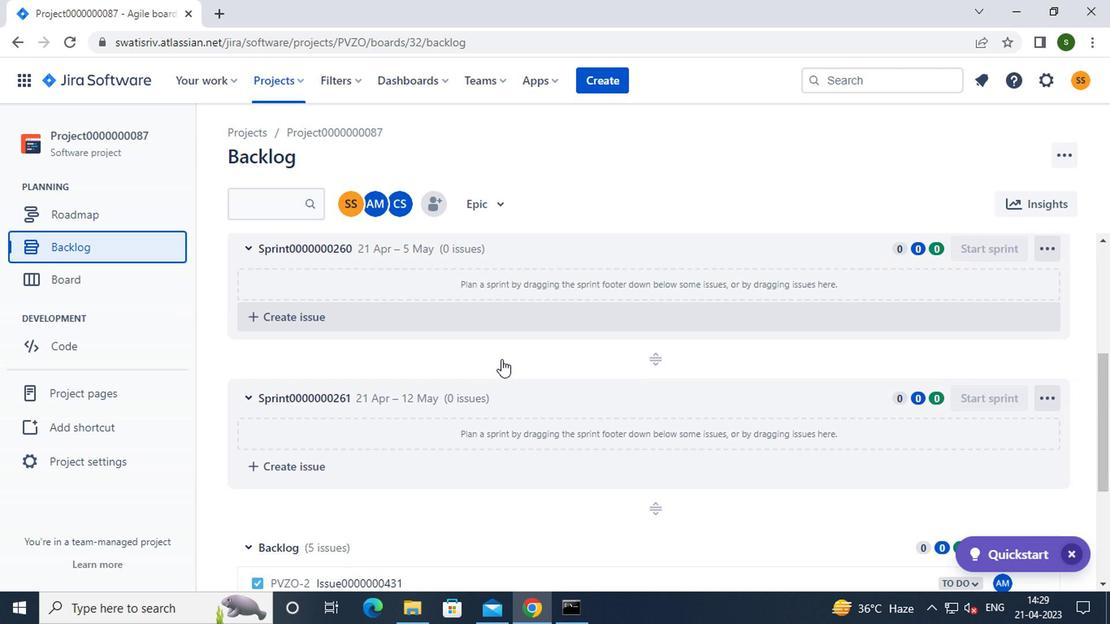 
Action: Mouse moved to (481, 356)
Screenshot: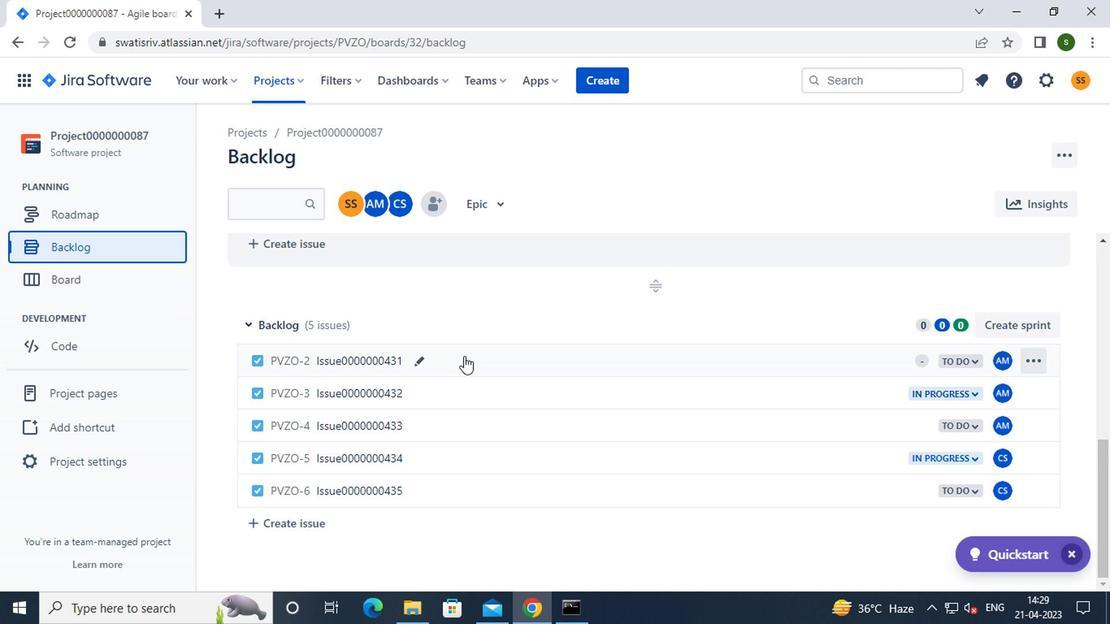 
Action: Mouse pressed left at (481, 356)
Screenshot: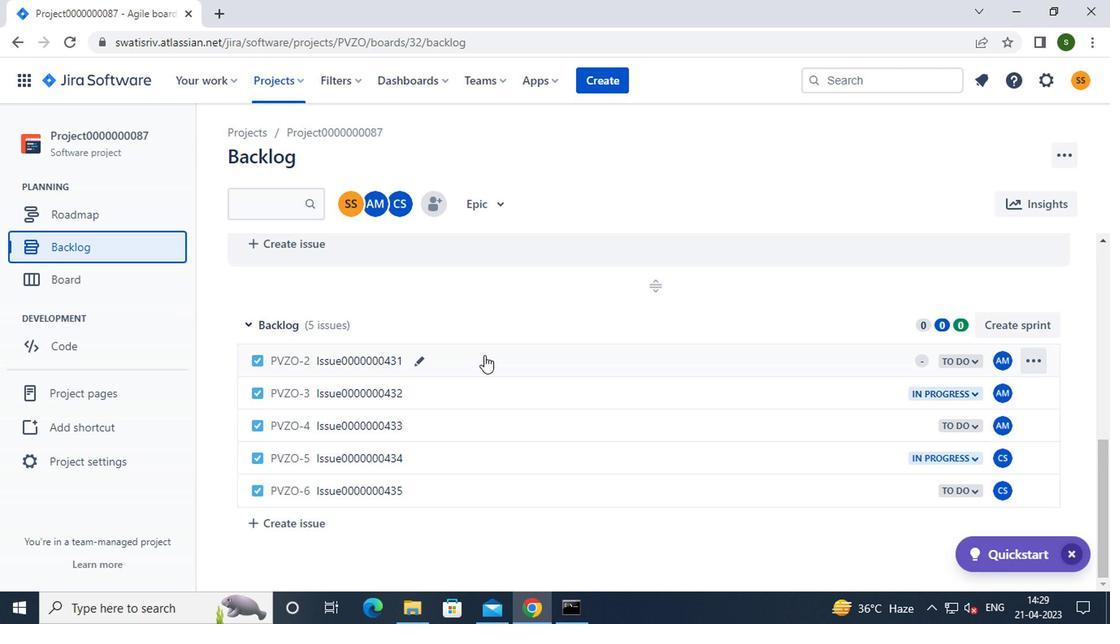 
Action: Mouse moved to (826, 322)
Screenshot: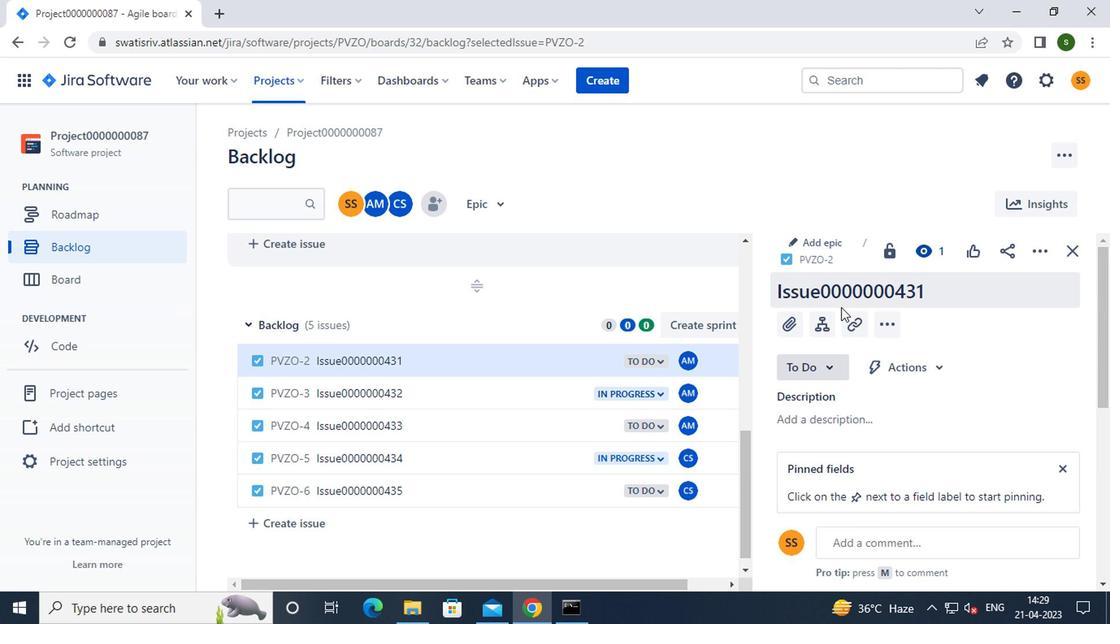 
Action: Mouse pressed left at (826, 322)
Screenshot: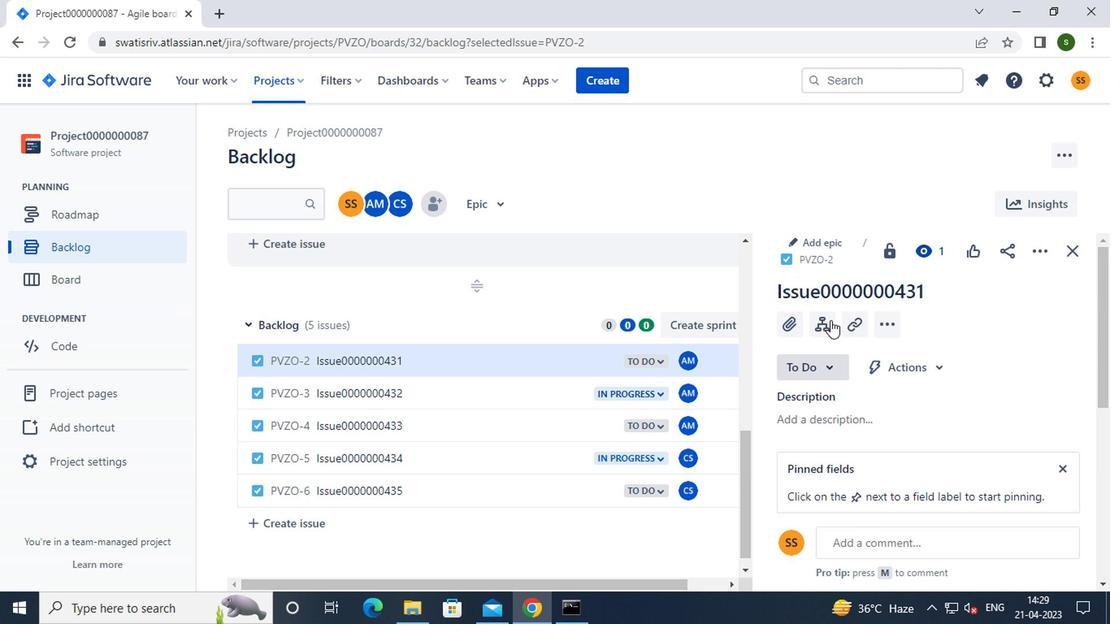 
Action: Mouse moved to (846, 395)
Screenshot: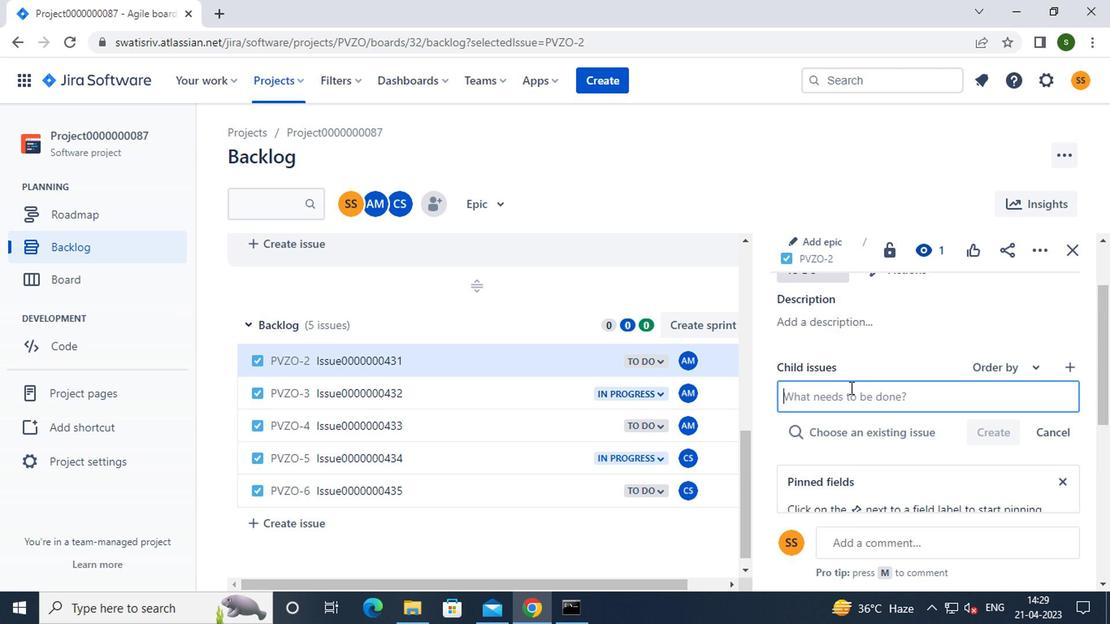 
Action: Key pressed c<Key.caps_lock>hild<Key.caps_lock>i<Key.caps_lock>ssue0000000861
Screenshot: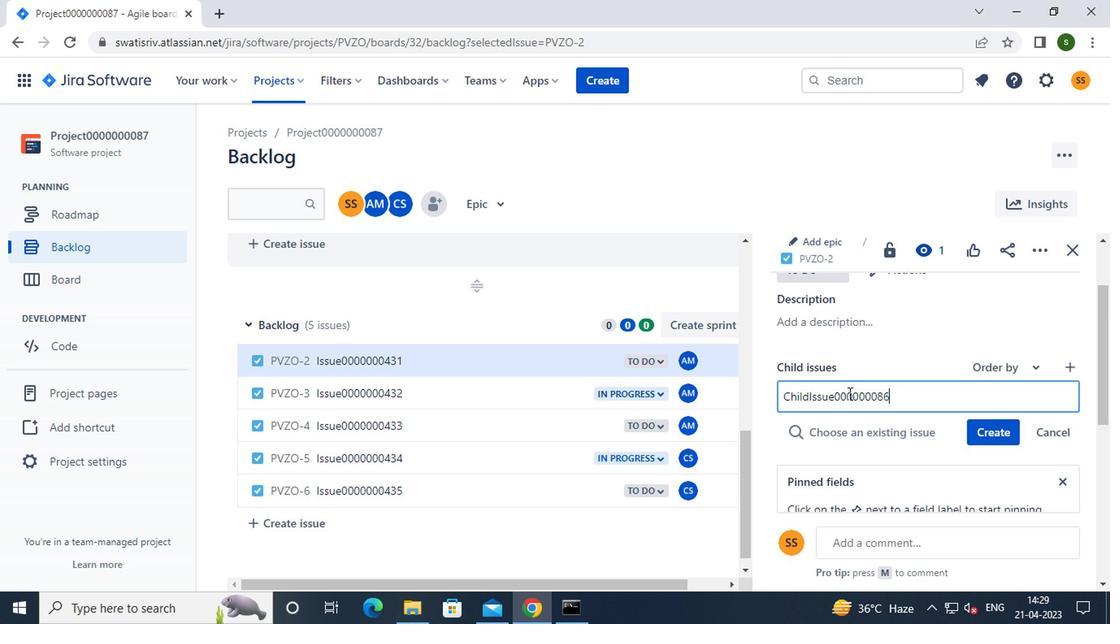 
Action: Mouse moved to (993, 434)
Screenshot: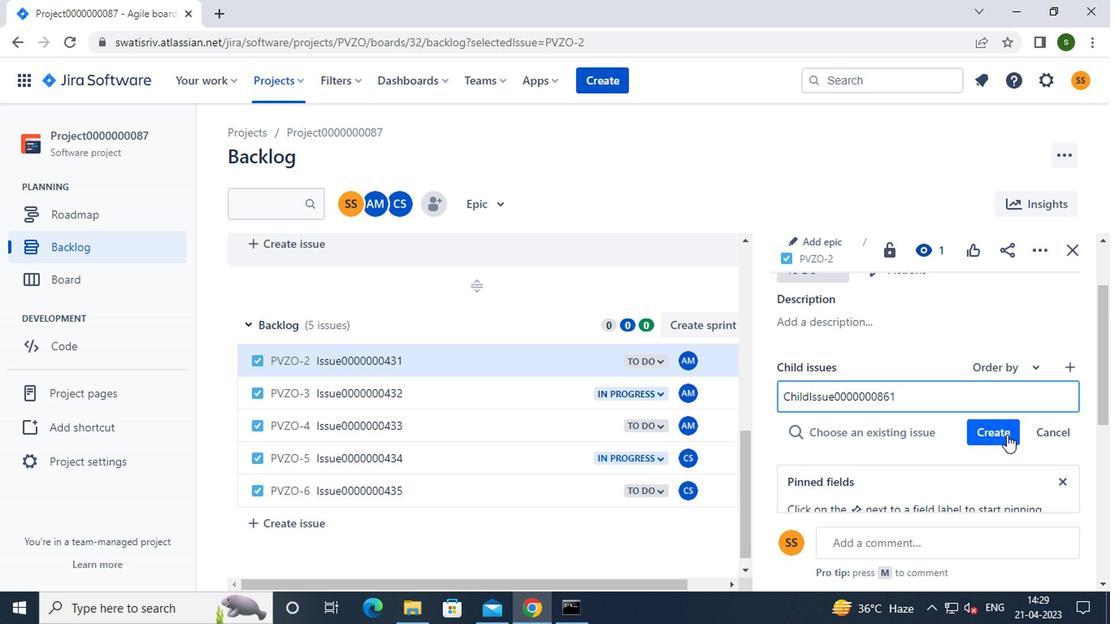 
Action: Mouse pressed left at (993, 434)
Screenshot: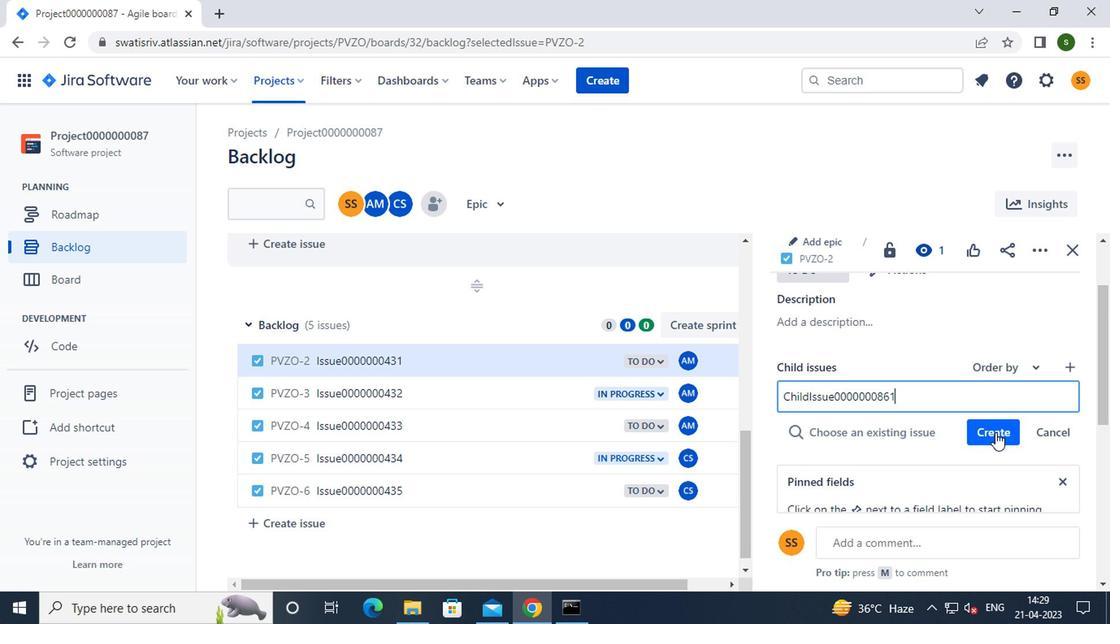 
Action: Mouse moved to (875, 448)
Screenshot: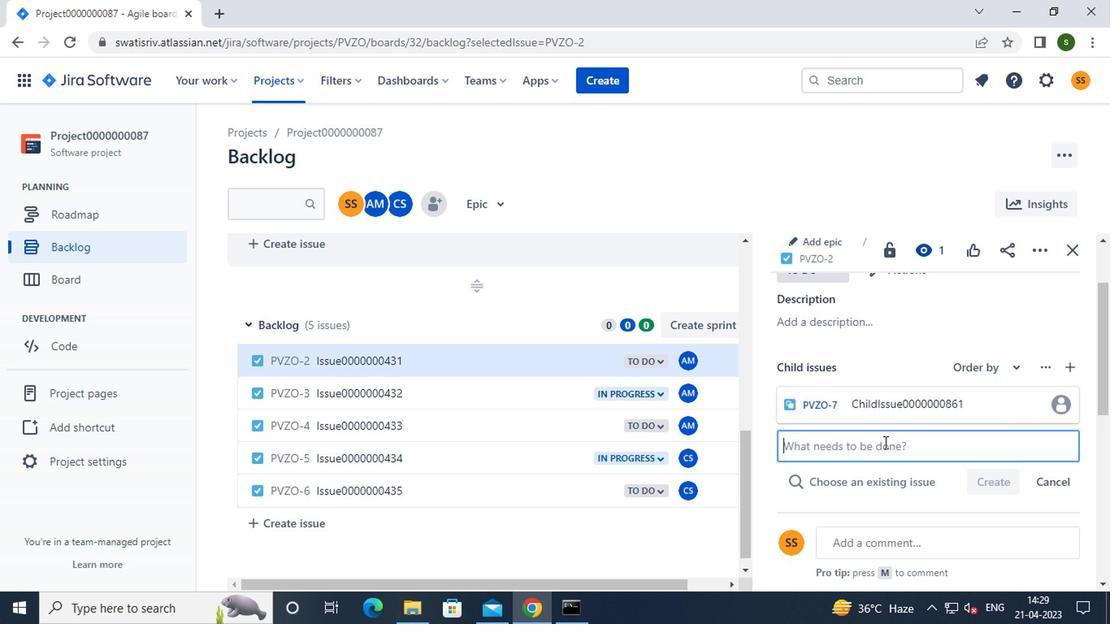 
Action: Key pressed <Key.caps_lock>c<Key.caps_lock>hild<Key.caps_lock>i<Key.caps_lock>ssue0000000862
Screenshot: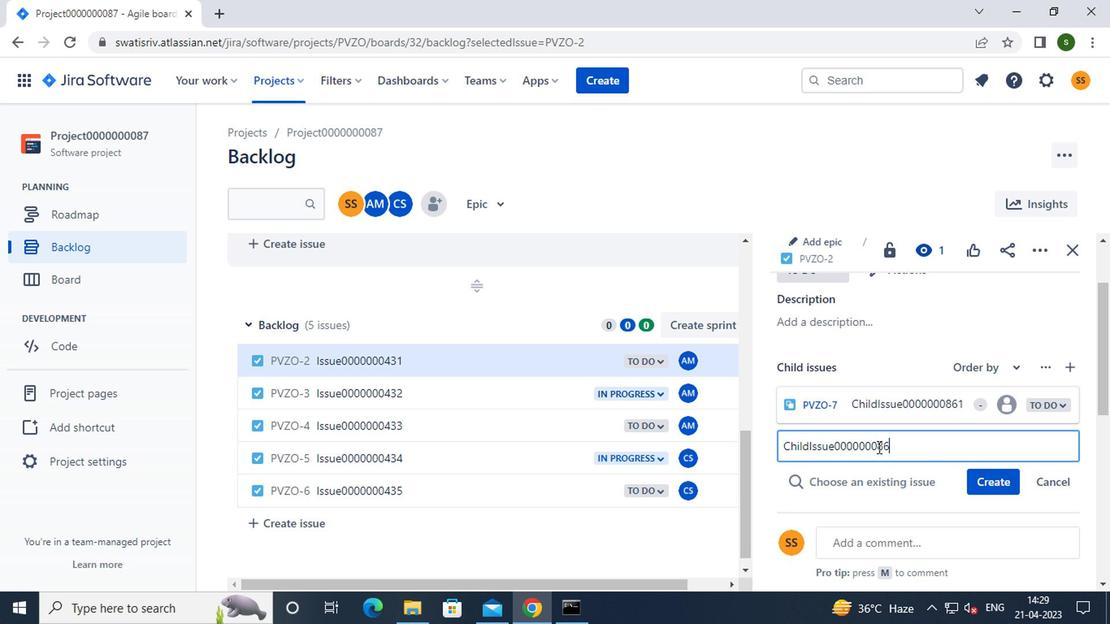 
Action: Mouse moved to (976, 486)
Screenshot: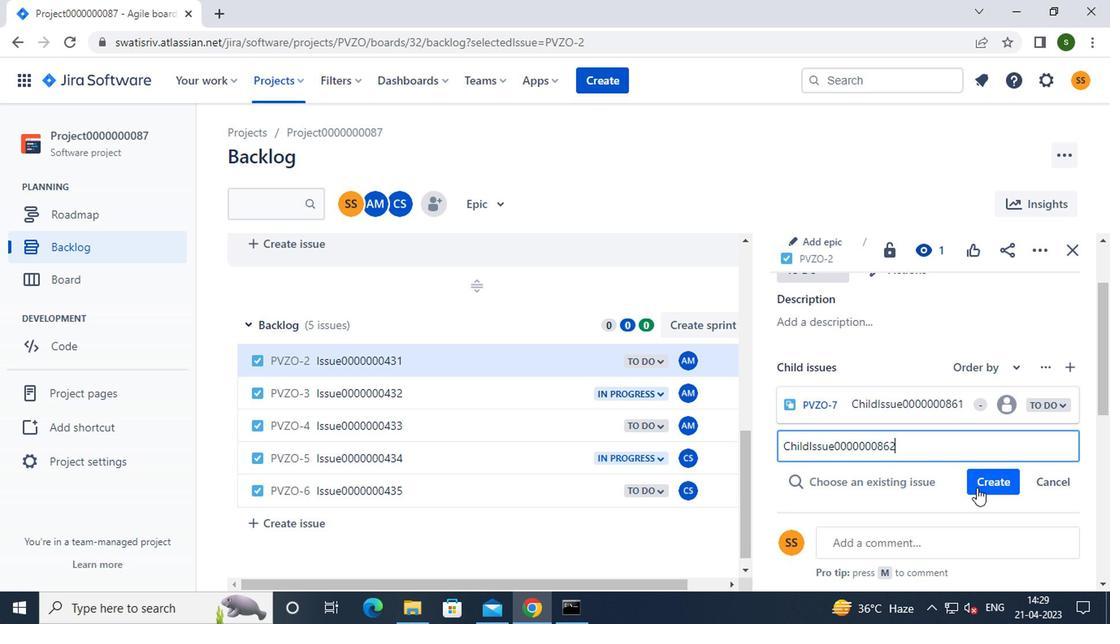 
Action: Mouse pressed left at (976, 486)
Screenshot: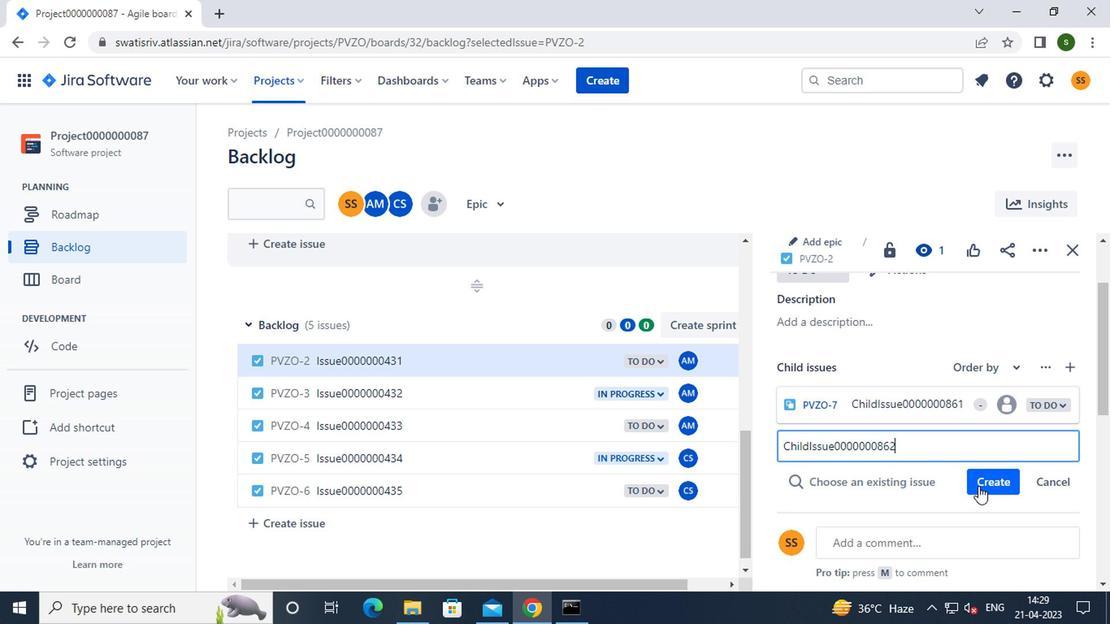 
Action: Mouse moved to (732, 170)
Screenshot: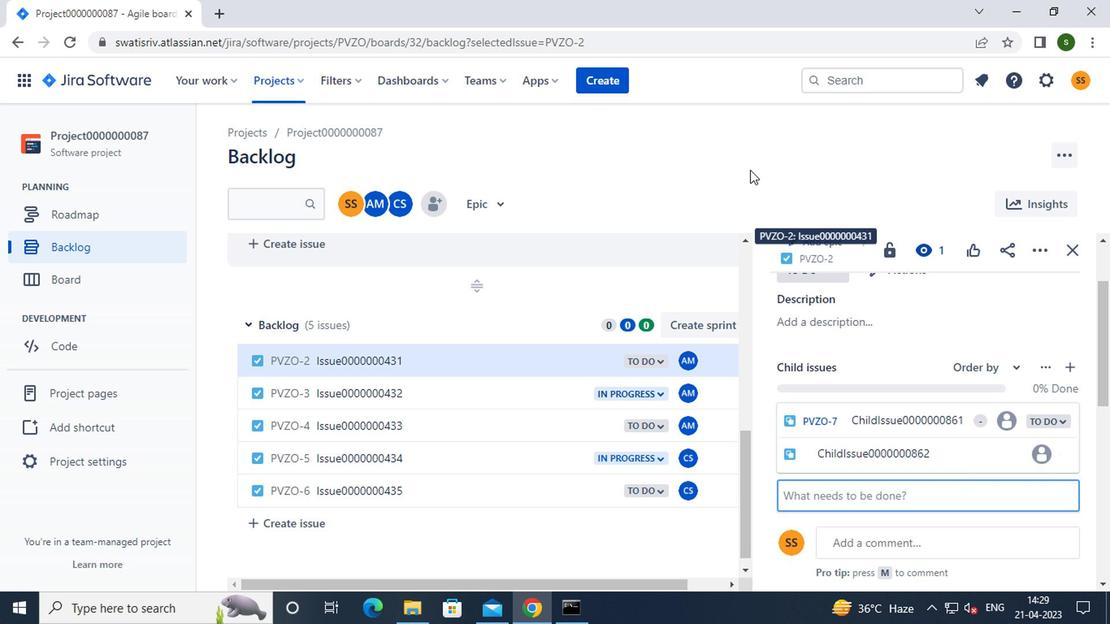 
